 Task: Research Airbnb options in Shantou, China from 26st December, 2023 to 29th December, 2023 for 5 adults. Place can be entire room with 3 bedrooms having 3 beds and 3 bathrooms. Property type can be house.
Action: Mouse moved to (608, 150)
Screenshot: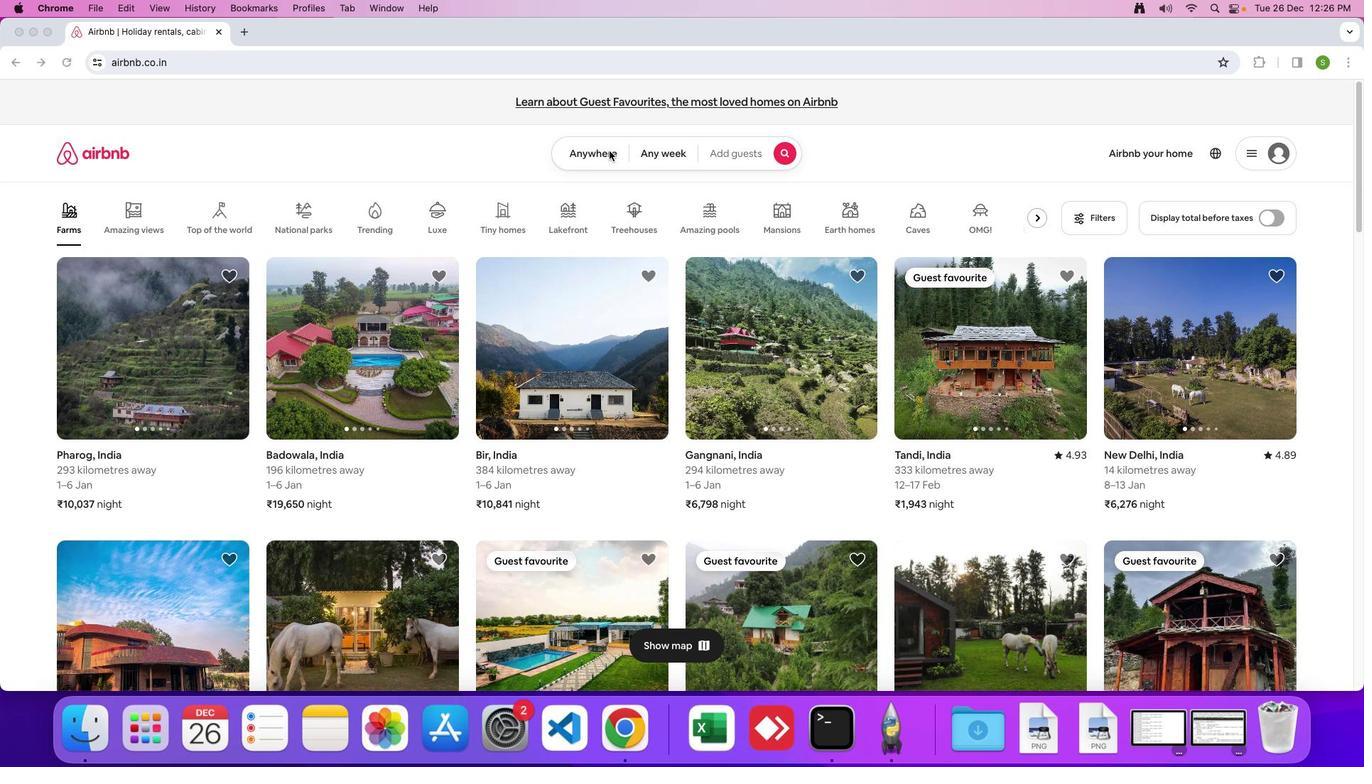 
Action: Mouse pressed left at (608, 150)
Screenshot: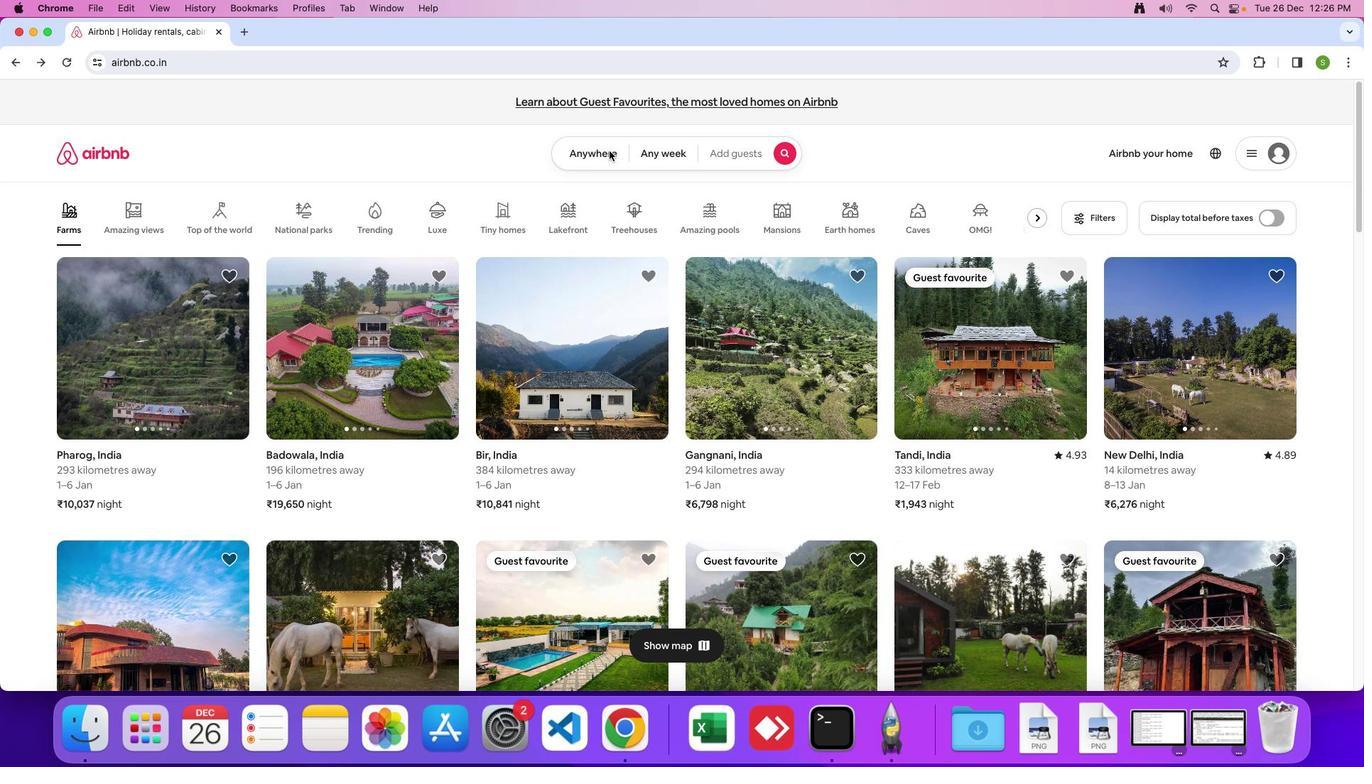 
Action: Mouse moved to (586, 156)
Screenshot: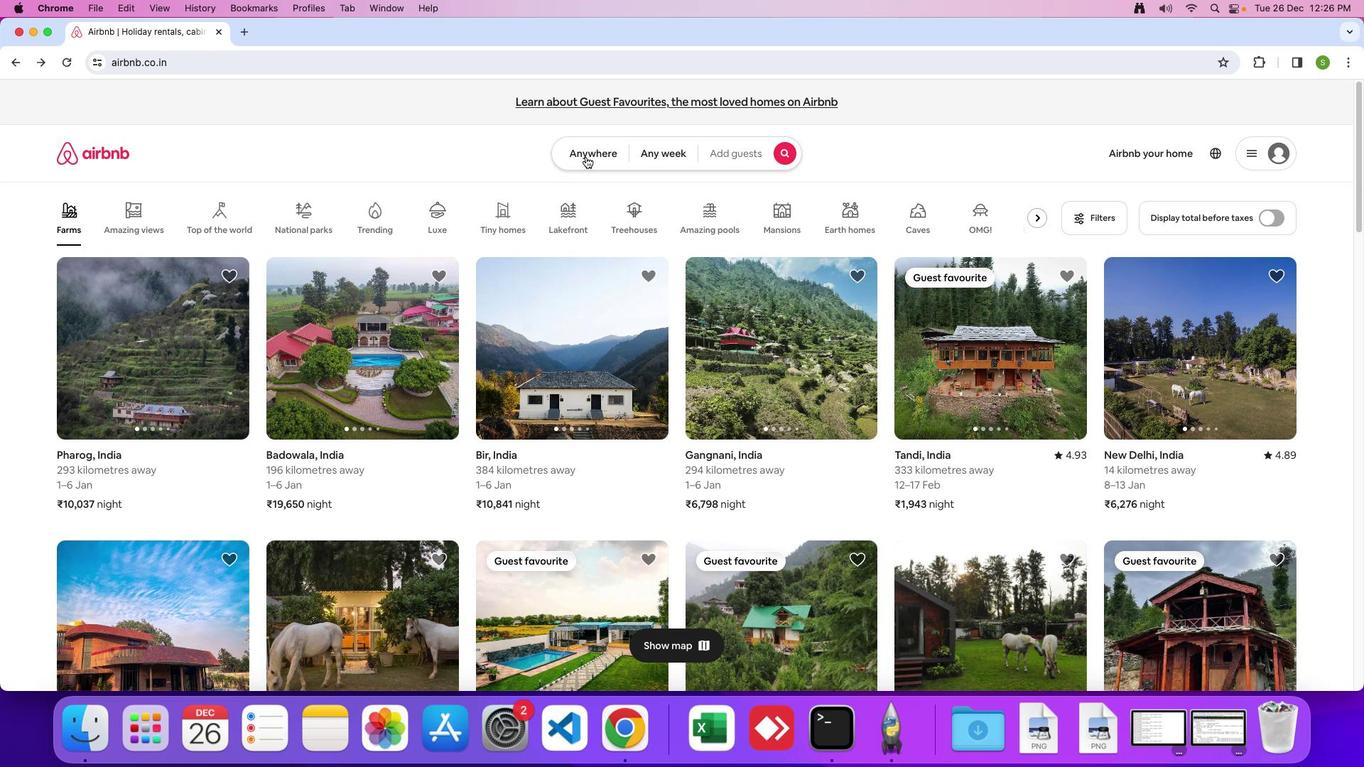 
Action: Mouse pressed left at (586, 156)
Screenshot: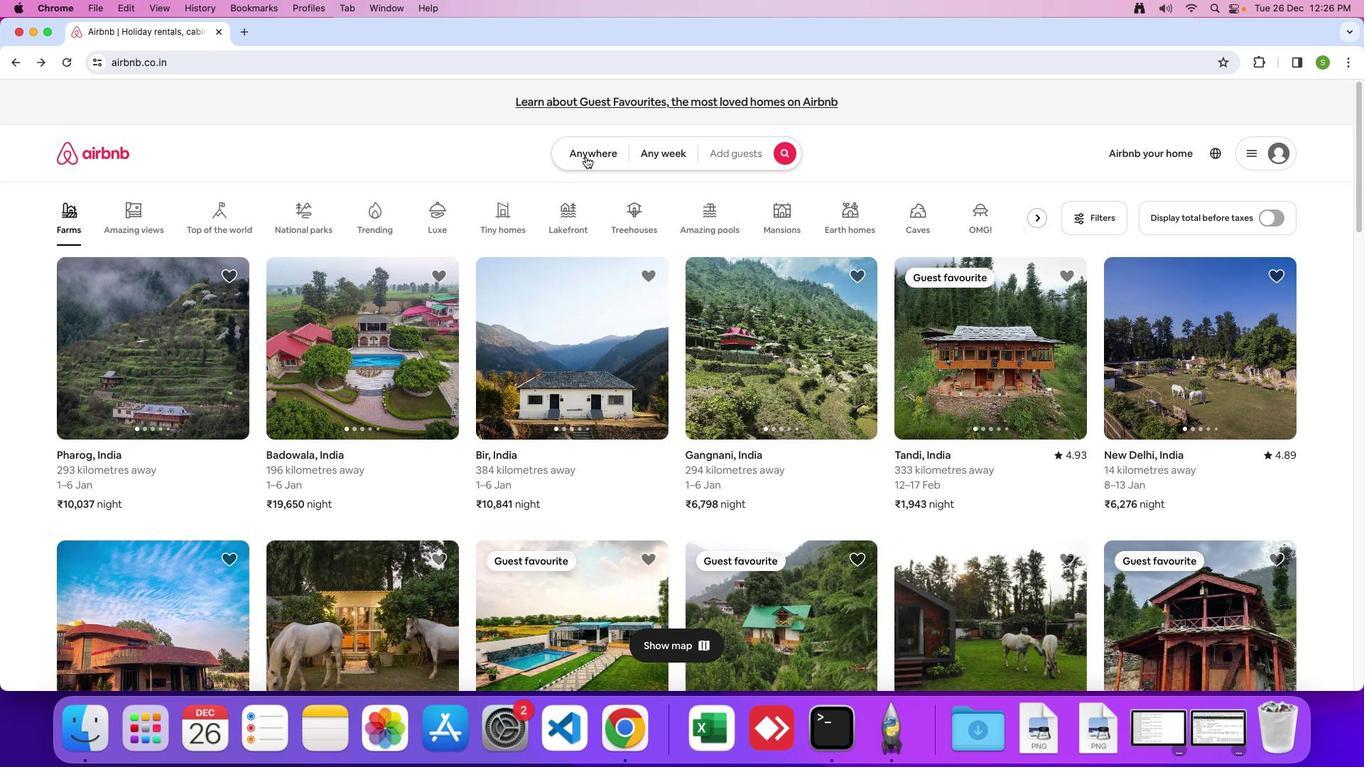 
Action: Mouse moved to (512, 194)
Screenshot: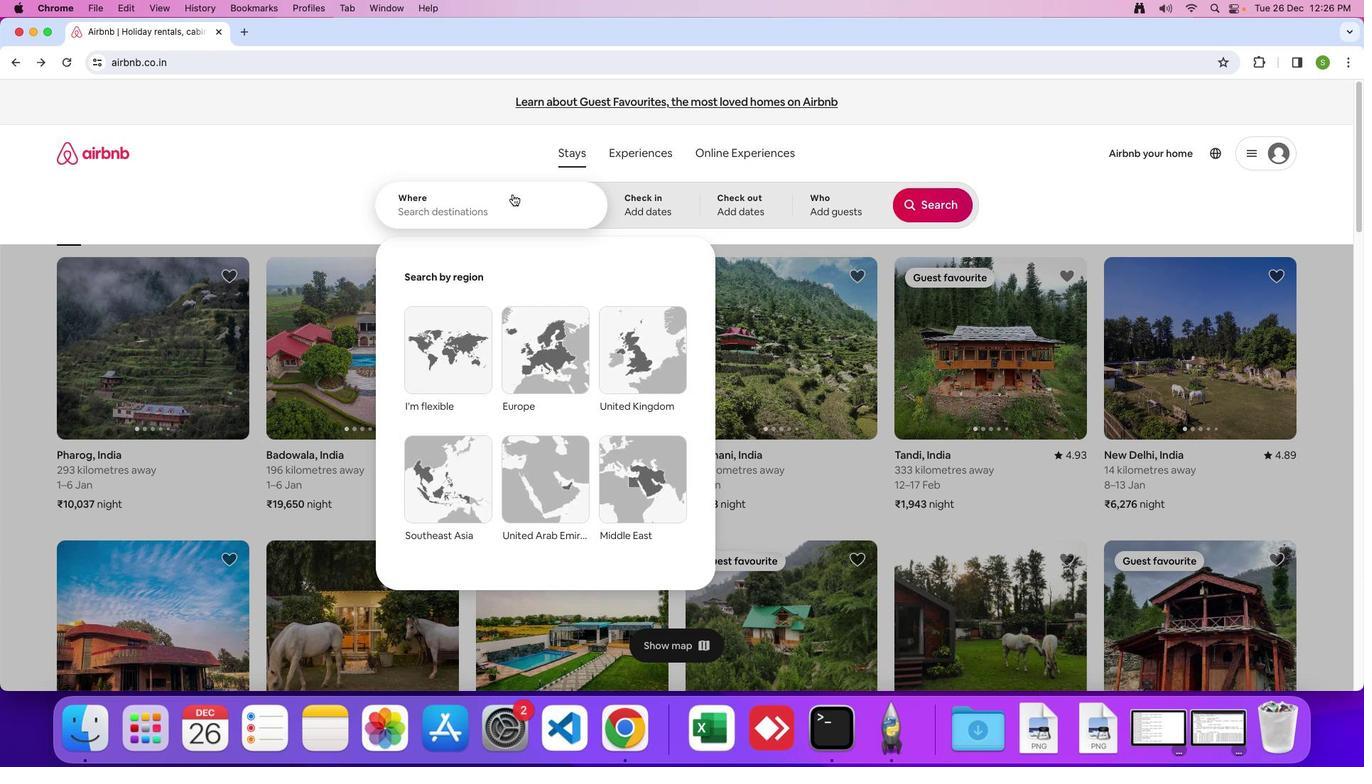 
Action: Mouse pressed left at (512, 194)
Screenshot: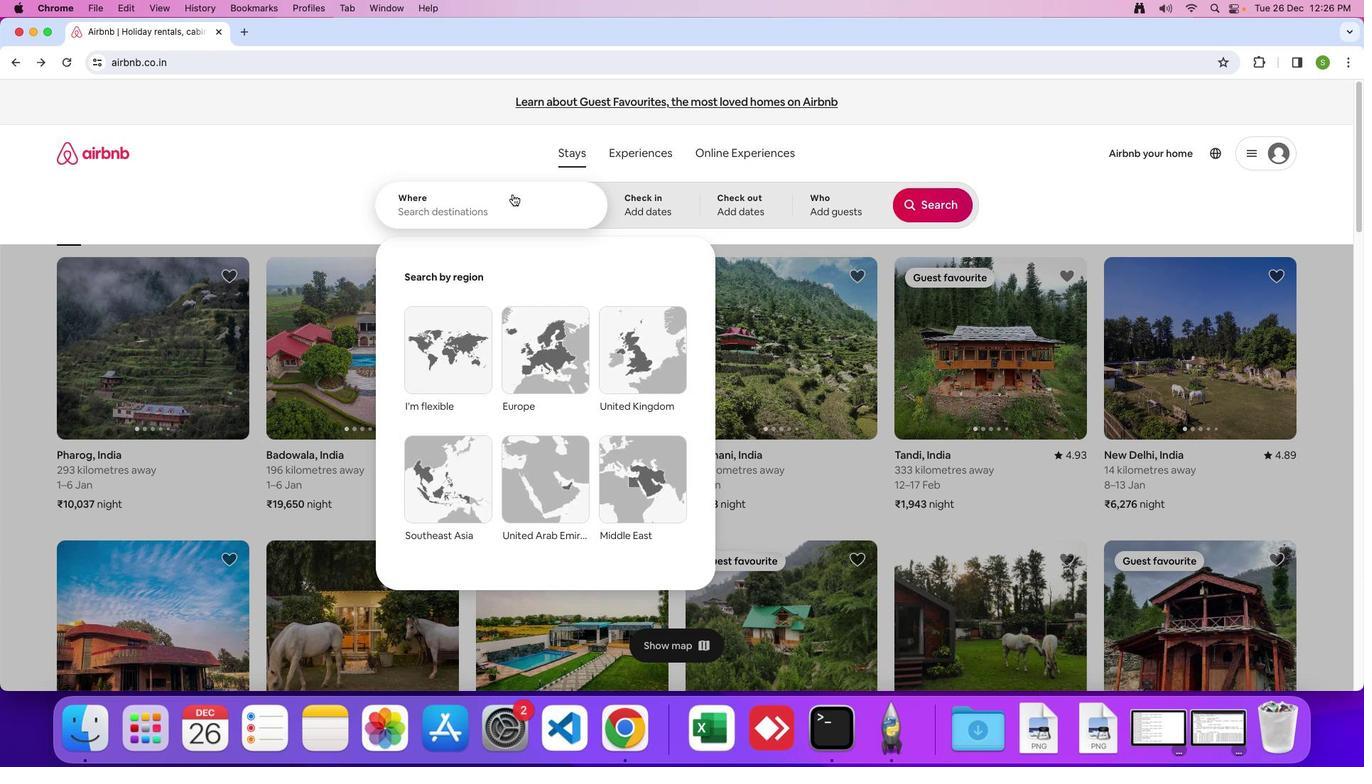 
Action: Mouse moved to (517, 196)
Screenshot: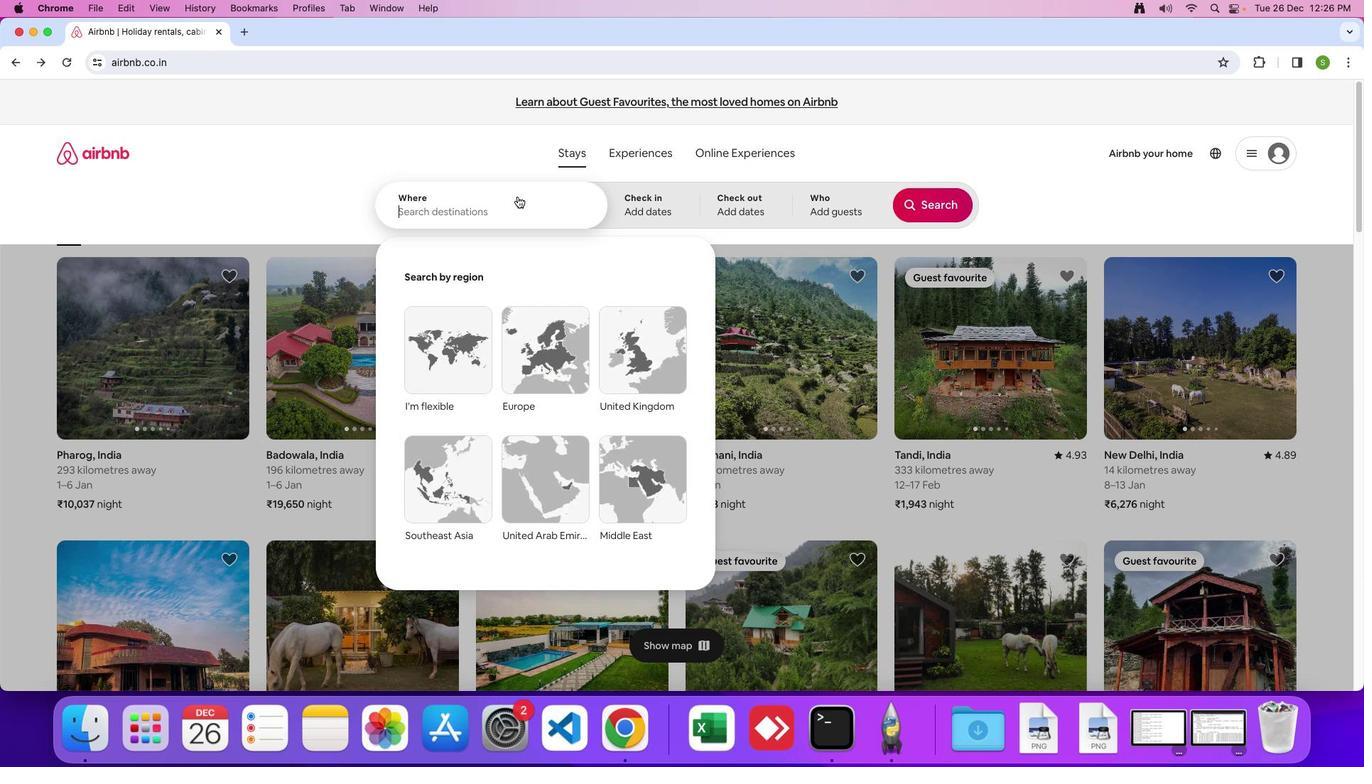 
Action: Key pressed 'S'Key.caps_lock'h''a'
Screenshot: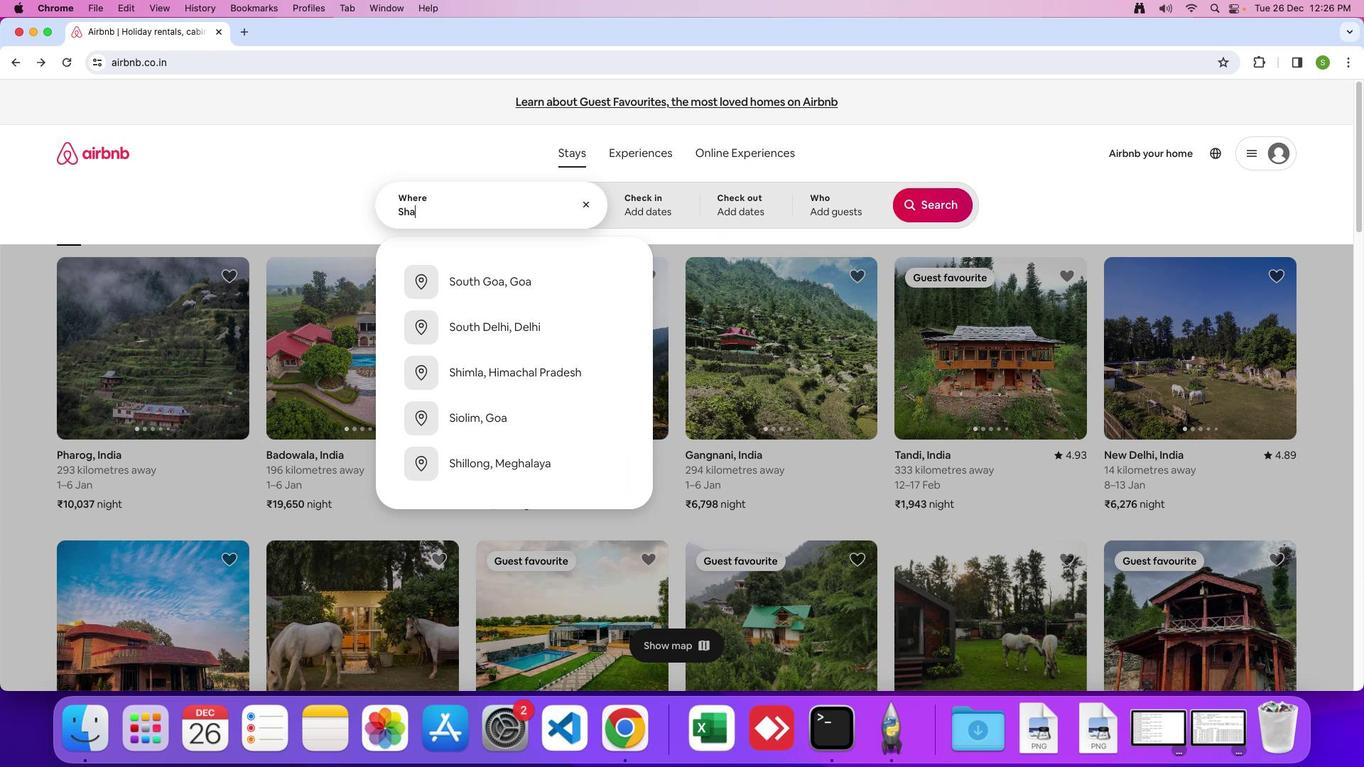 
Action: Mouse moved to (517, 196)
Screenshot: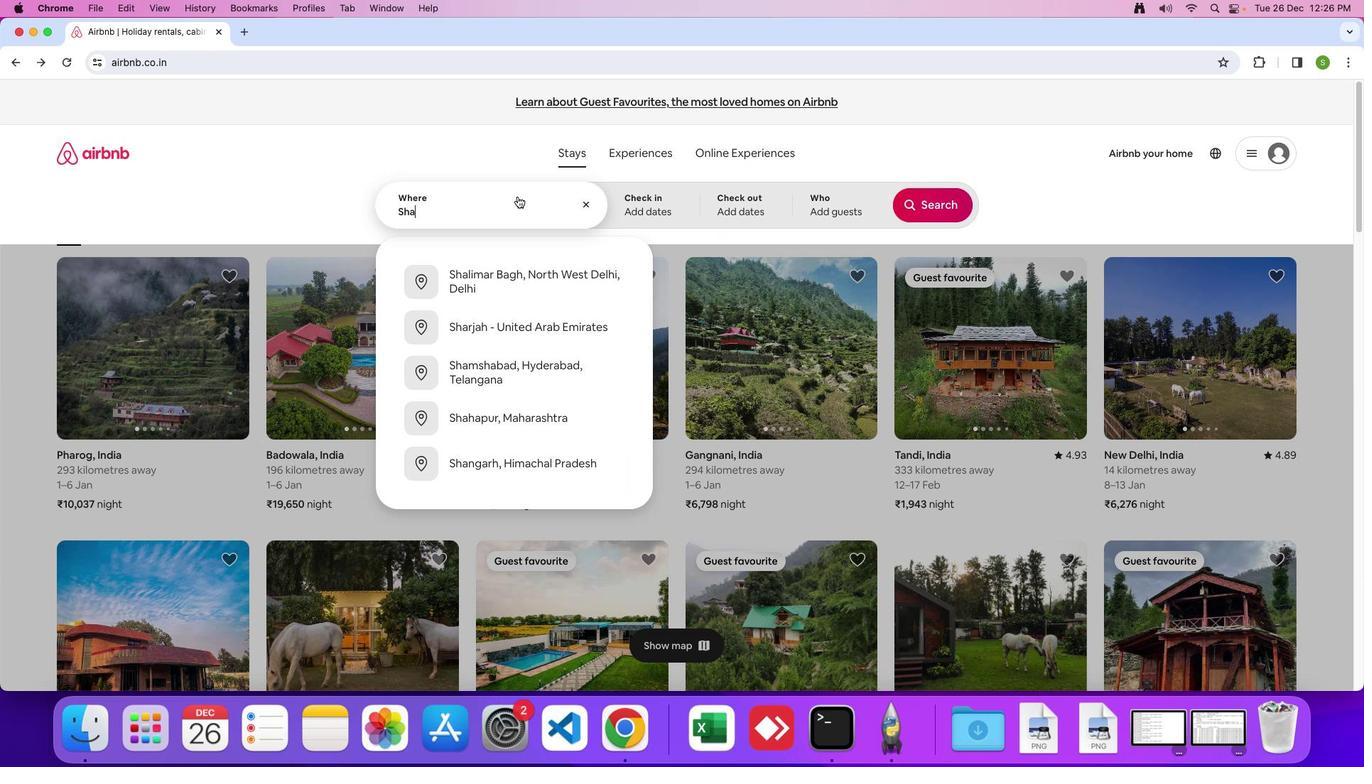 
Action: Key pressed 'n''t''o''u'','Key.spaceKey.shift'C''h''i''n''a'Key.enter
Screenshot: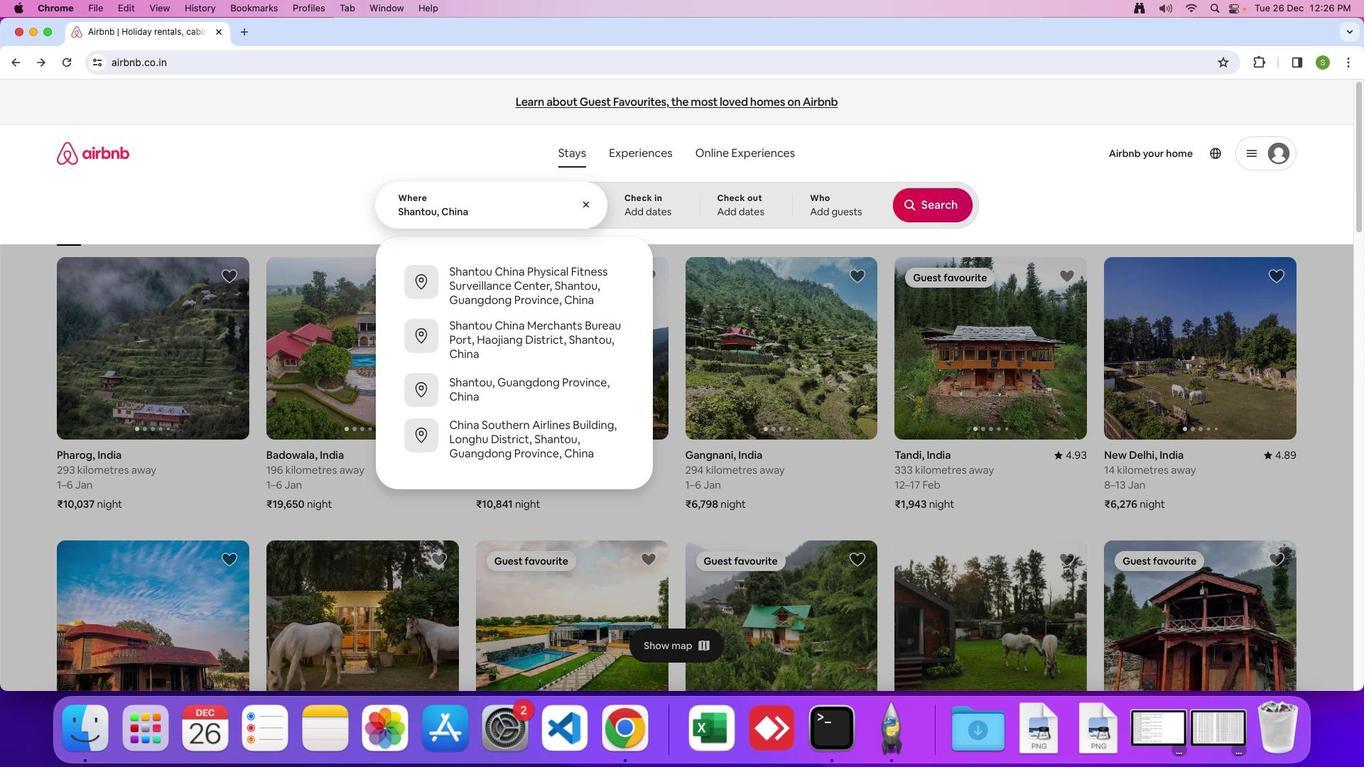 
Action: Mouse moved to (498, 522)
Screenshot: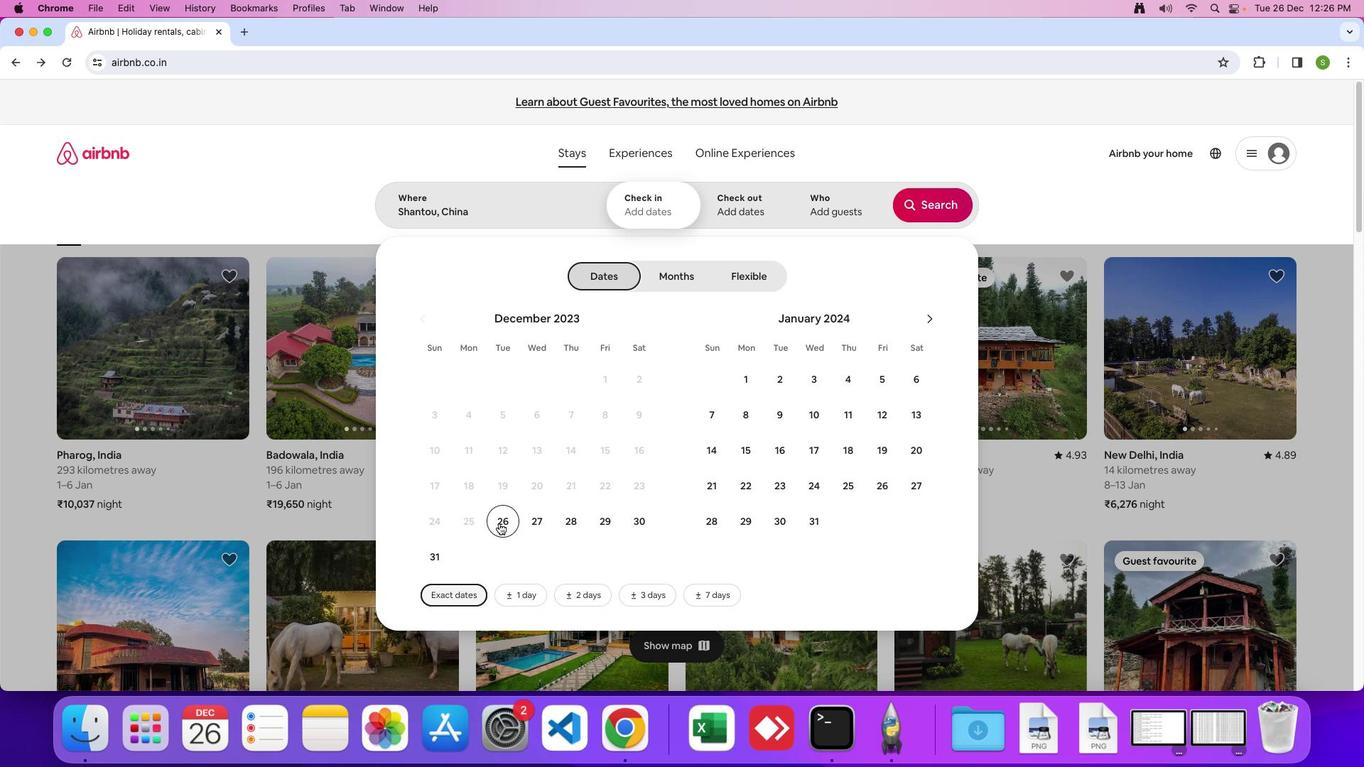 
Action: Mouse pressed left at (498, 522)
Screenshot: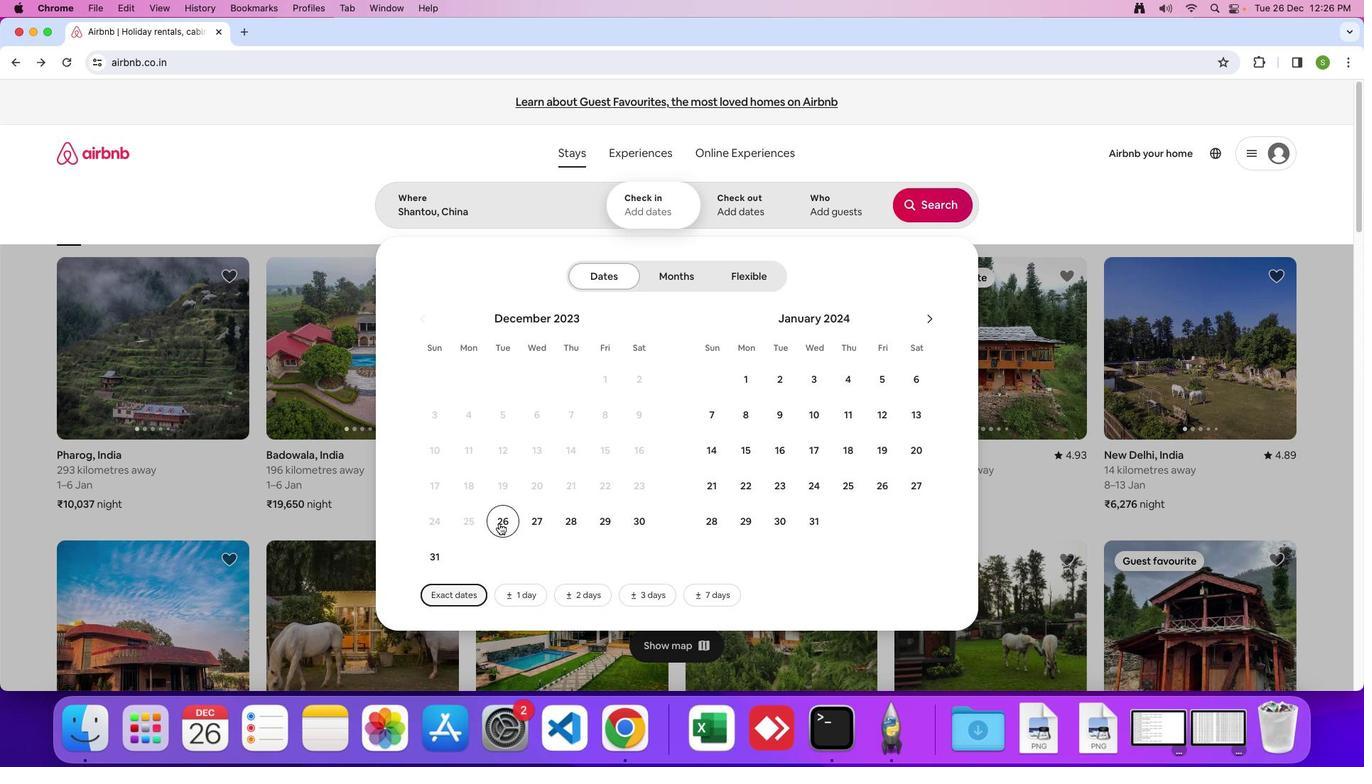 
Action: Mouse moved to (600, 527)
Screenshot: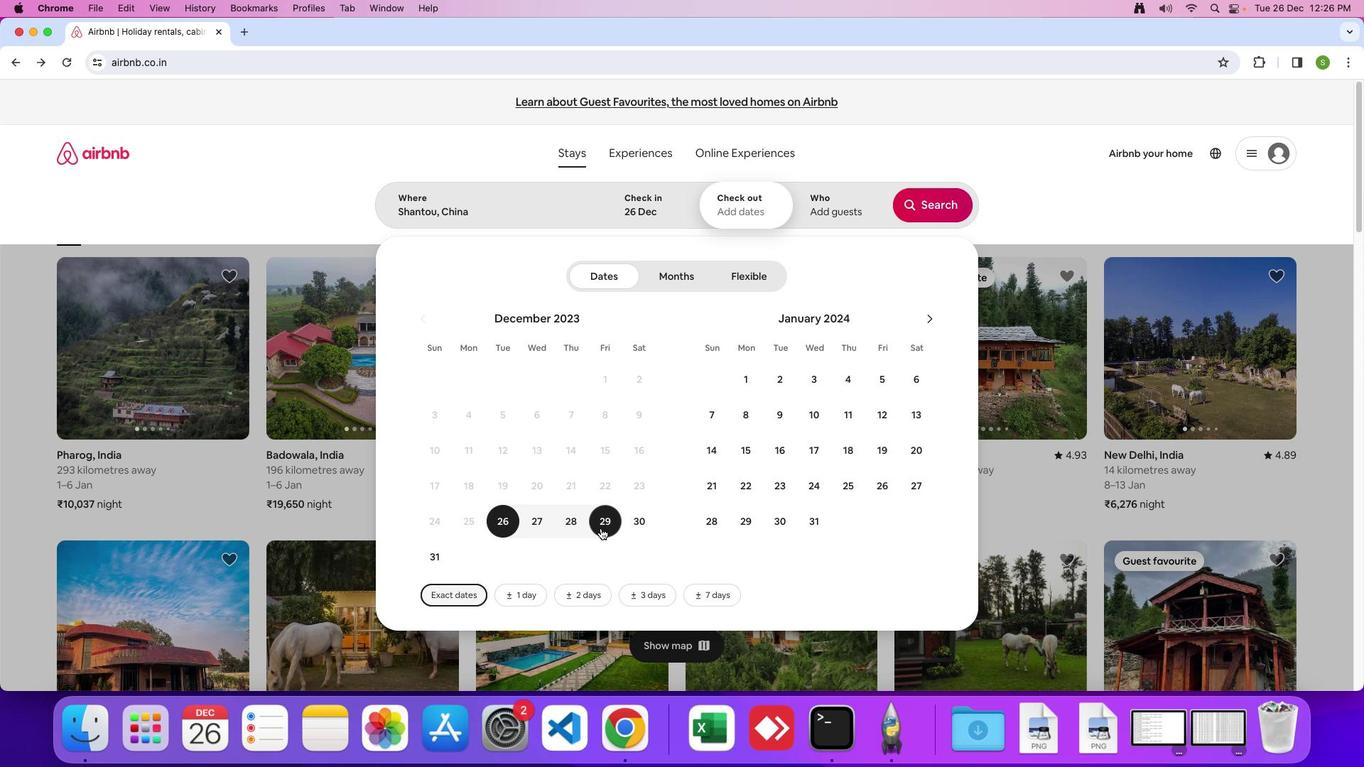 
Action: Mouse pressed left at (600, 527)
Screenshot: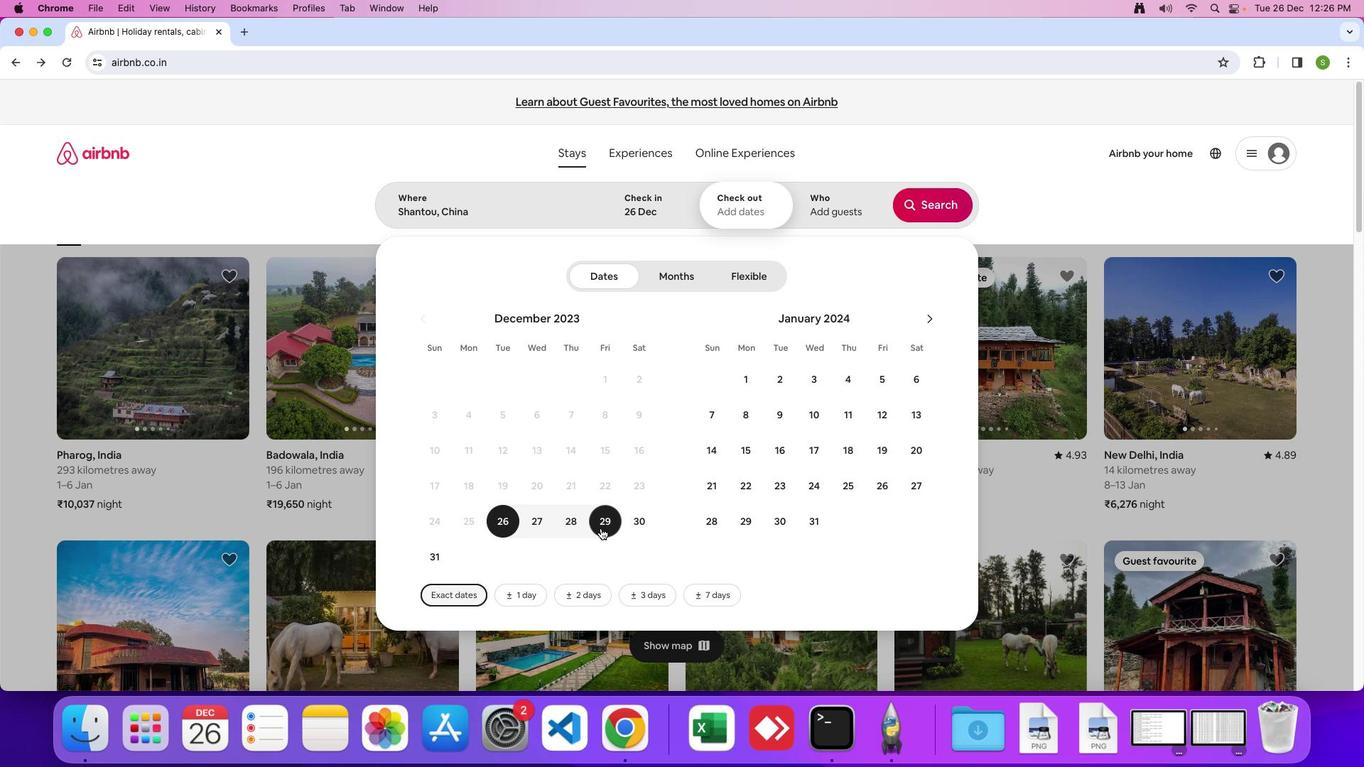 
Action: Mouse moved to (847, 201)
Screenshot: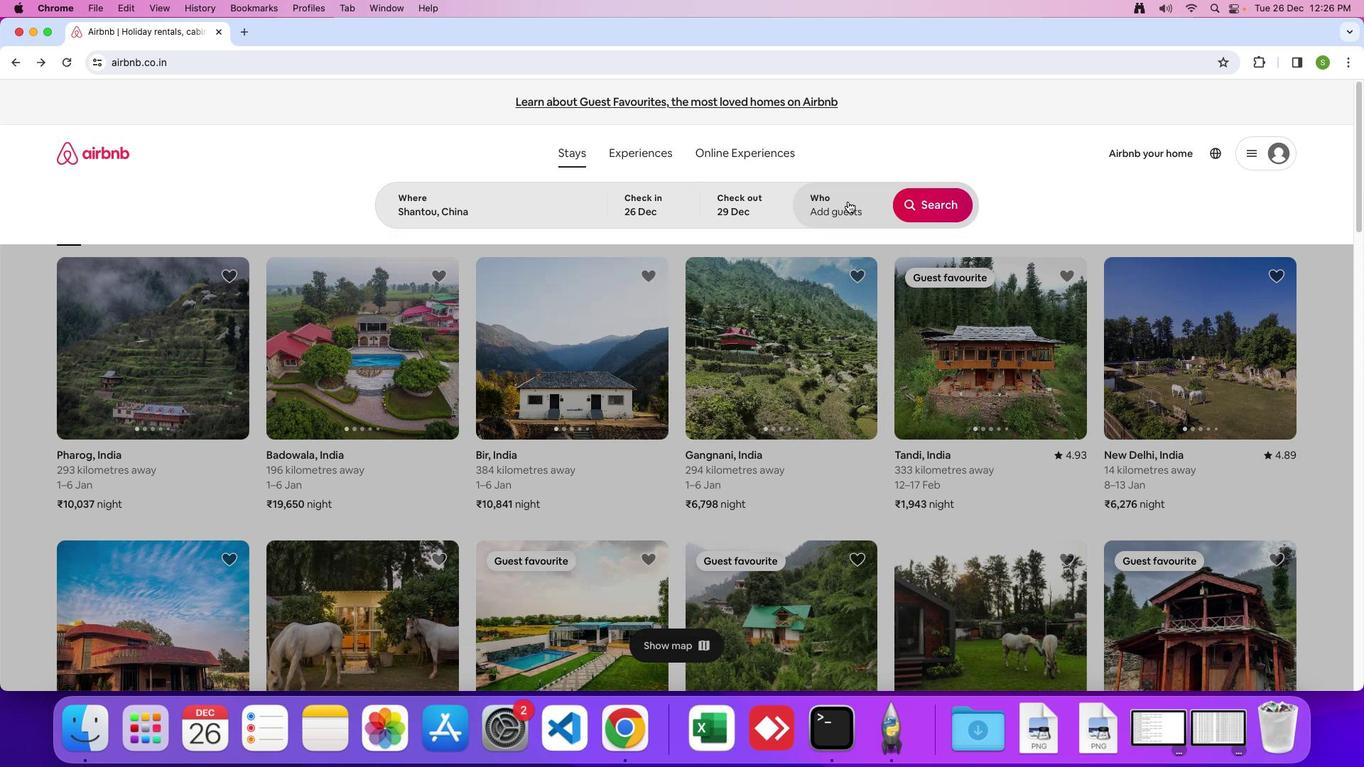 
Action: Mouse pressed left at (847, 201)
Screenshot: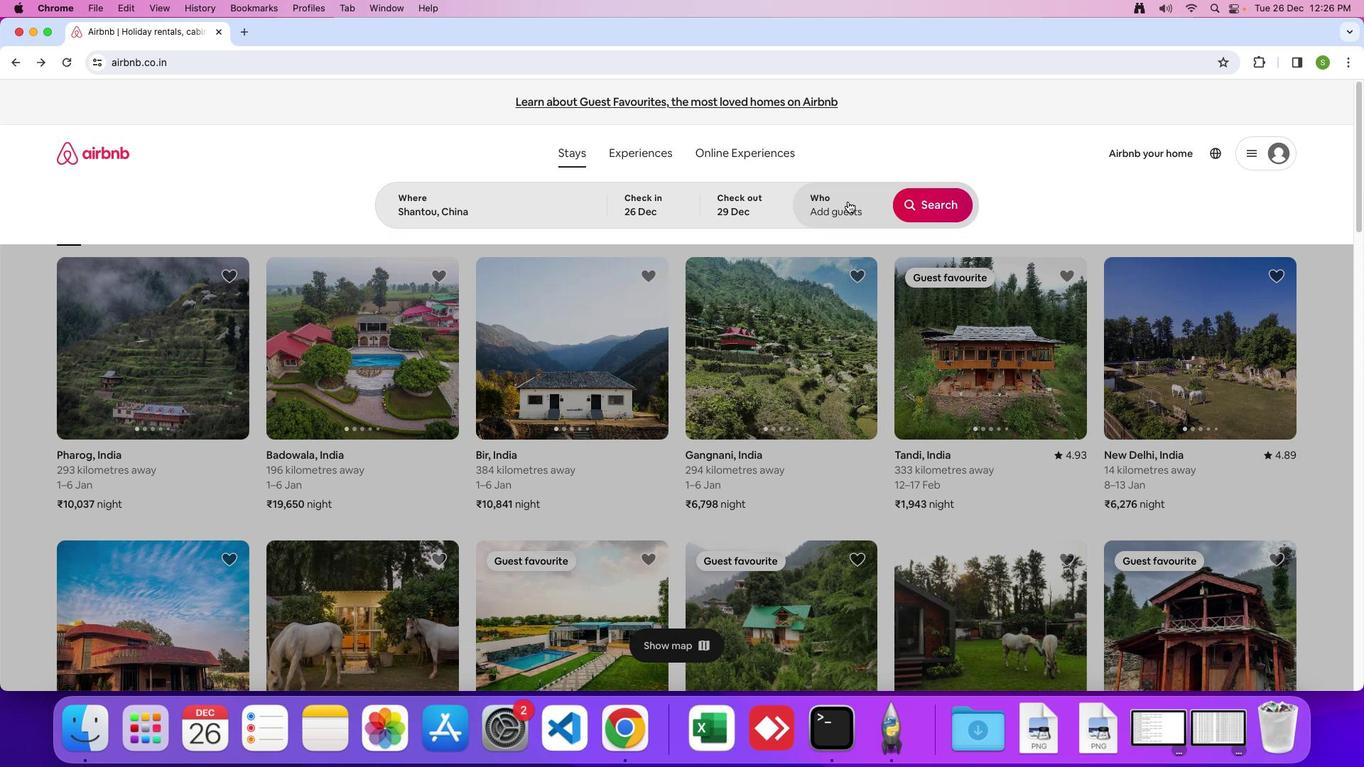 
Action: Mouse moved to (932, 278)
Screenshot: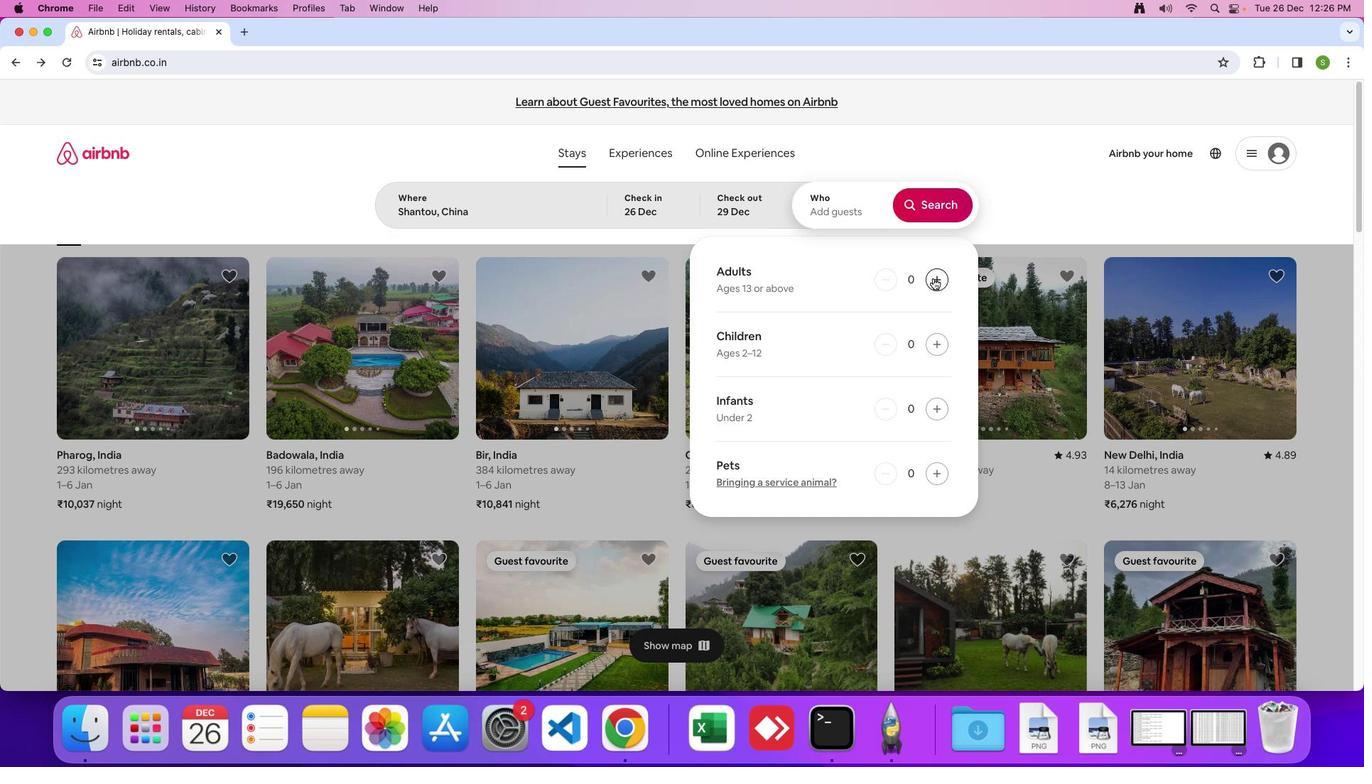 
Action: Mouse pressed left at (932, 278)
Screenshot: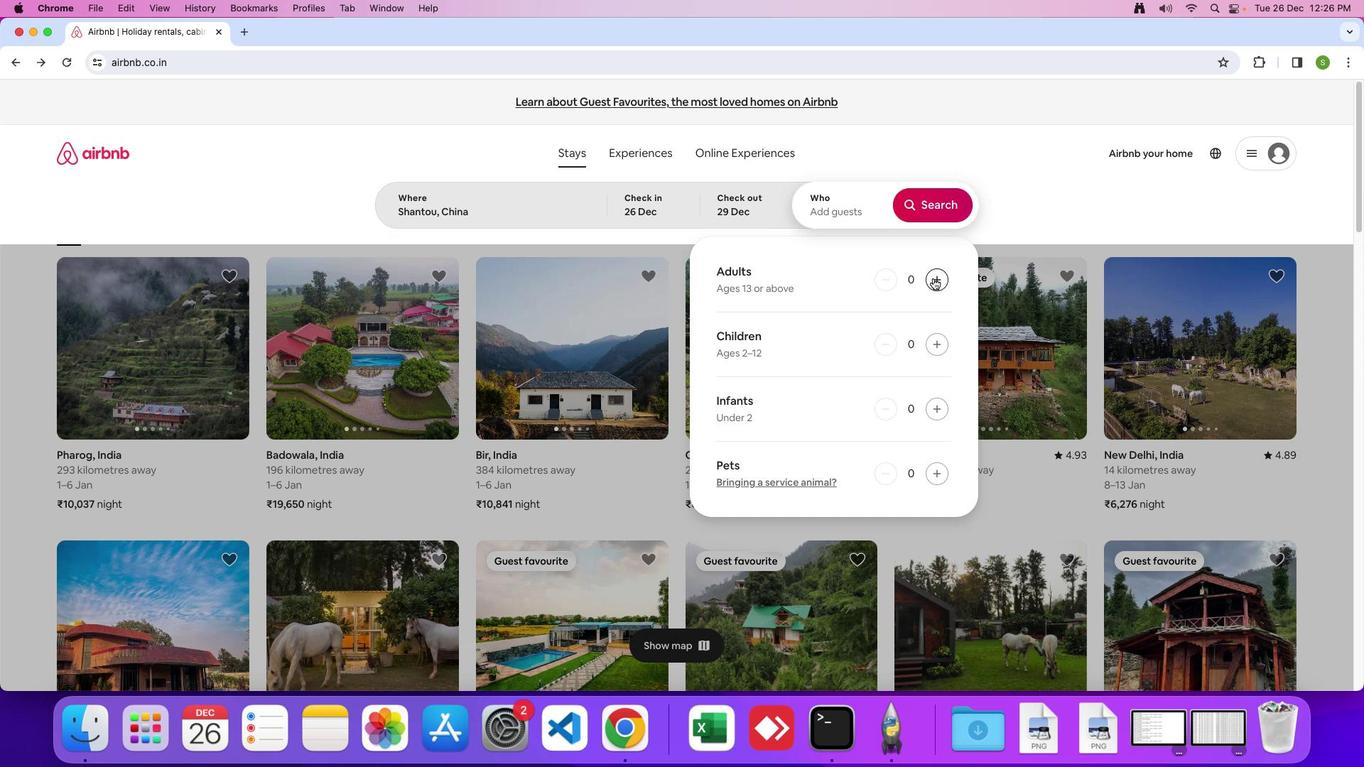 
Action: Mouse pressed left at (932, 278)
Screenshot: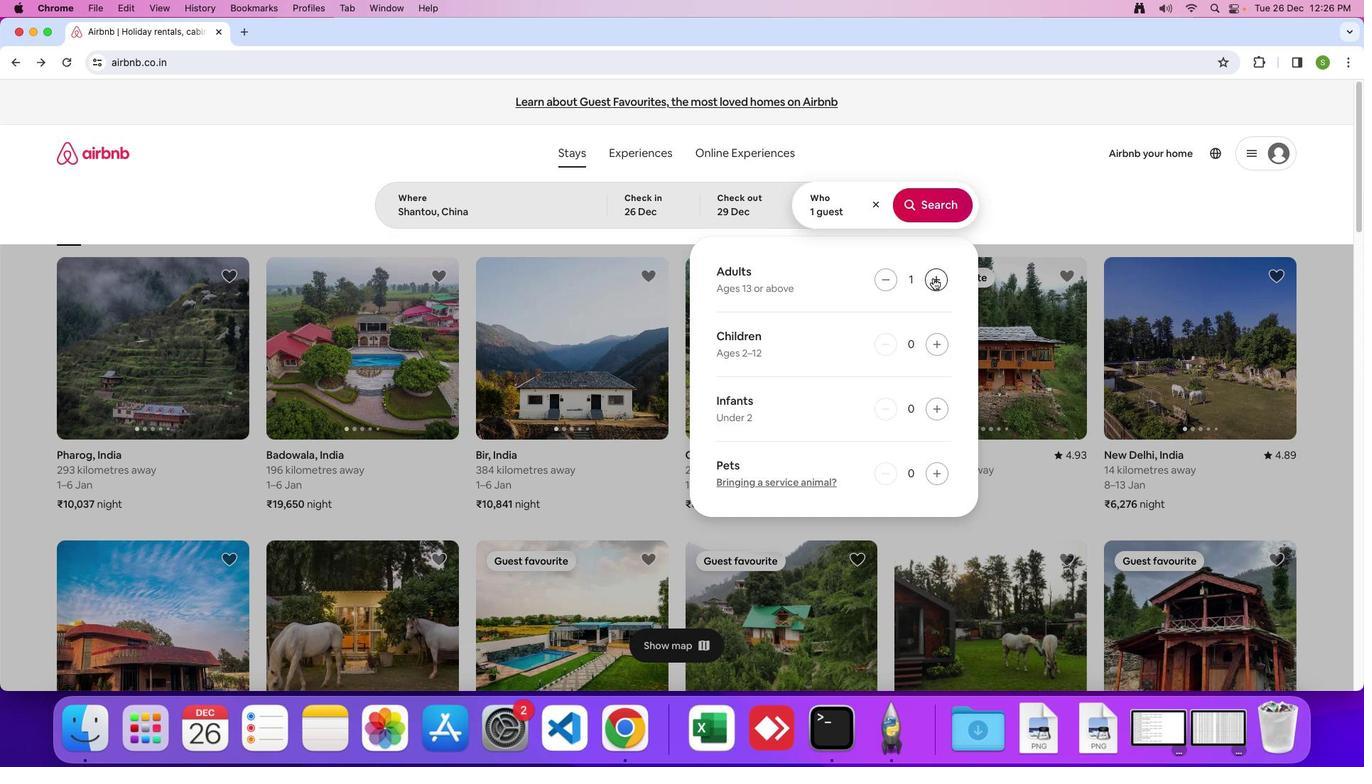 
Action: Mouse moved to (932, 278)
Screenshot: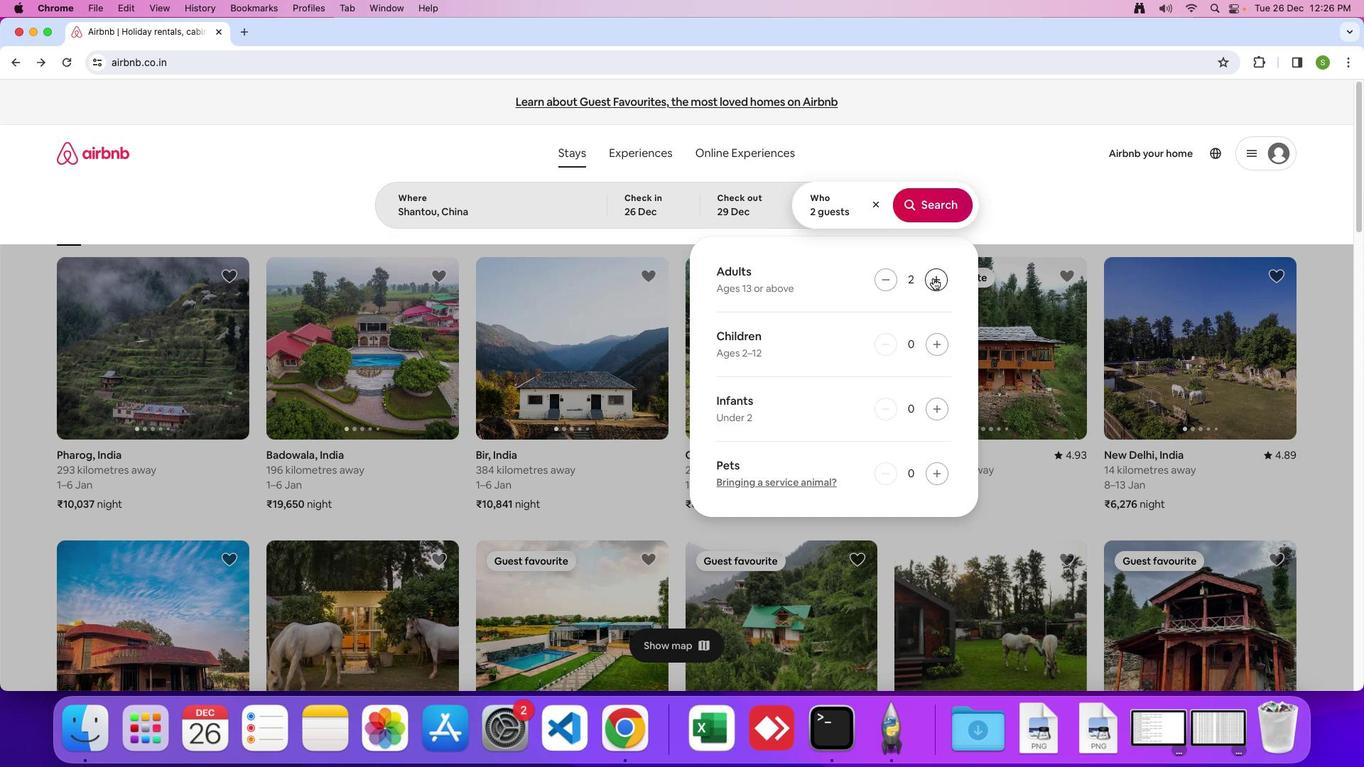 
Action: Mouse pressed left at (932, 278)
Screenshot: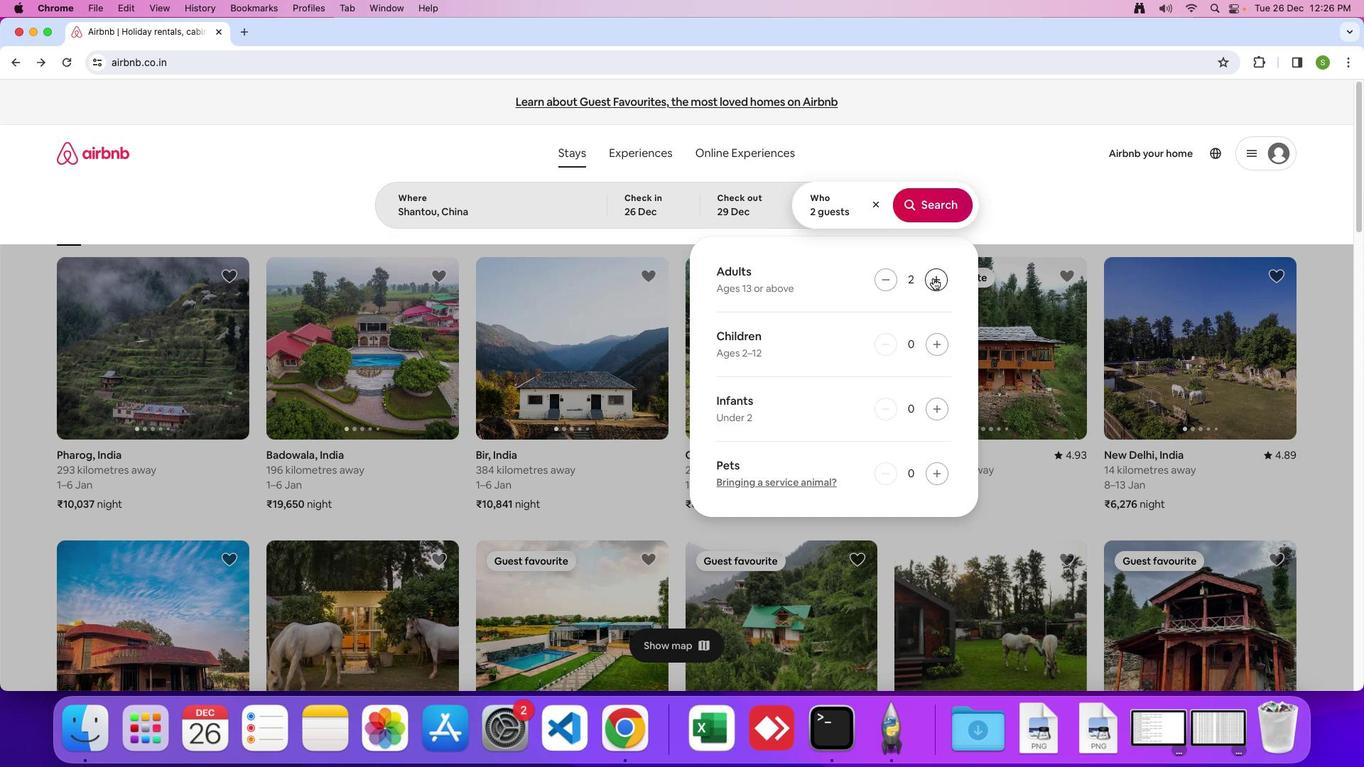 
Action: Mouse pressed left at (932, 278)
Screenshot: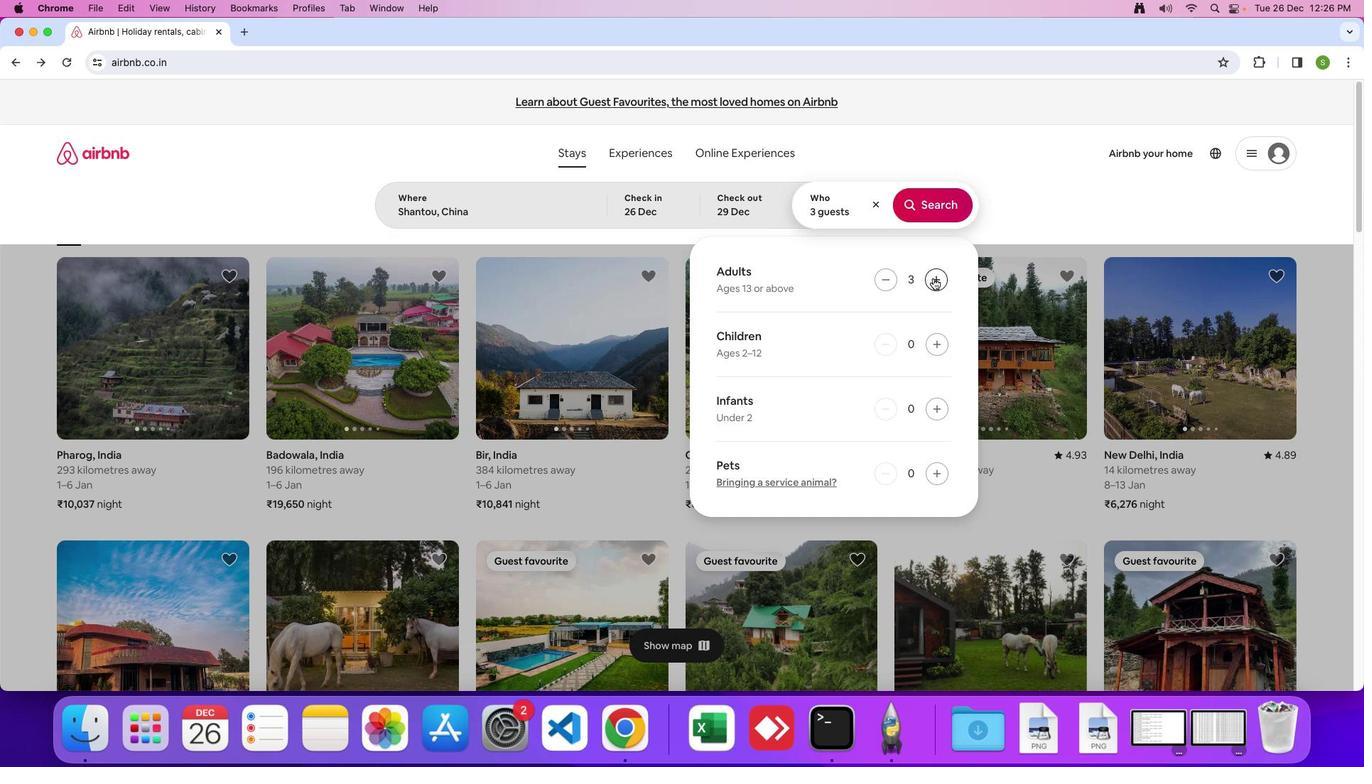 
Action: Mouse pressed left at (932, 278)
Screenshot: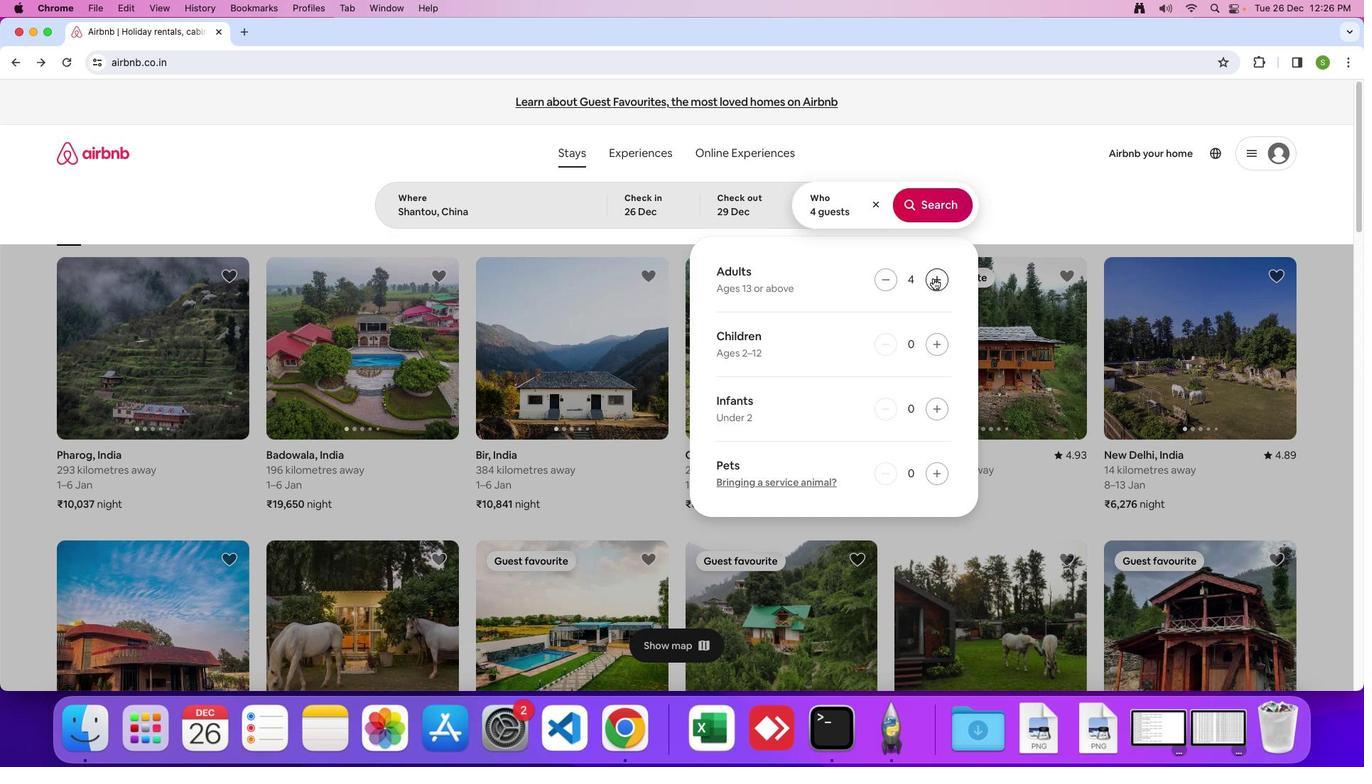 
Action: Mouse moved to (932, 213)
Screenshot: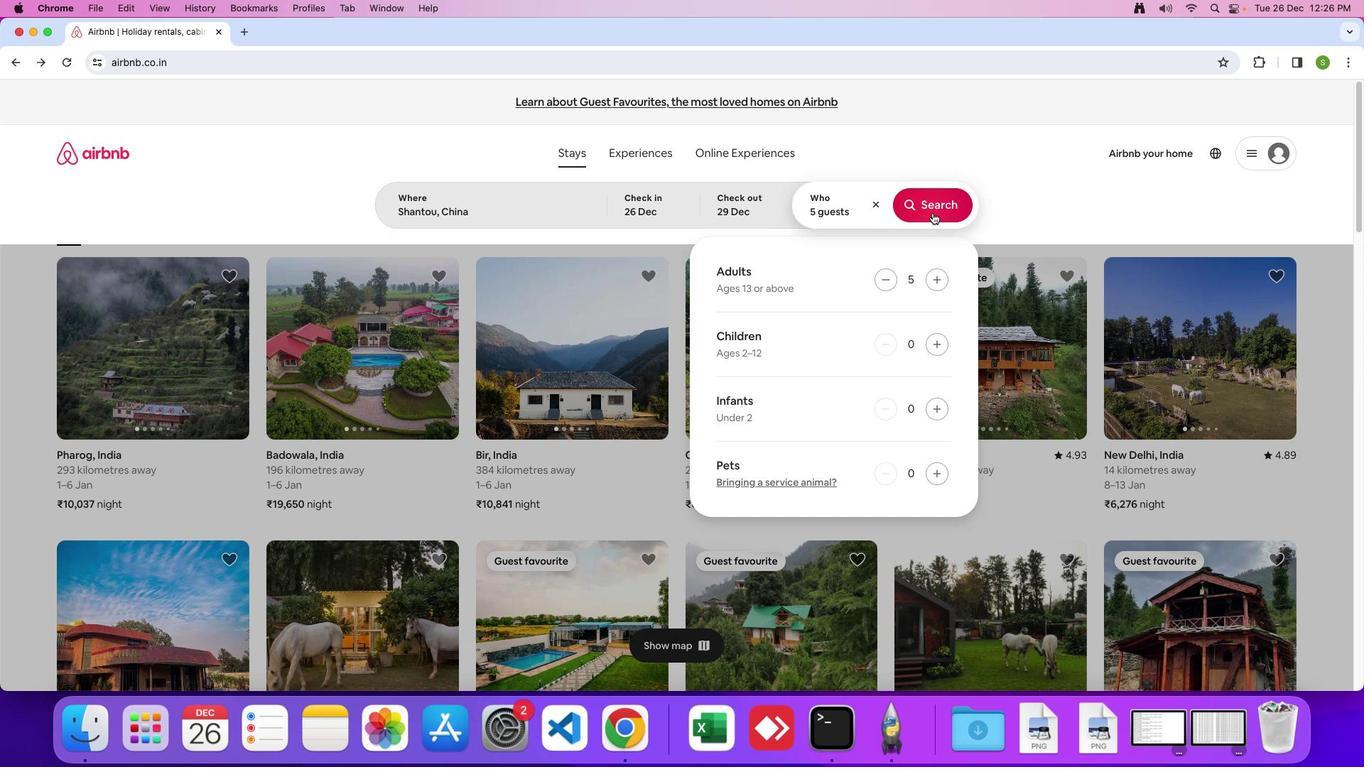 
Action: Mouse pressed left at (932, 213)
Screenshot: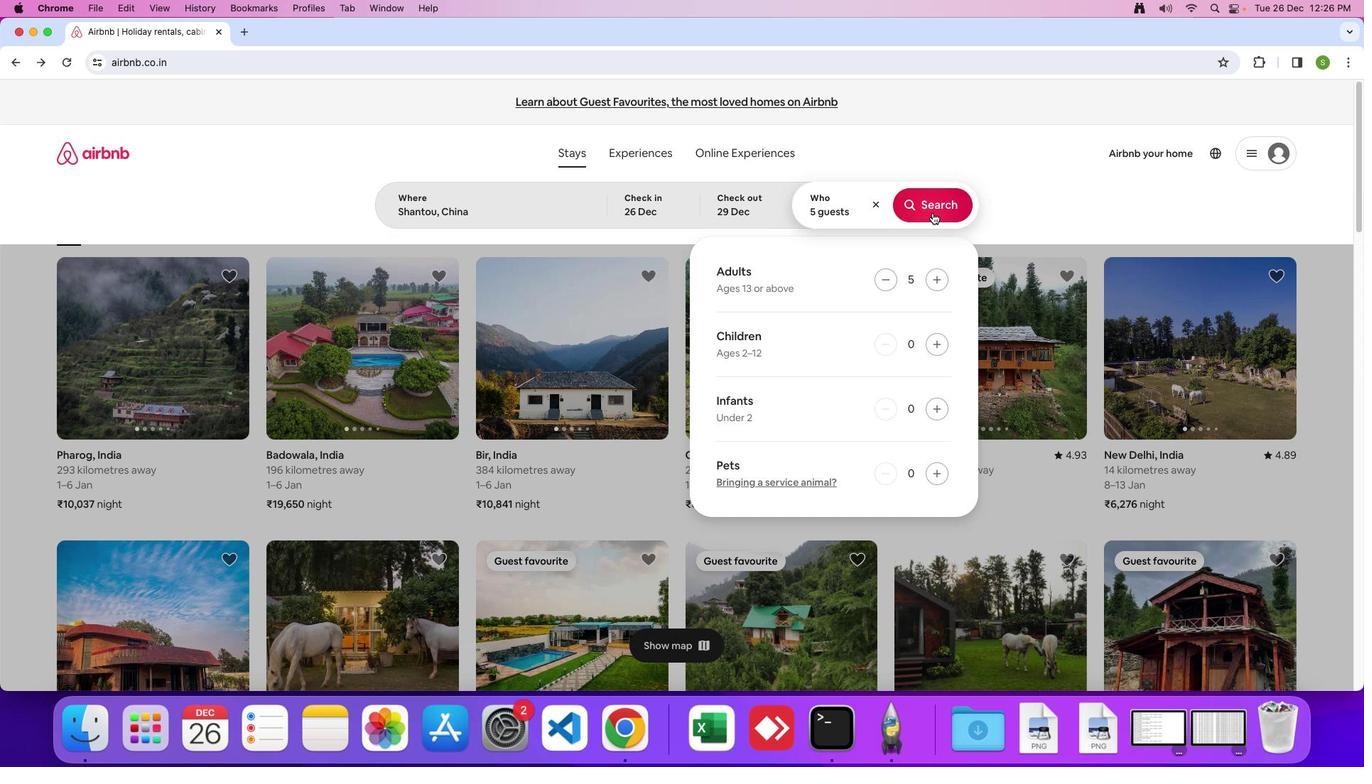 
Action: Mouse moved to (1140, 169)
Screenshot: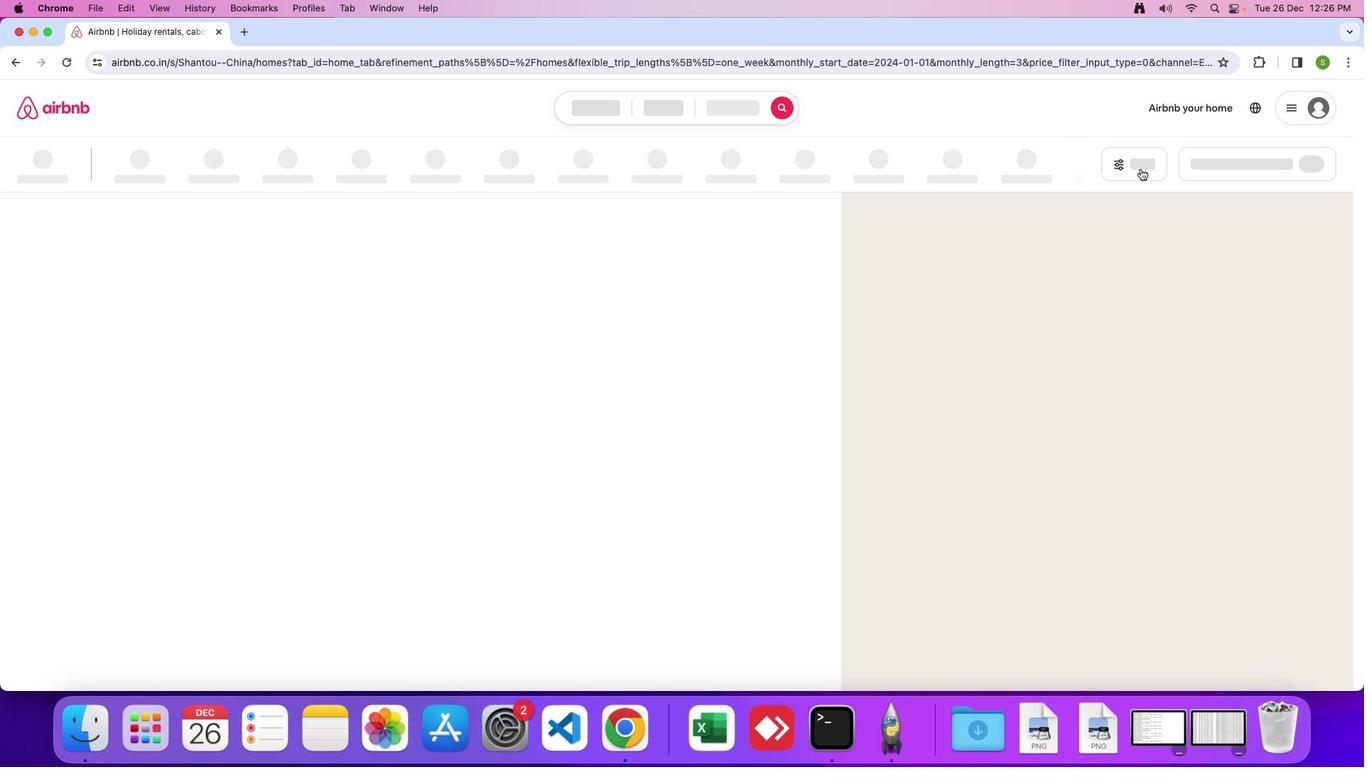 
Action: Mouse pressed left at (1140, 169)
Screenshot: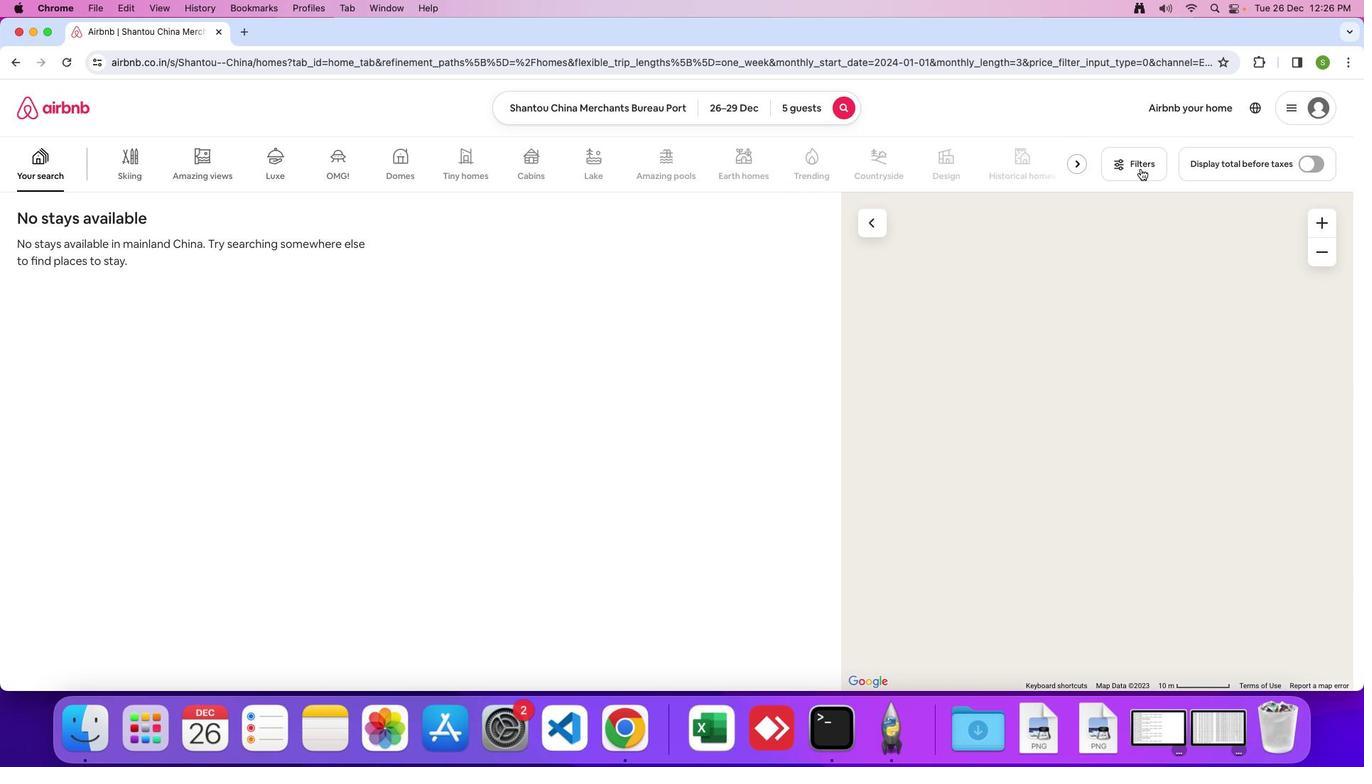 
Action: Mouse moved to (700, 451)
Screenshot: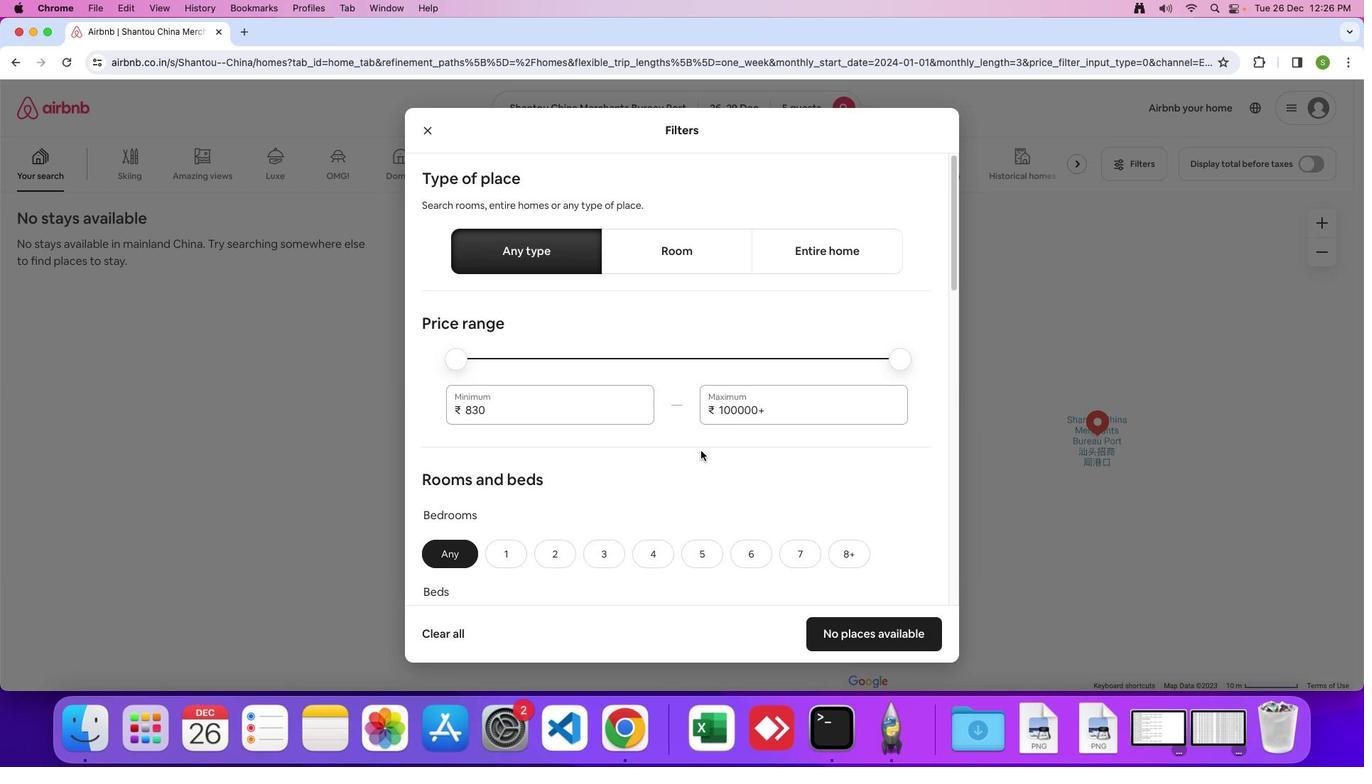 
Action: Mouse scrolled (700, 451) with delta (0, 0)
Screenshot: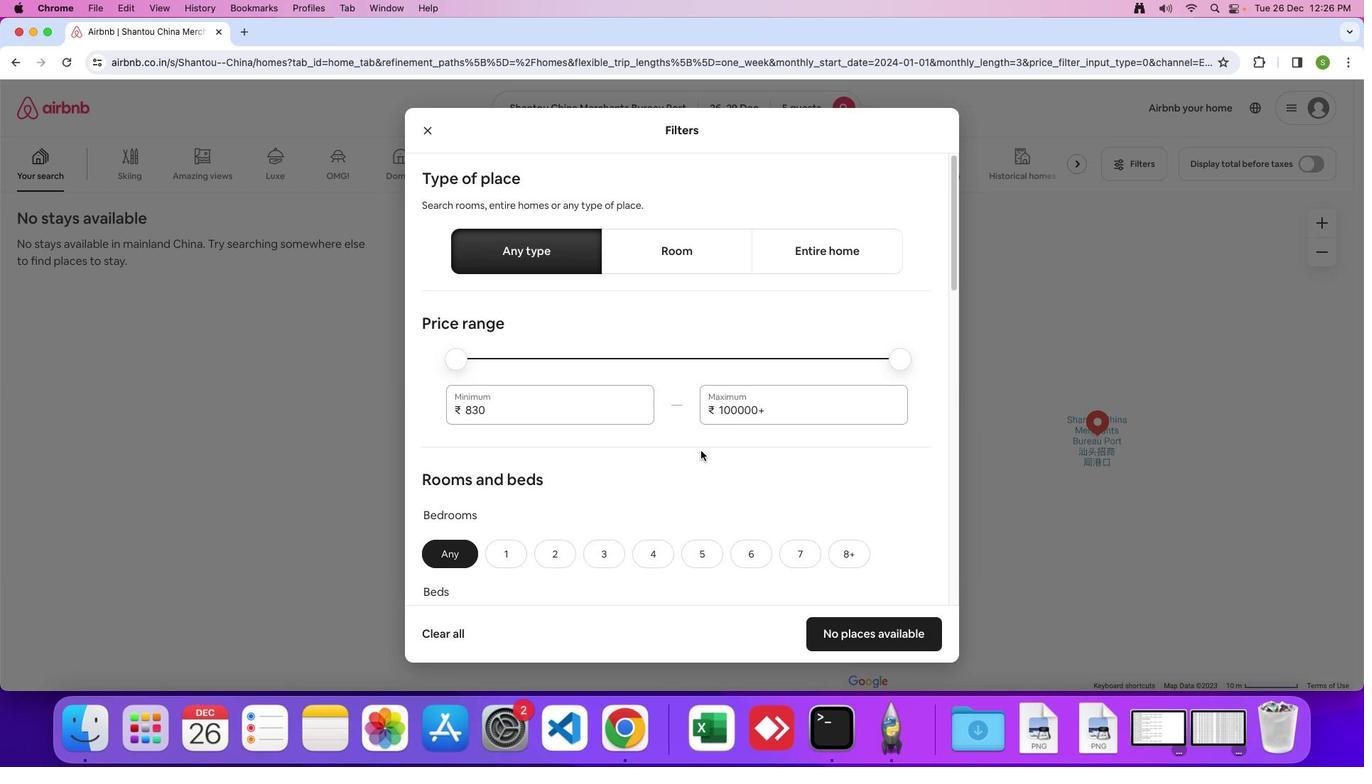 
Action: Mouse scrolled (700, 451) with delta (0, 0)
Screenshot: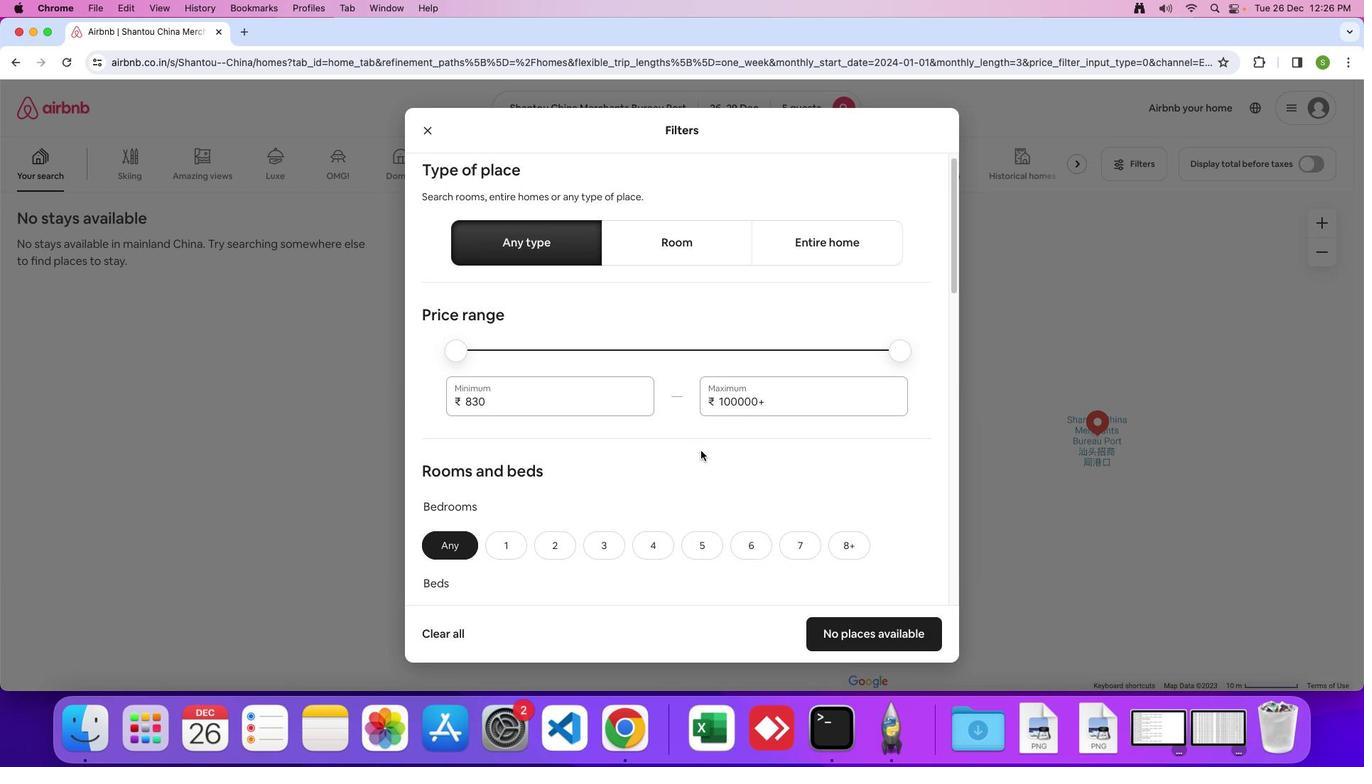
Action: Mouse moved to (700, 451)
Screenshot: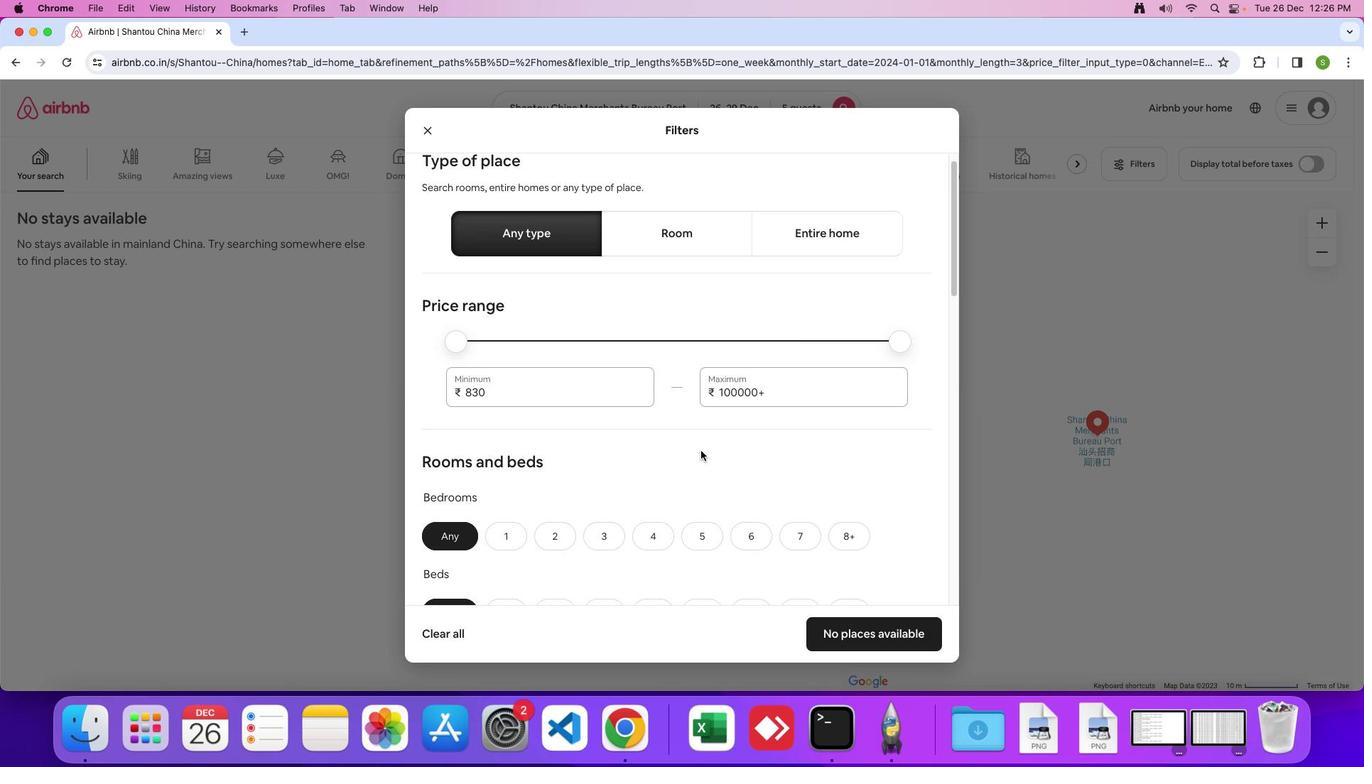 
Action: Mouse scrolled (700, 451) with delta (0, 0)
Screenshot: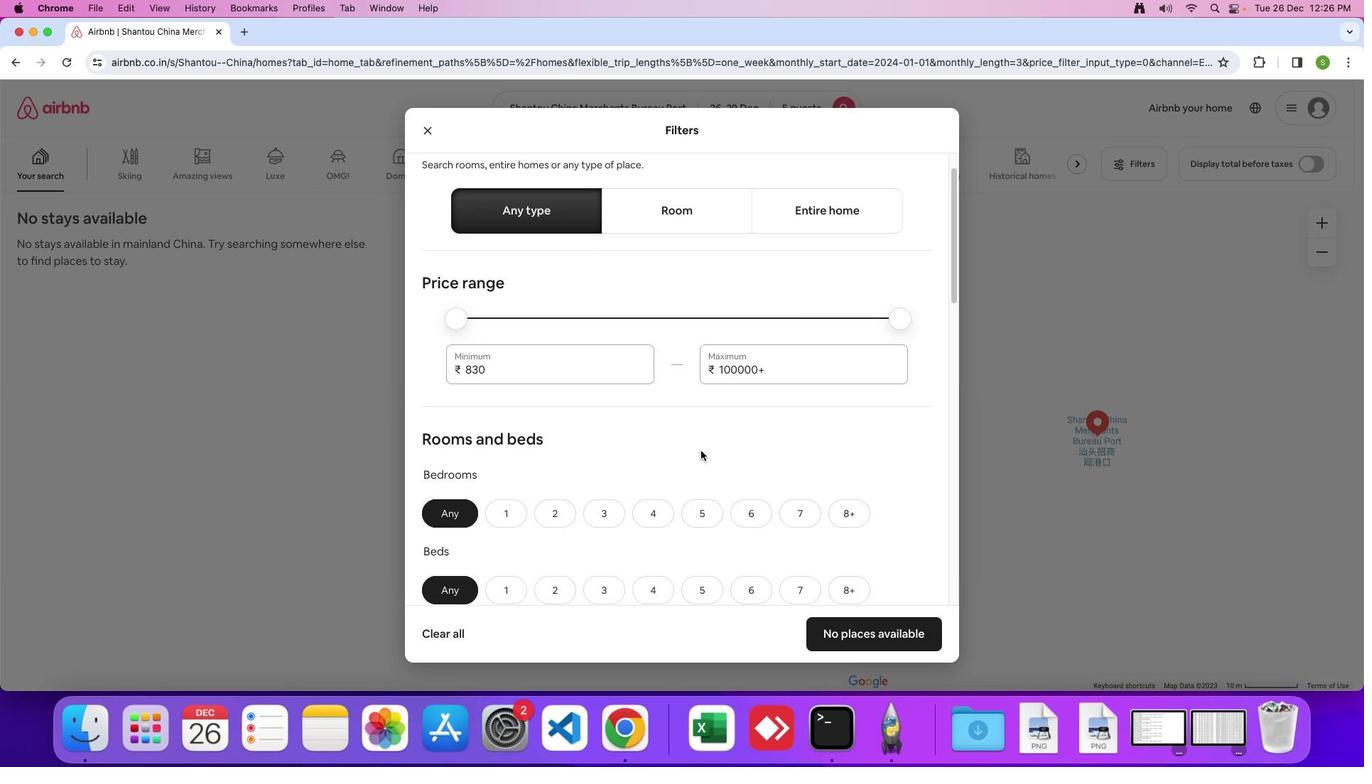 
Action: Mouse scrolled (700, 451) with delta (0, 0)
Screenshot: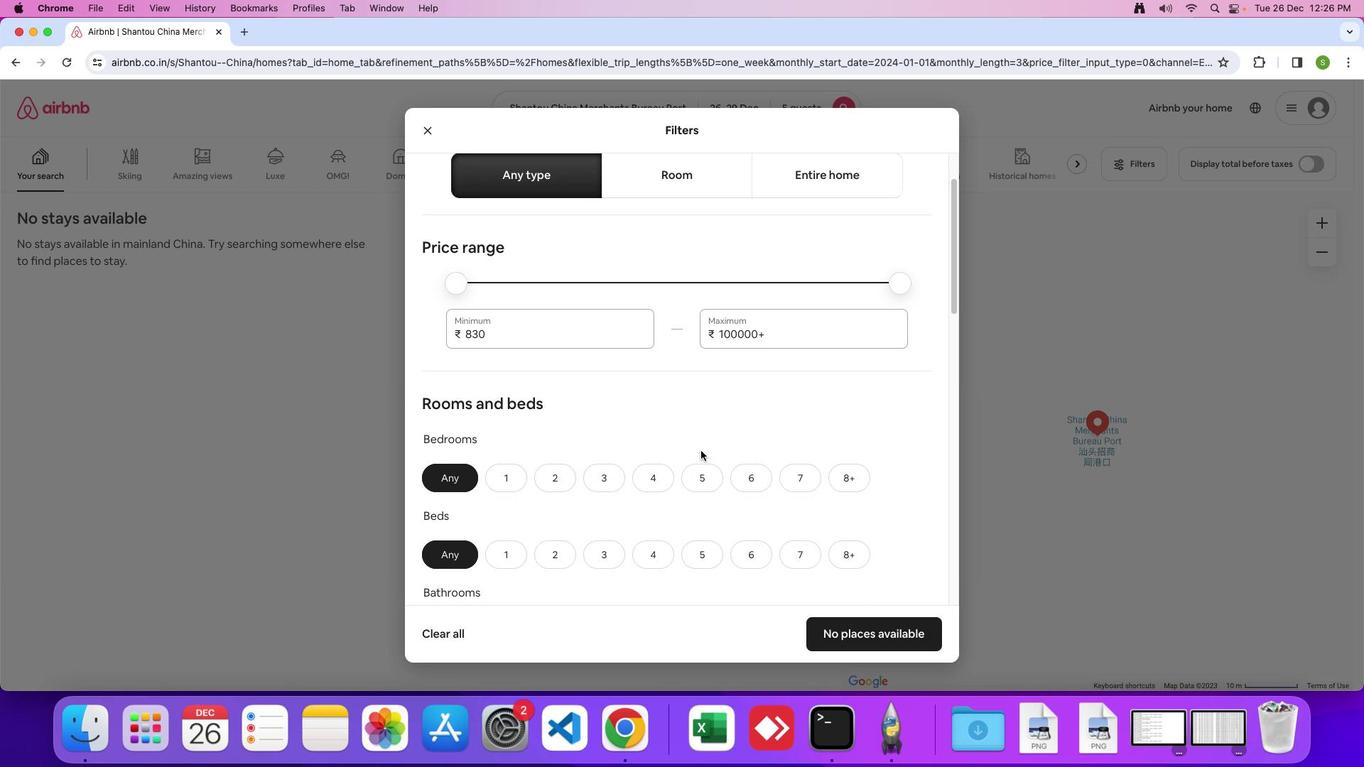 
Action: Mouse moved to (701, 451)
Screenshot: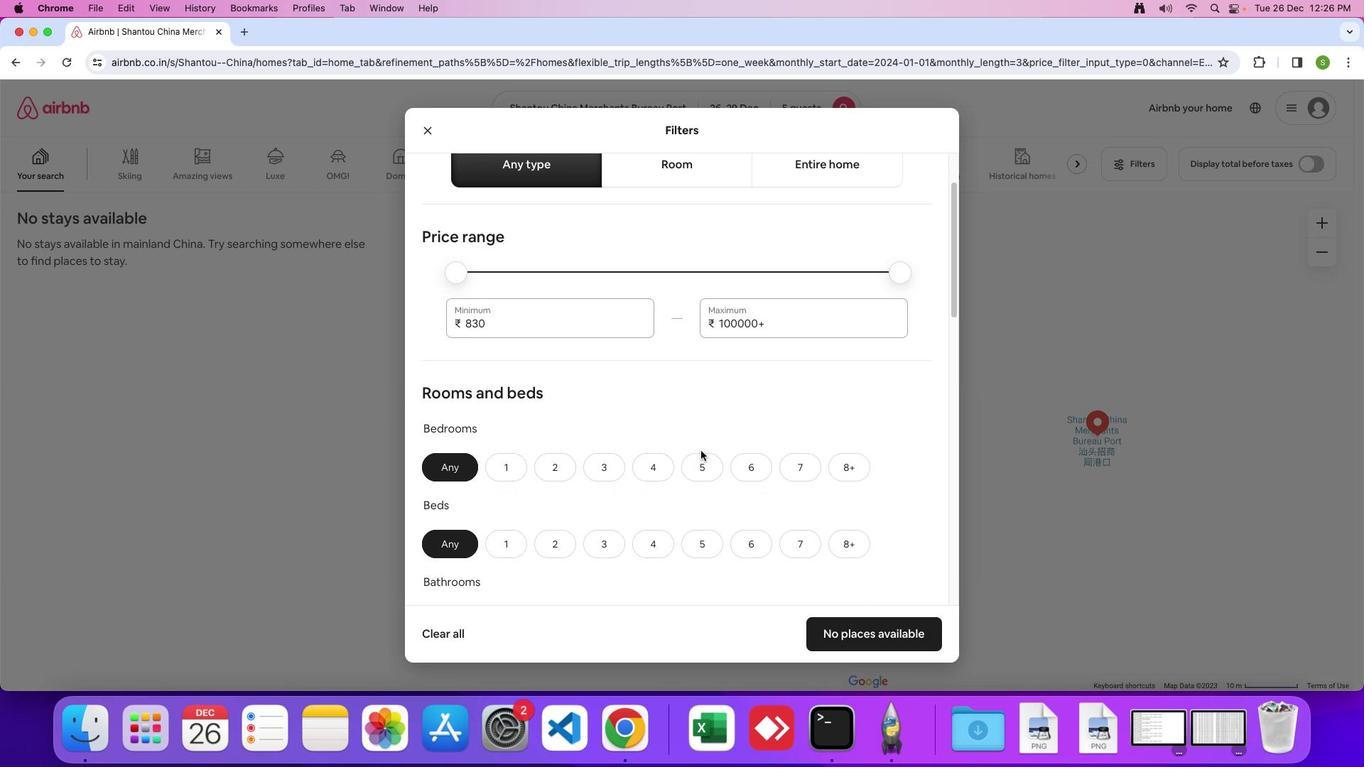 
Action: Mouse scrolled (701, 451) with delta (0, 0)
Screenshot: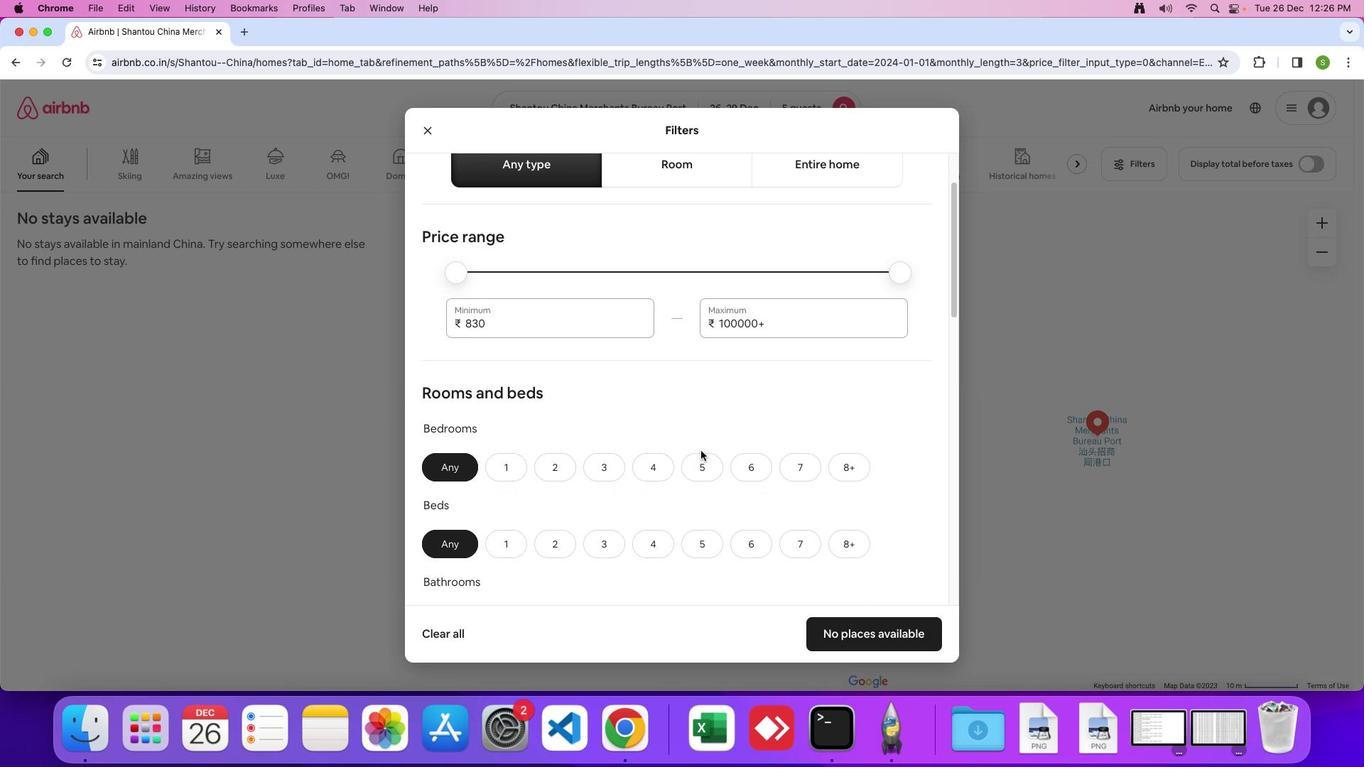 
Action: Mouse moved to (701, 450)
Screenshot: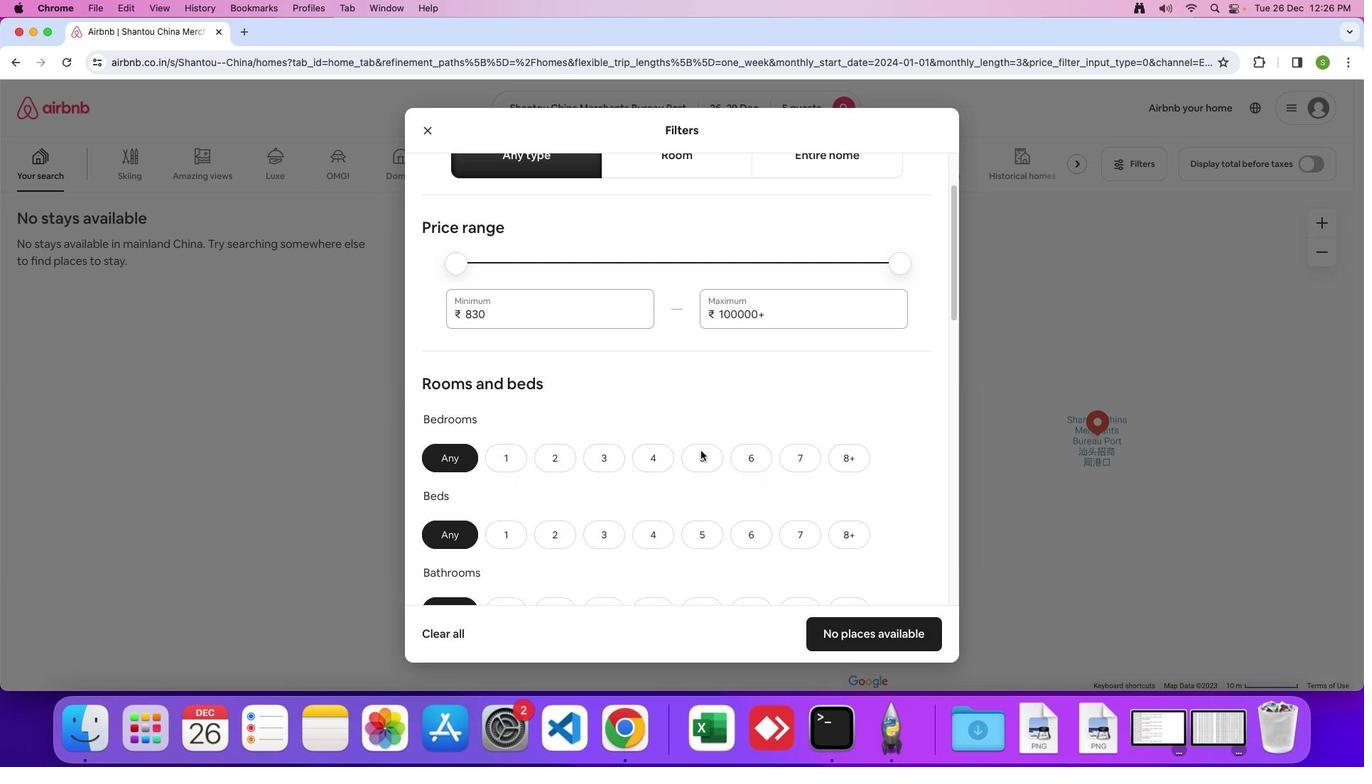 
Action: Mouse scrolled (701, 450) with delta (0, 0)
Screenshot: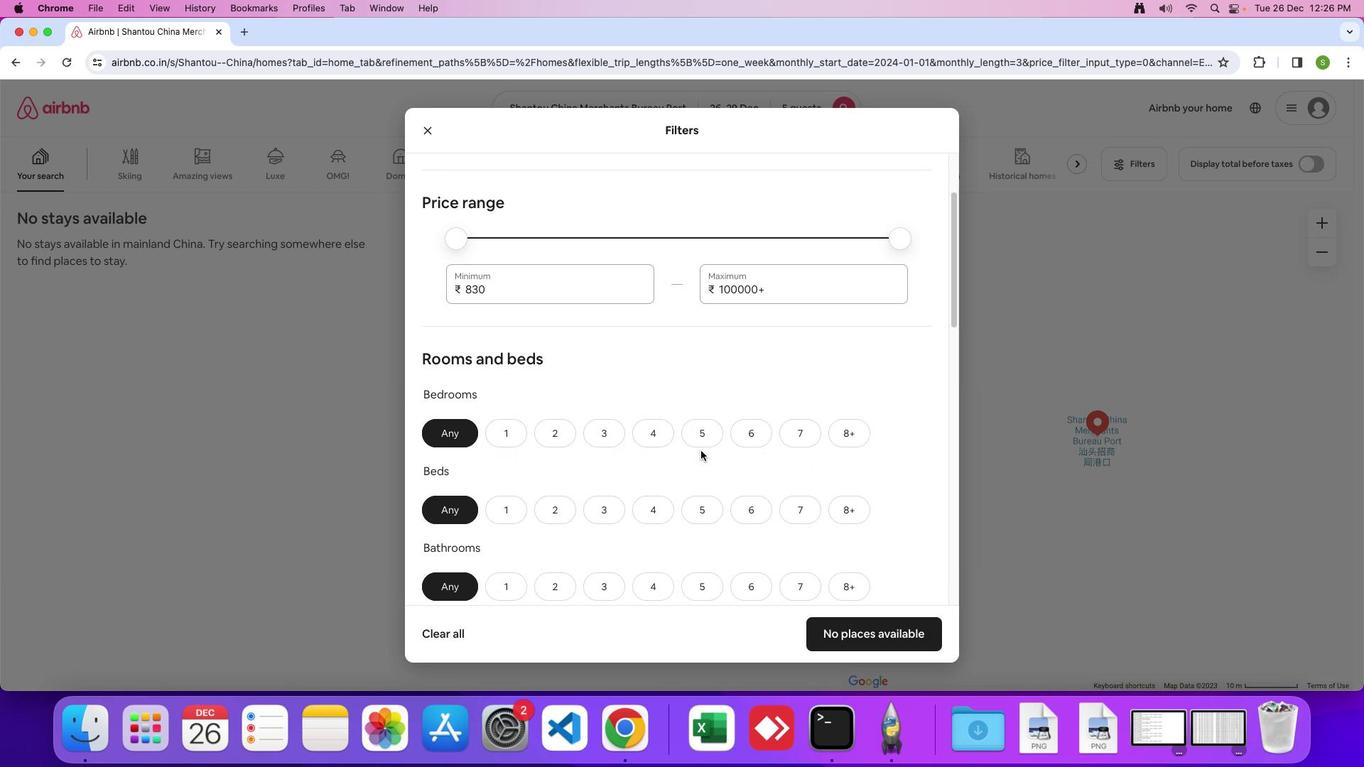 
Action: Mouse scrolled (701, 450) with delta (0, 0)
Screenshot: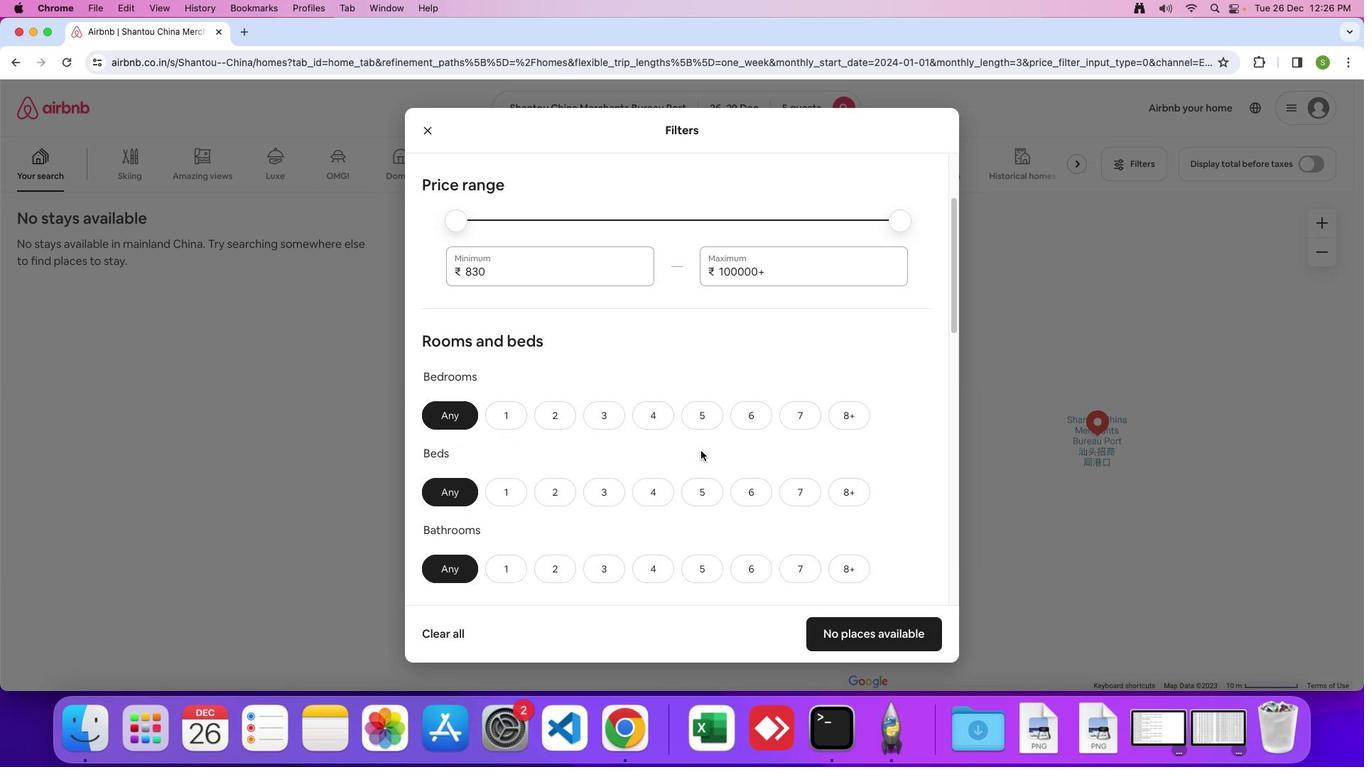 
Action: Mouse scrolled (701, 450) with delta (0, 0)
Screenshot: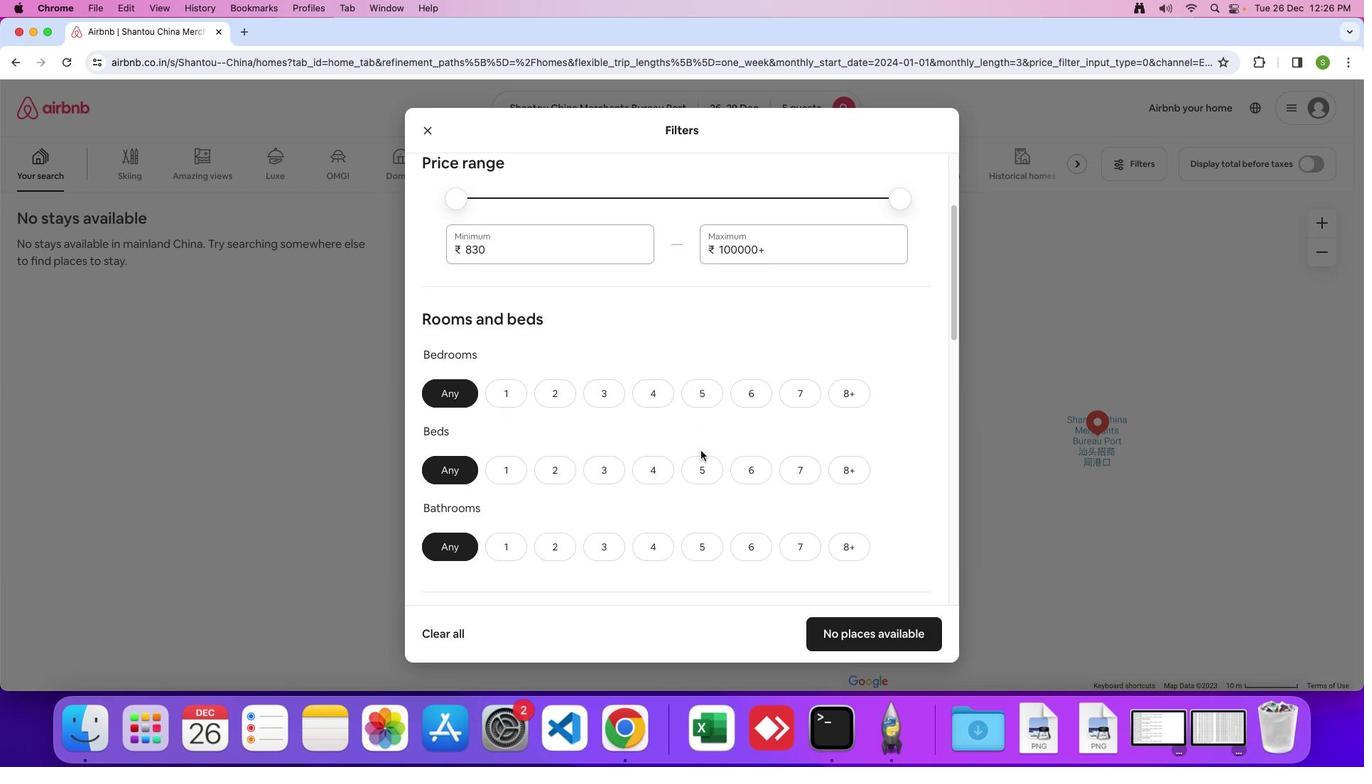 
Action: Mouse scrolled (701, 450) with delta (0, -2)
Screenshot: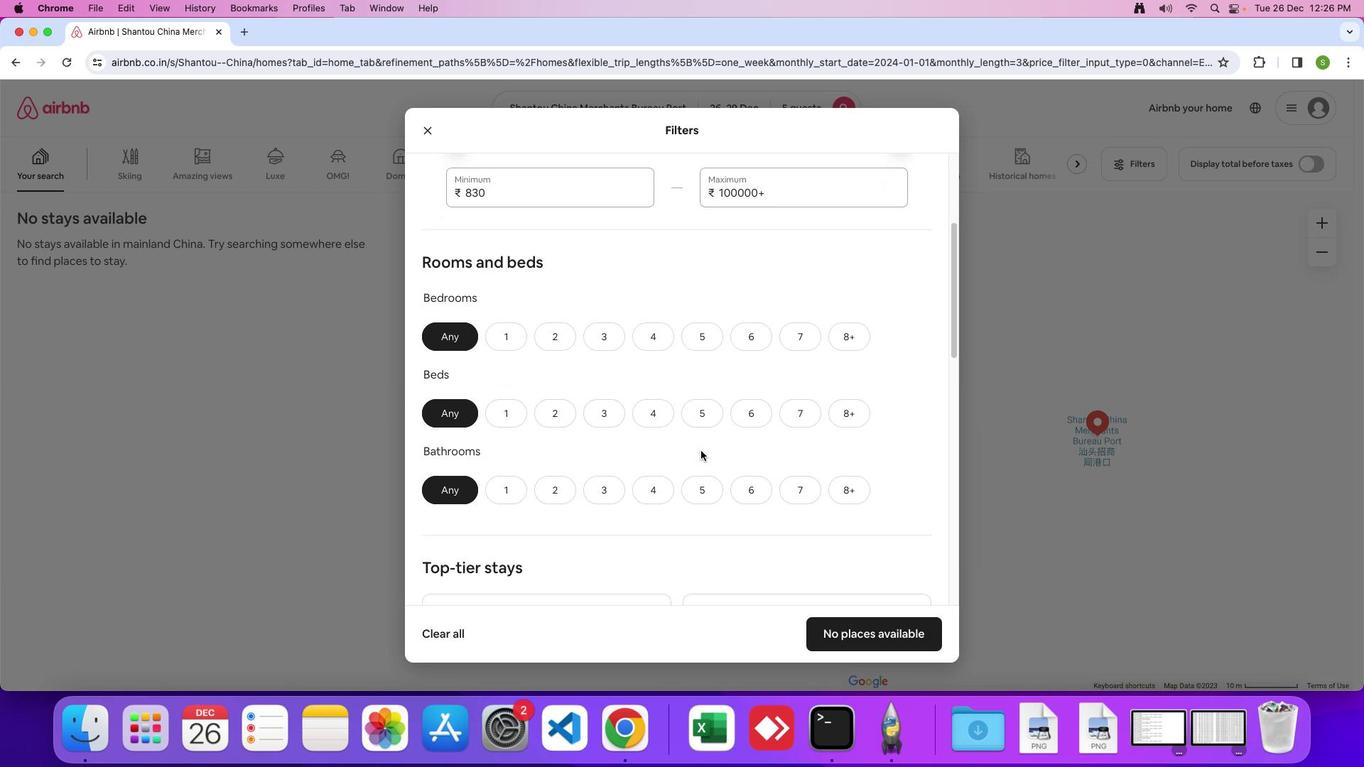
Action: Mouse scrolled (701, 450) with delta (0, 0)
Screenshot: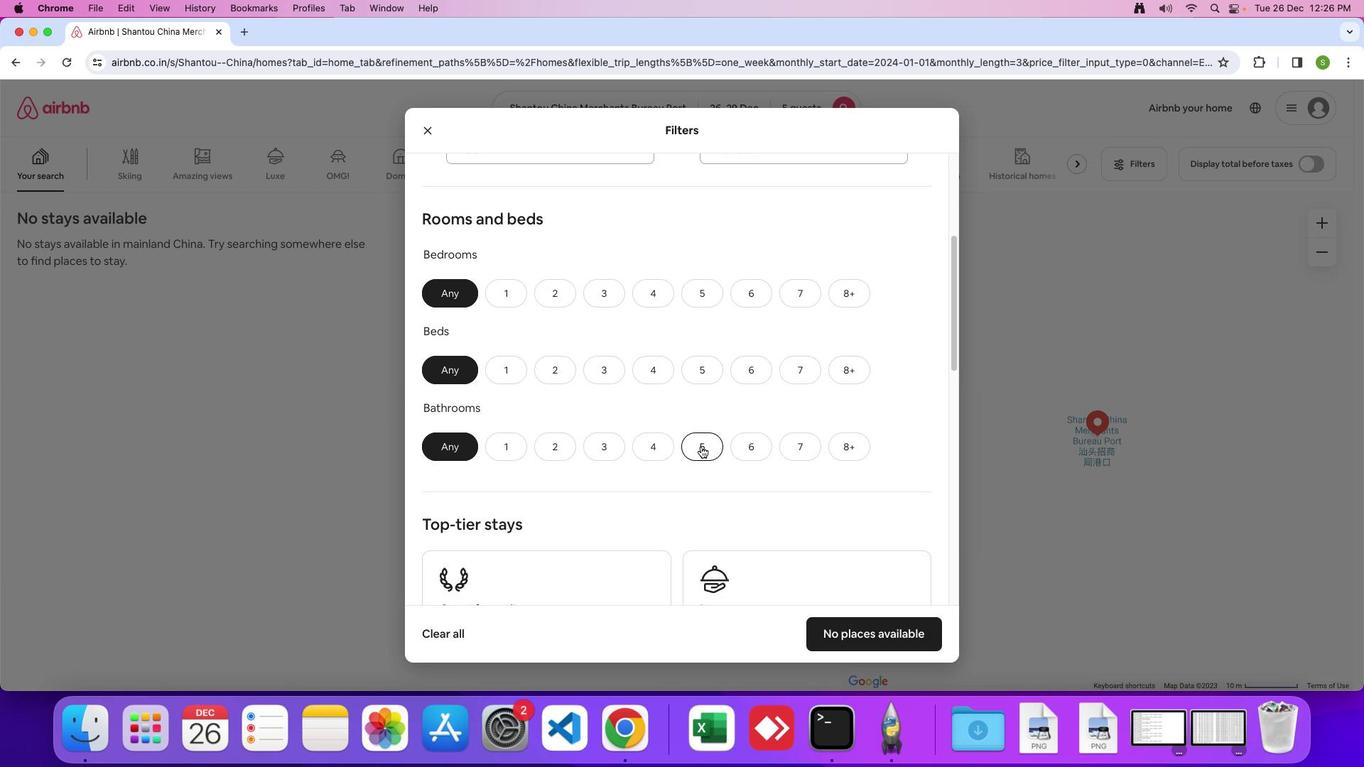 
Action: Mouse scrolled (701, 450) with delta (0, 0)
Screenshot: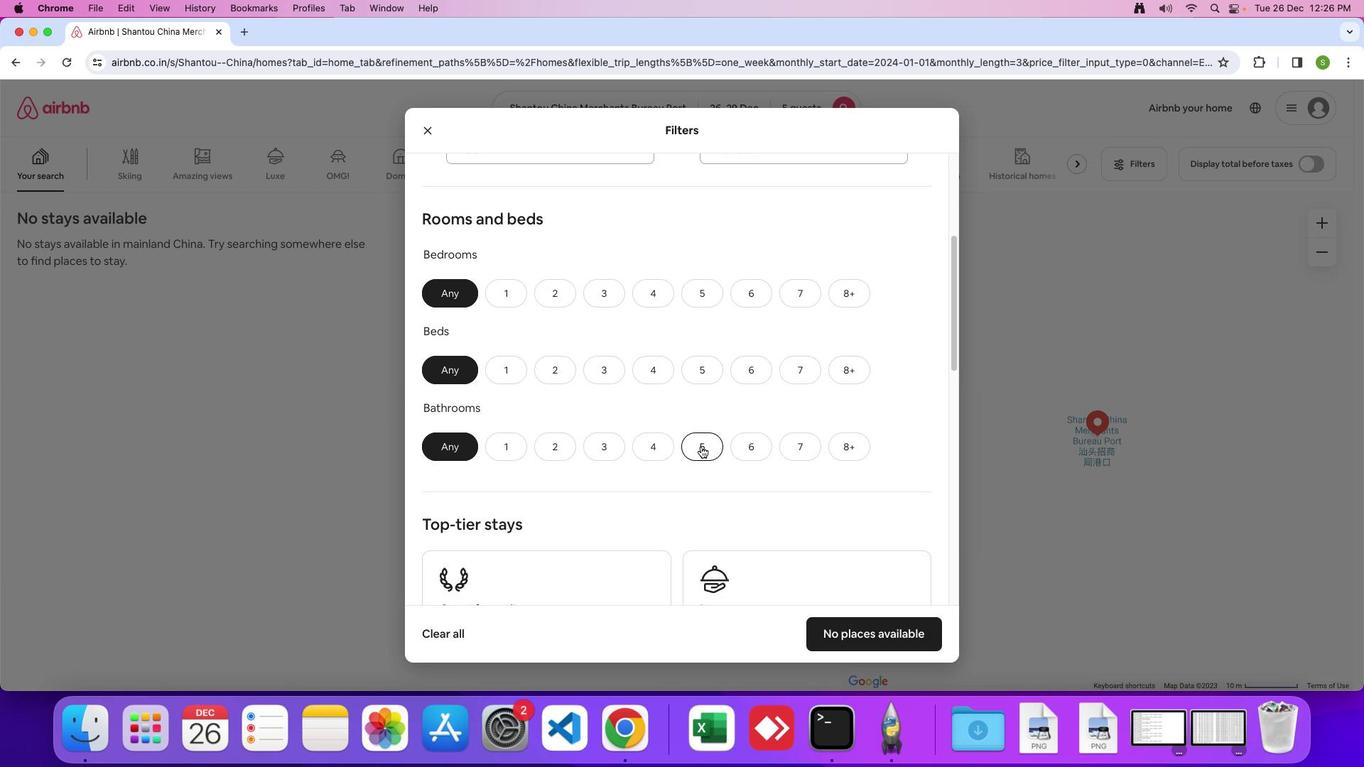 
Action: Mouse moved to (701, 445)
Screenshot: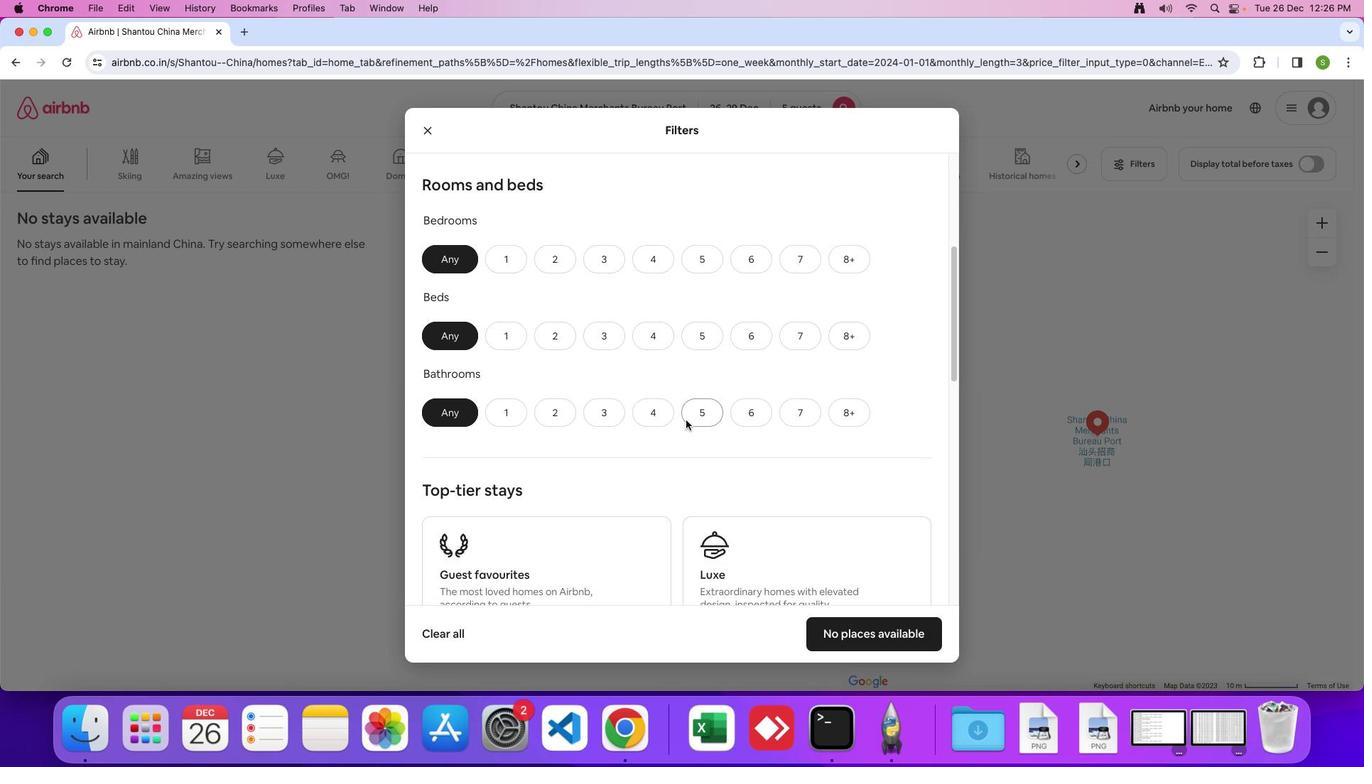 
Action: Mouse scrolled (701, 445) with delta (0, 0)
Screenshot: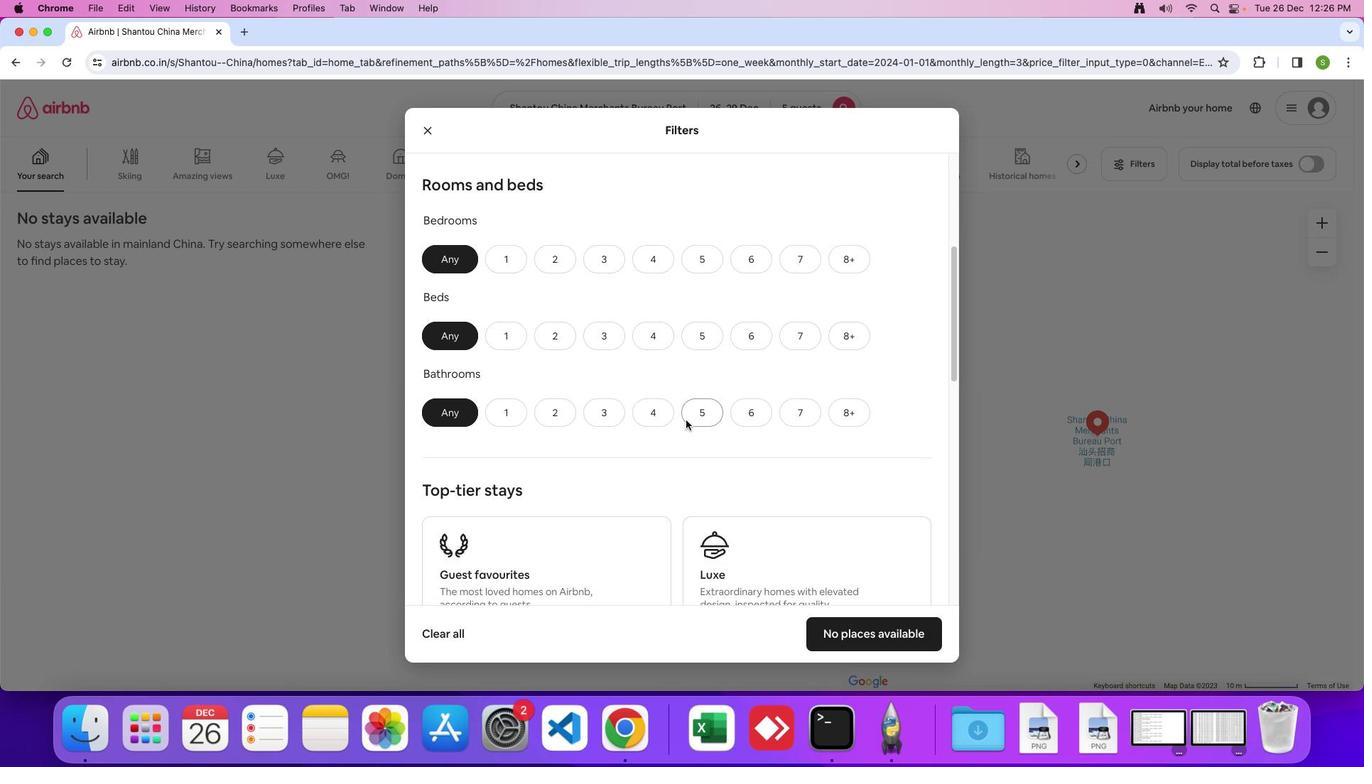 
Action: Mouse moved to (601, 232)
Screenshot: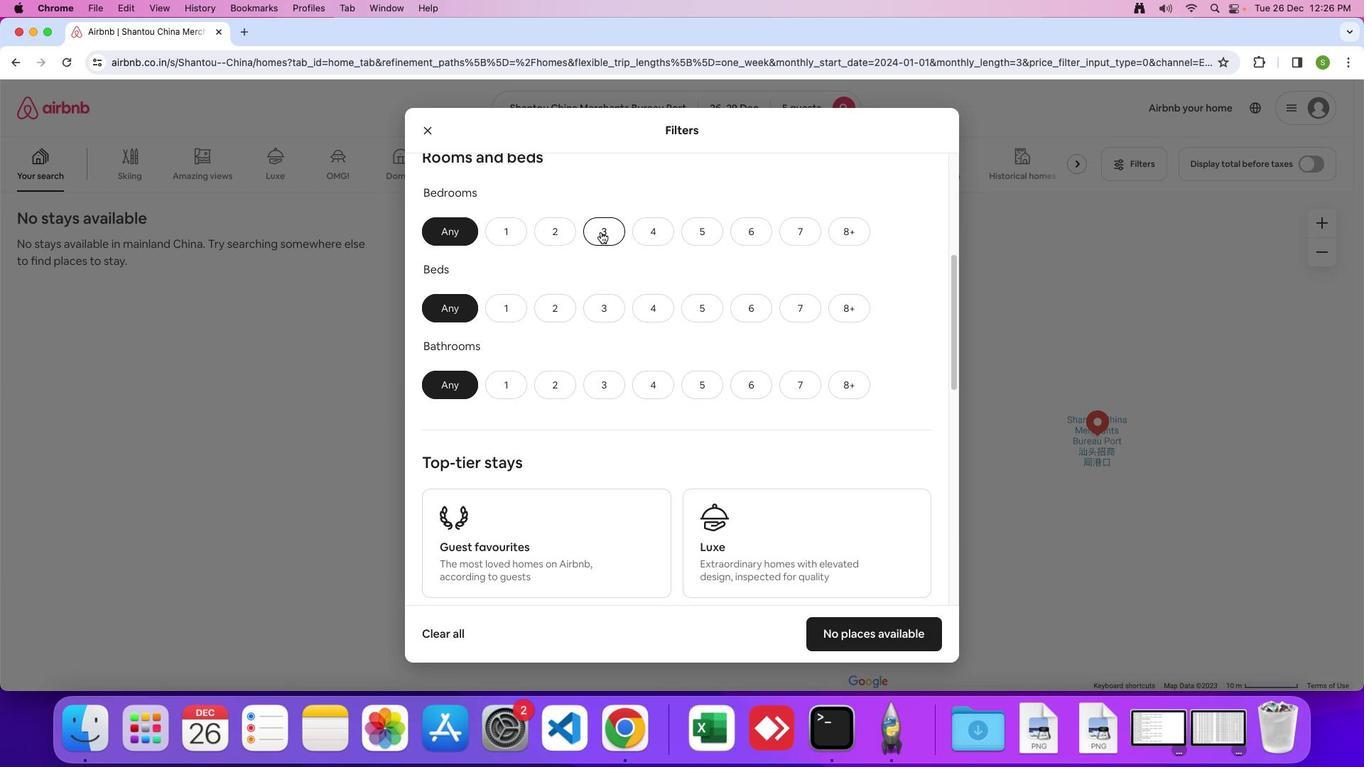 
Action: Mouse pressed left at (601, 232)
Screenshot: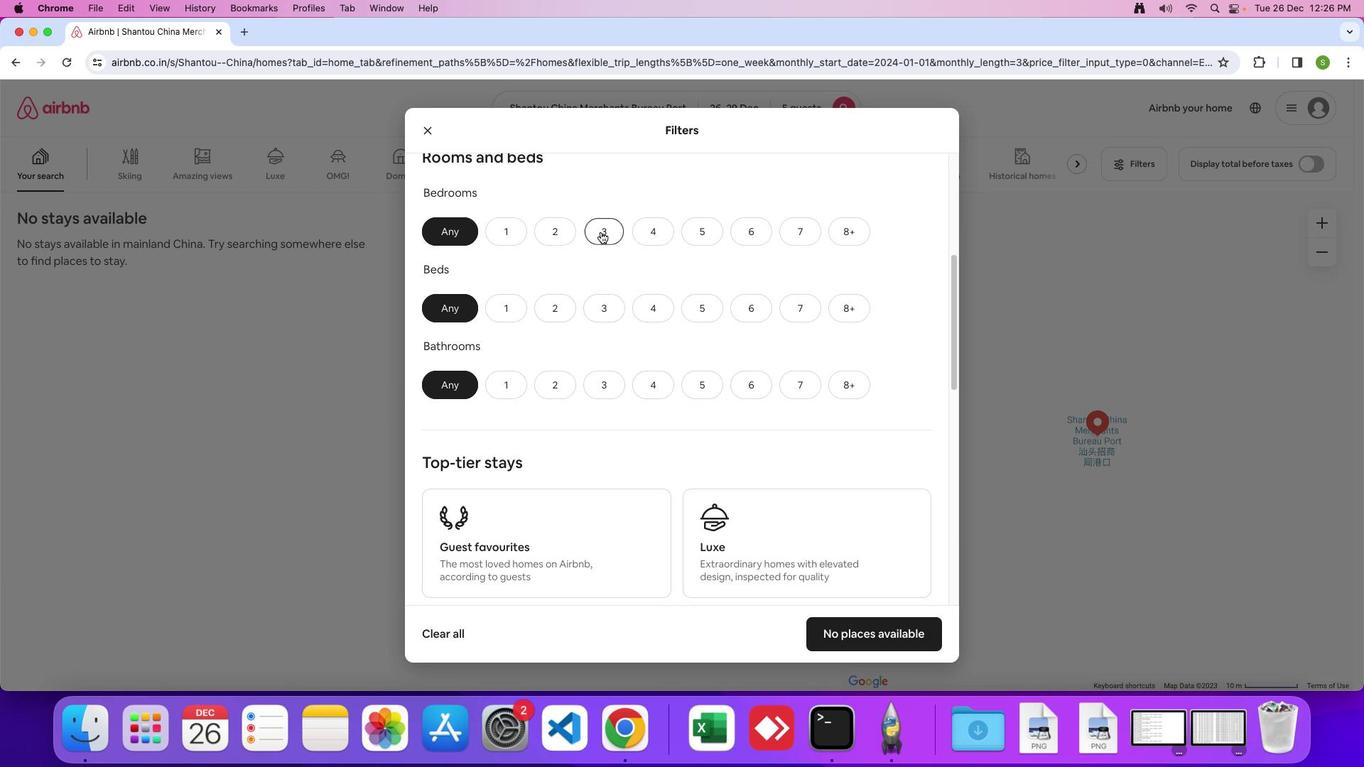 
Action: Mouse moved to (603, 301)
Screenshot: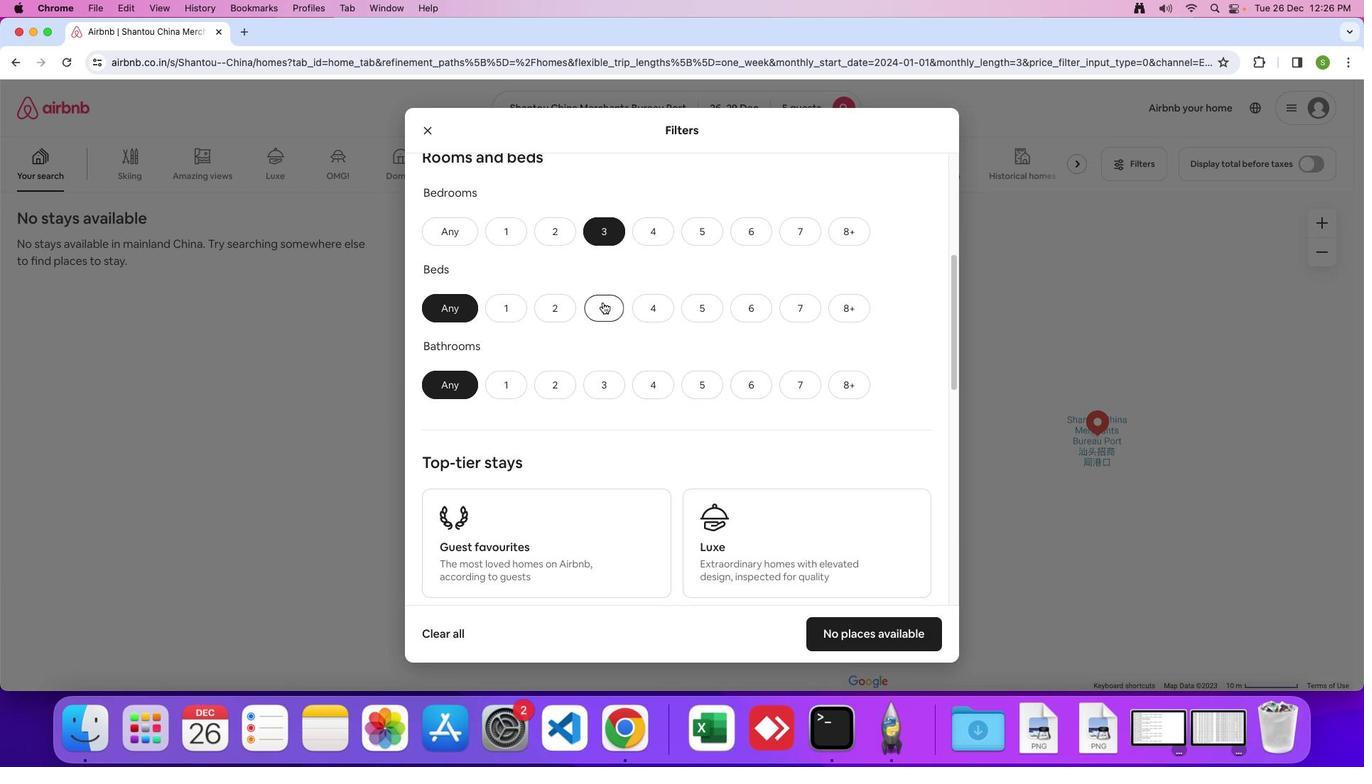 
Action: Mouse pressed left at (603, 301)
Screenshot: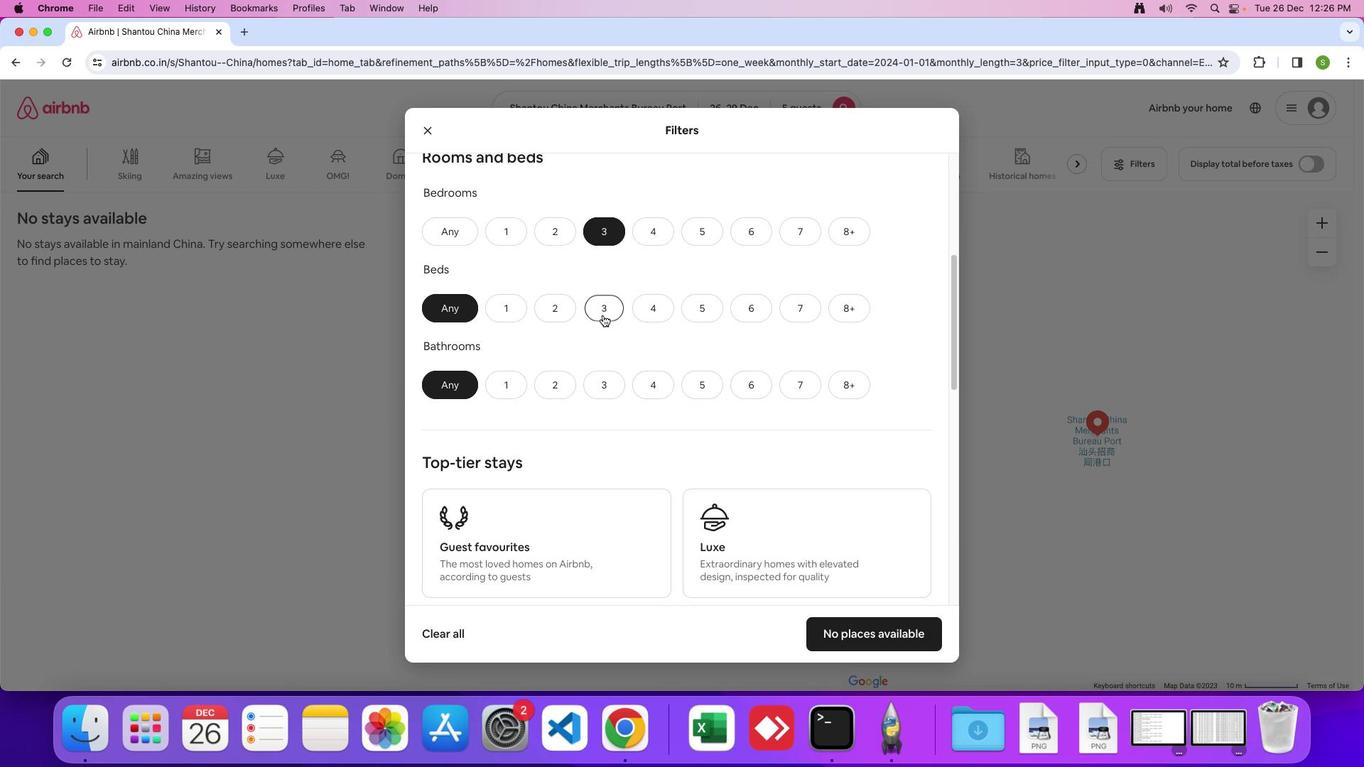 
Action: Mouse moved to (598, 377)
Screenshot: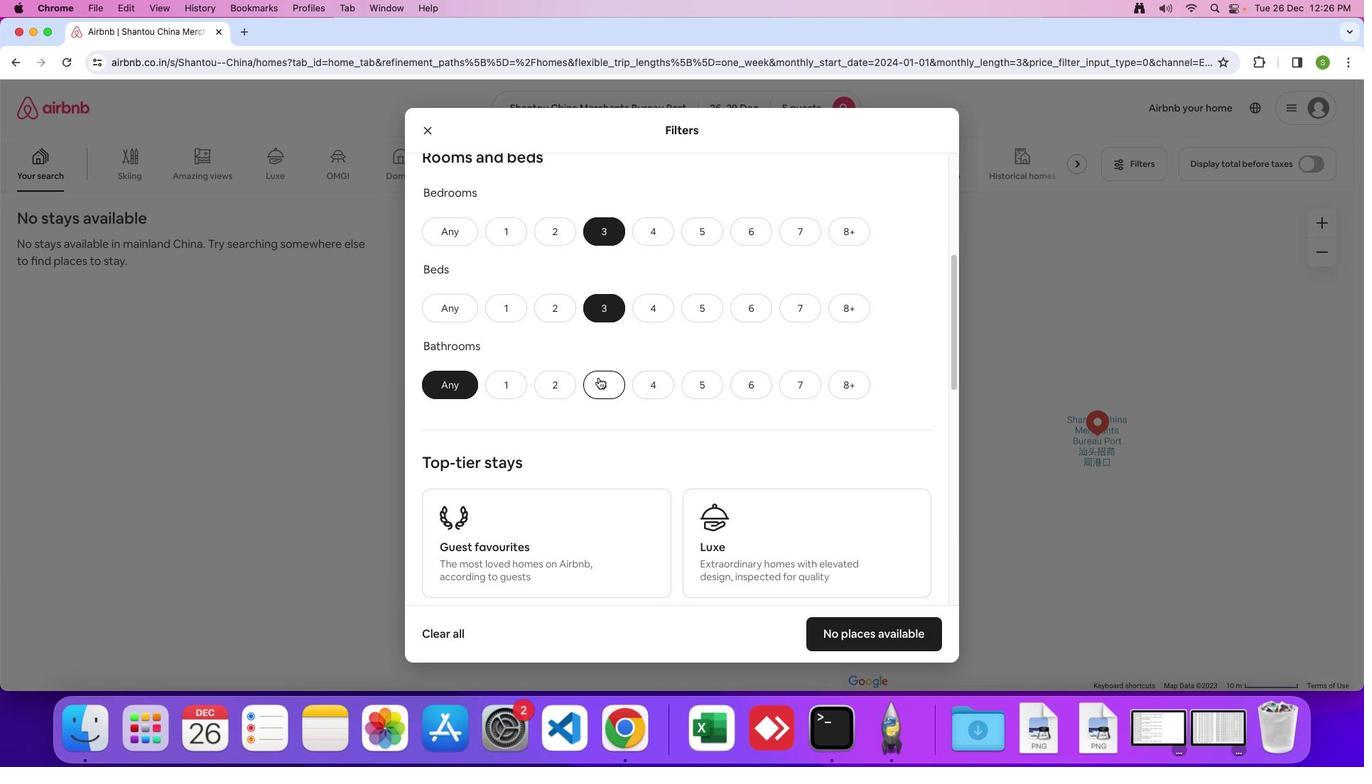 
Action: Mouse pressed left at (598, 377)
Screenshot: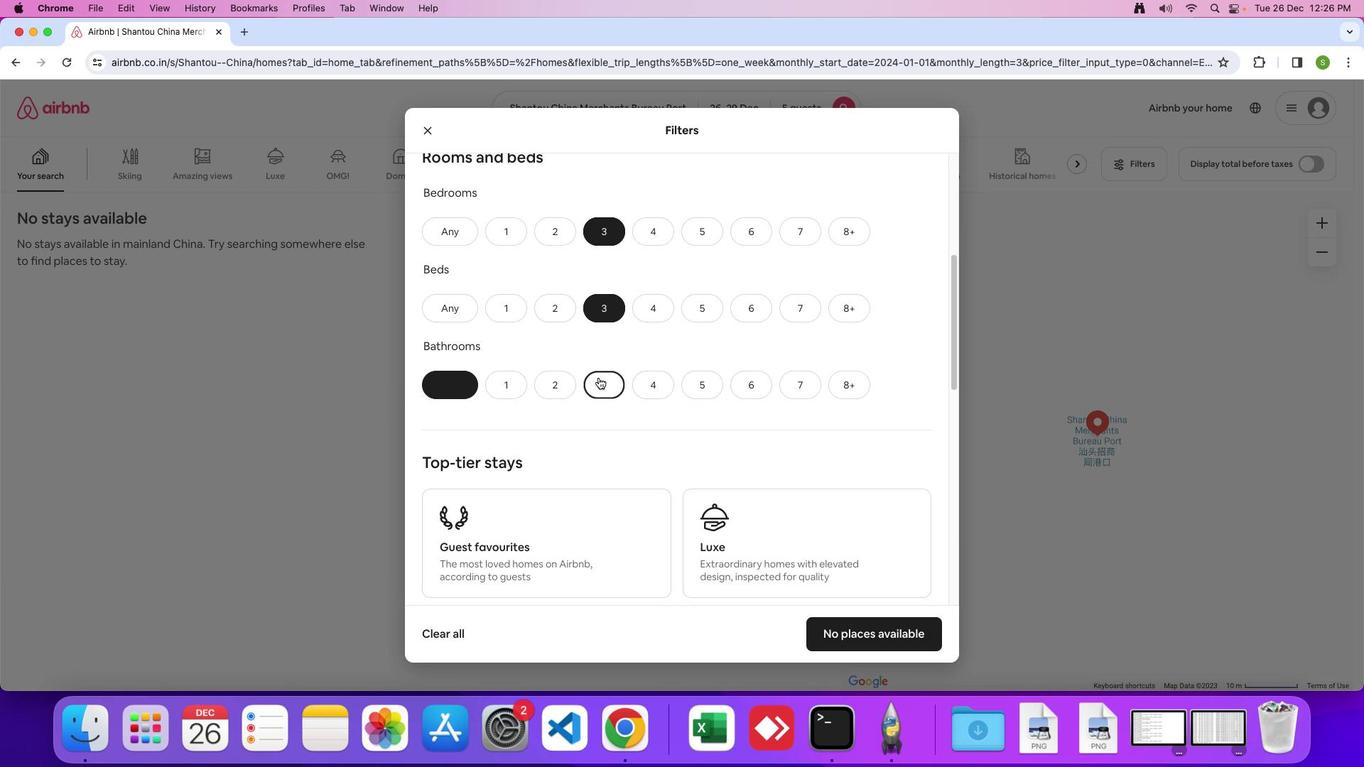 
Action: Mouse moved to (696, 404)
Screenshot: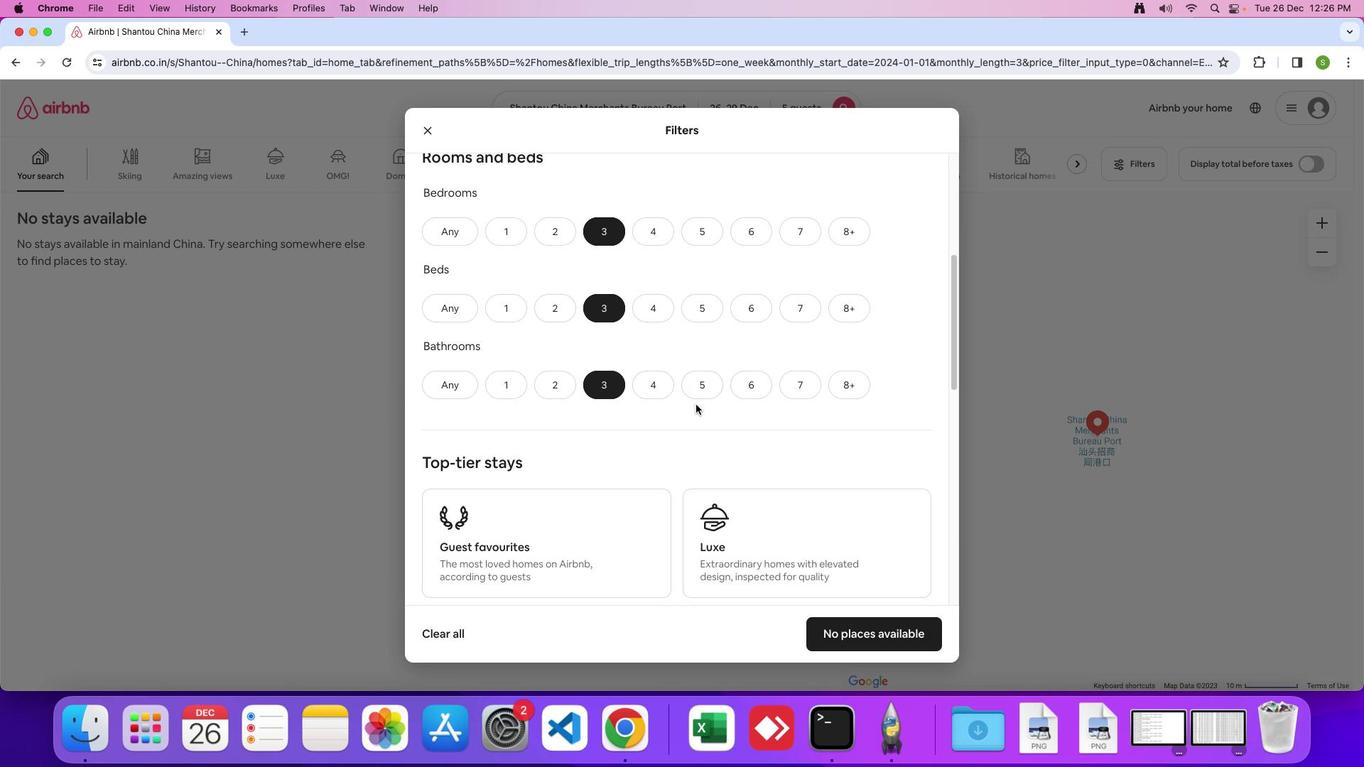 
Action: Mouse scrolled (696, 404) with delta (0, 0)
Screenshot: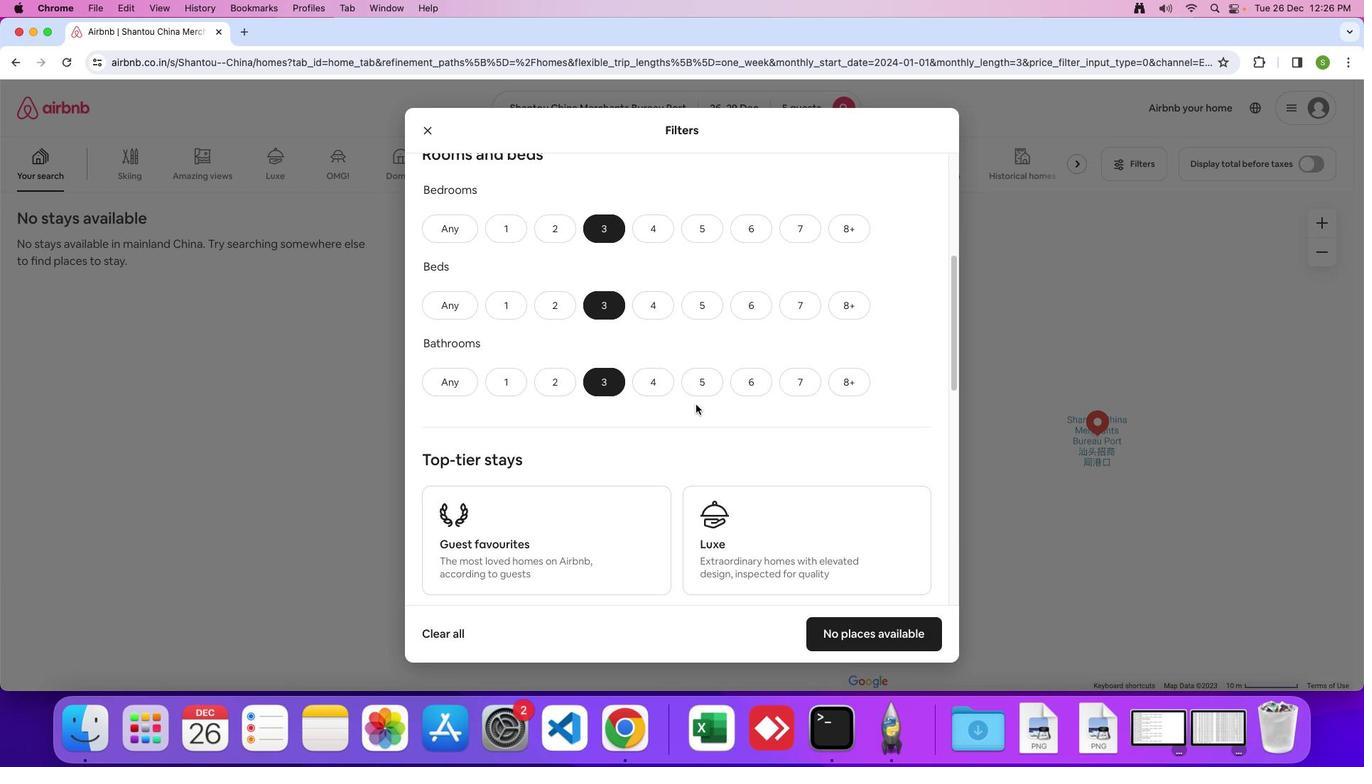 
Action: Mouse scrolled (696, 404) with delta (0, 0)
Screenshot: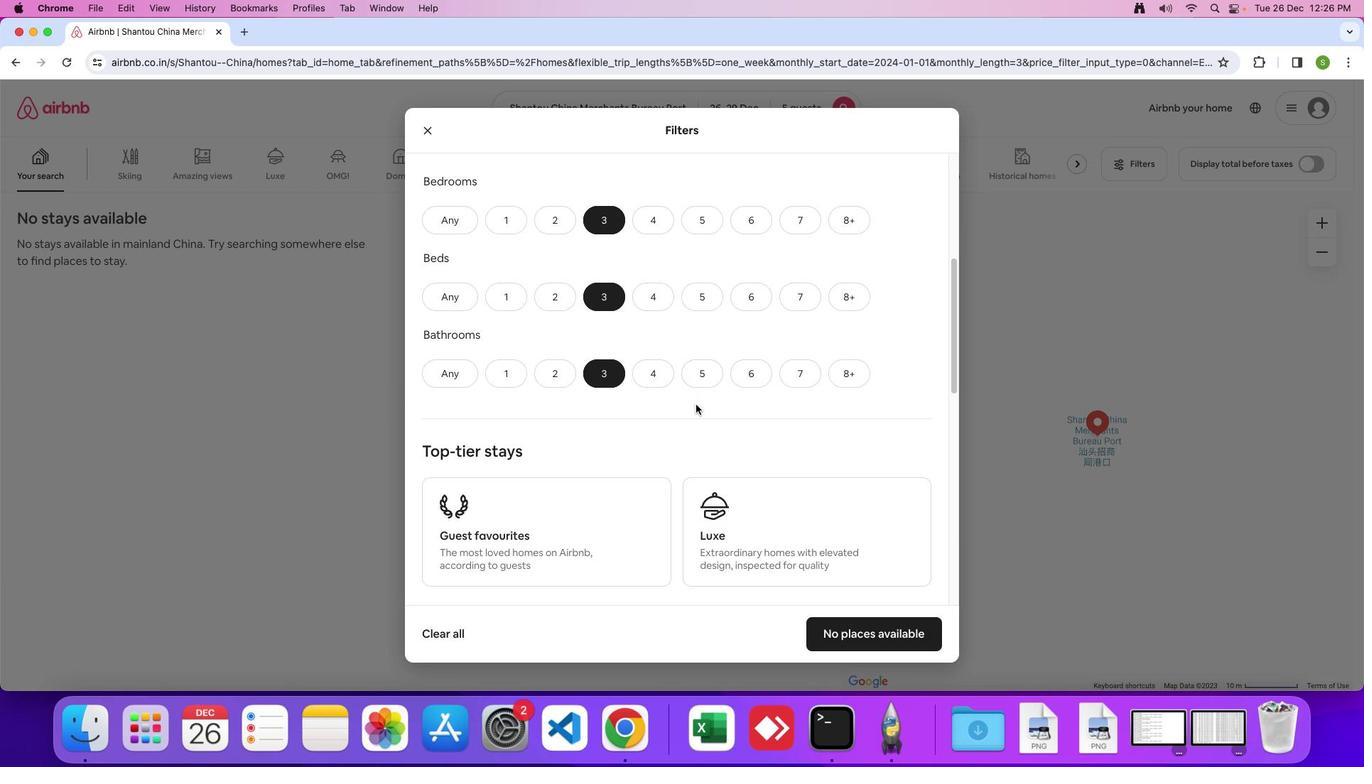 
Action: Mouse scrolled (696, 404) with delta (0, 0)
Screenshot: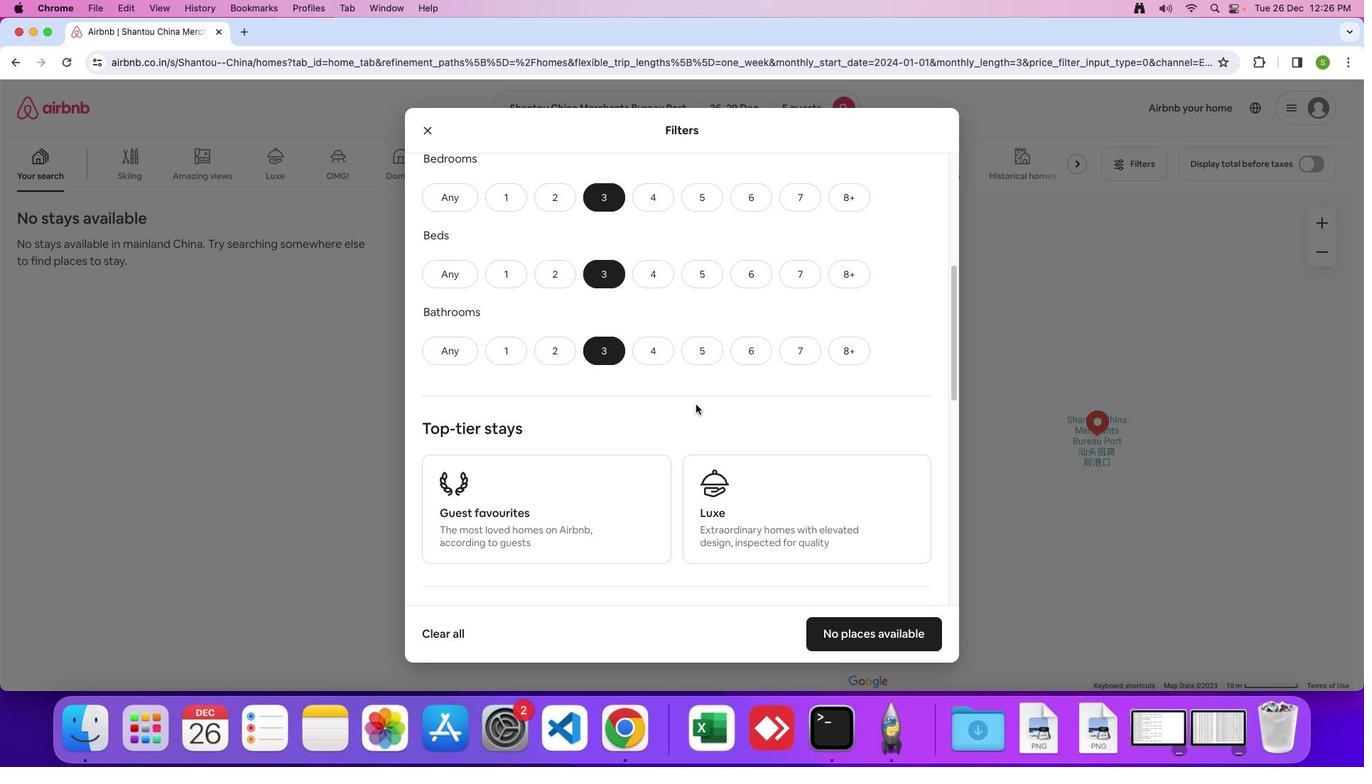 
Action: Mouse moved to (696, 404)
Screenshot: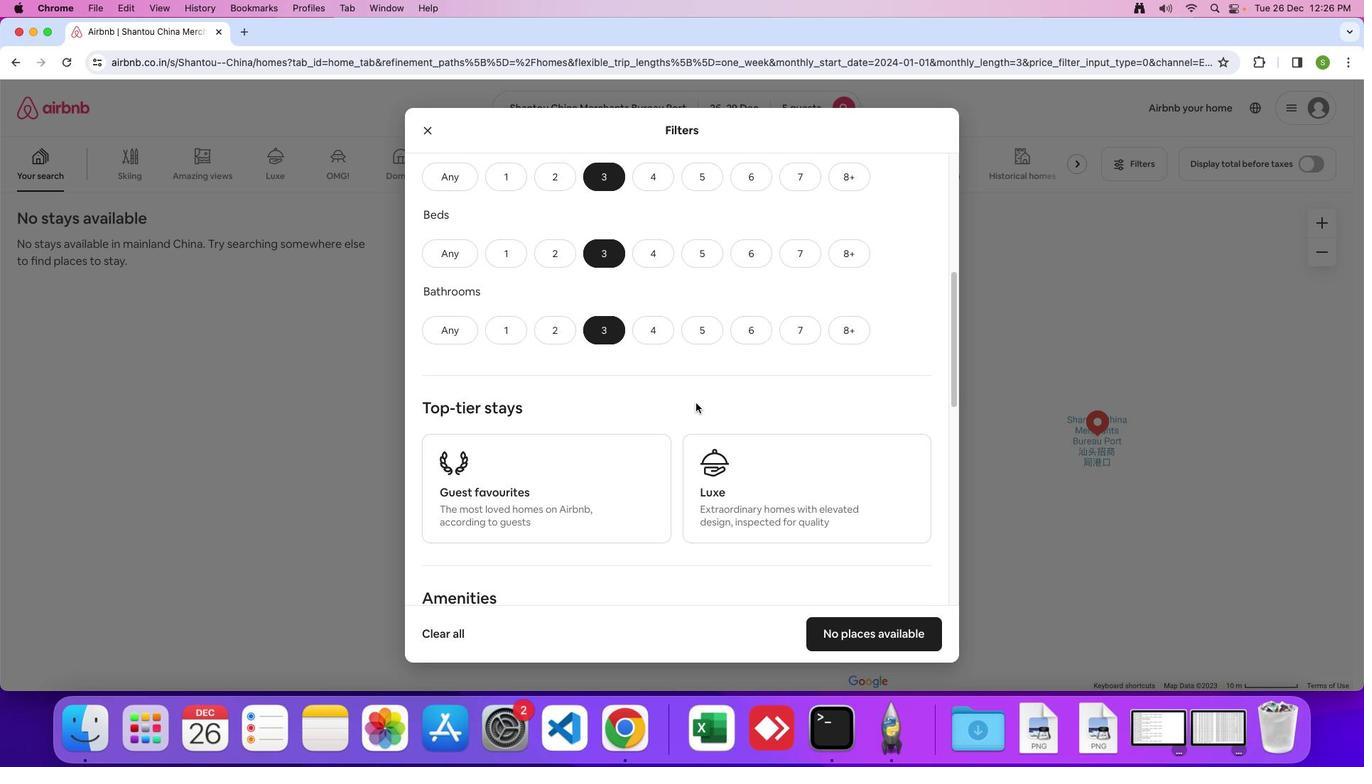 
Action: Mouse scrolled (696, 404) with delta (0, 0)
Screenshot: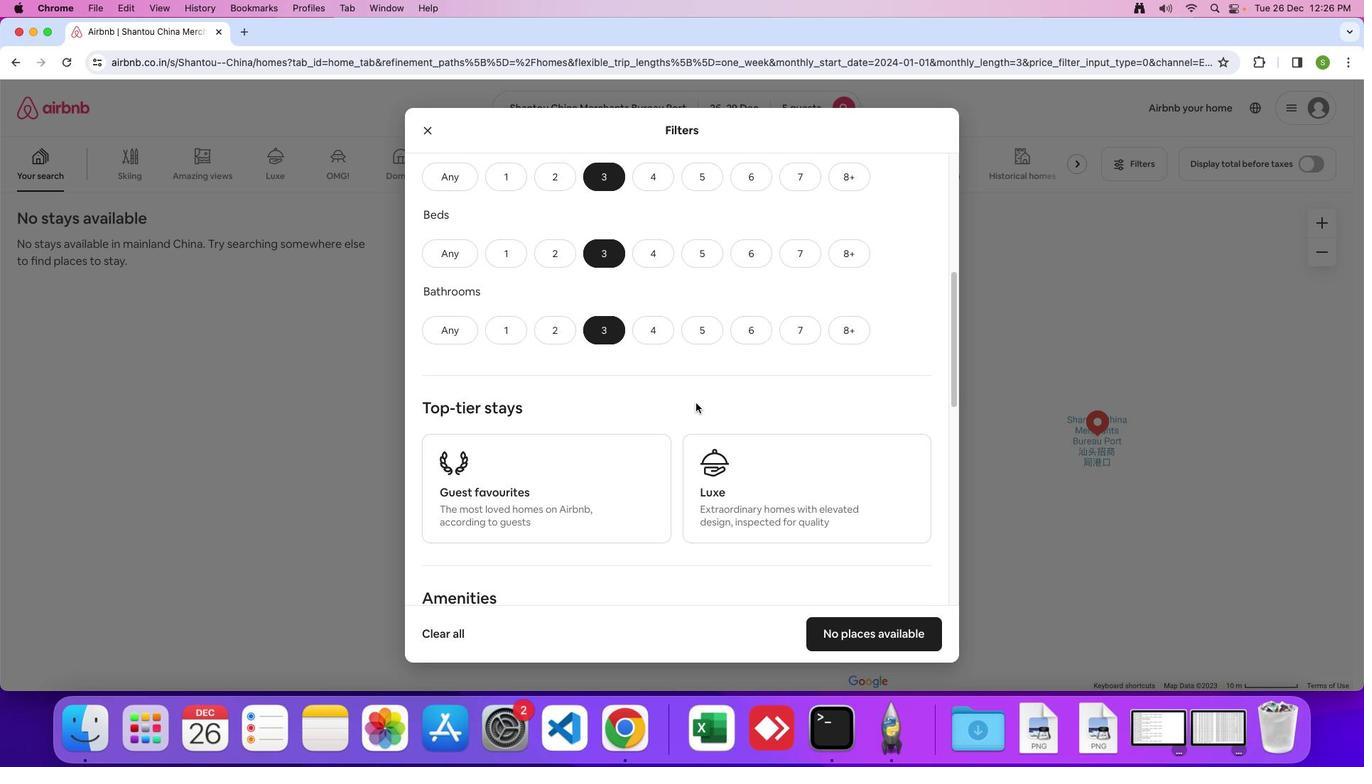 
Action: Mouse moved to (696, 403)
Screenshot: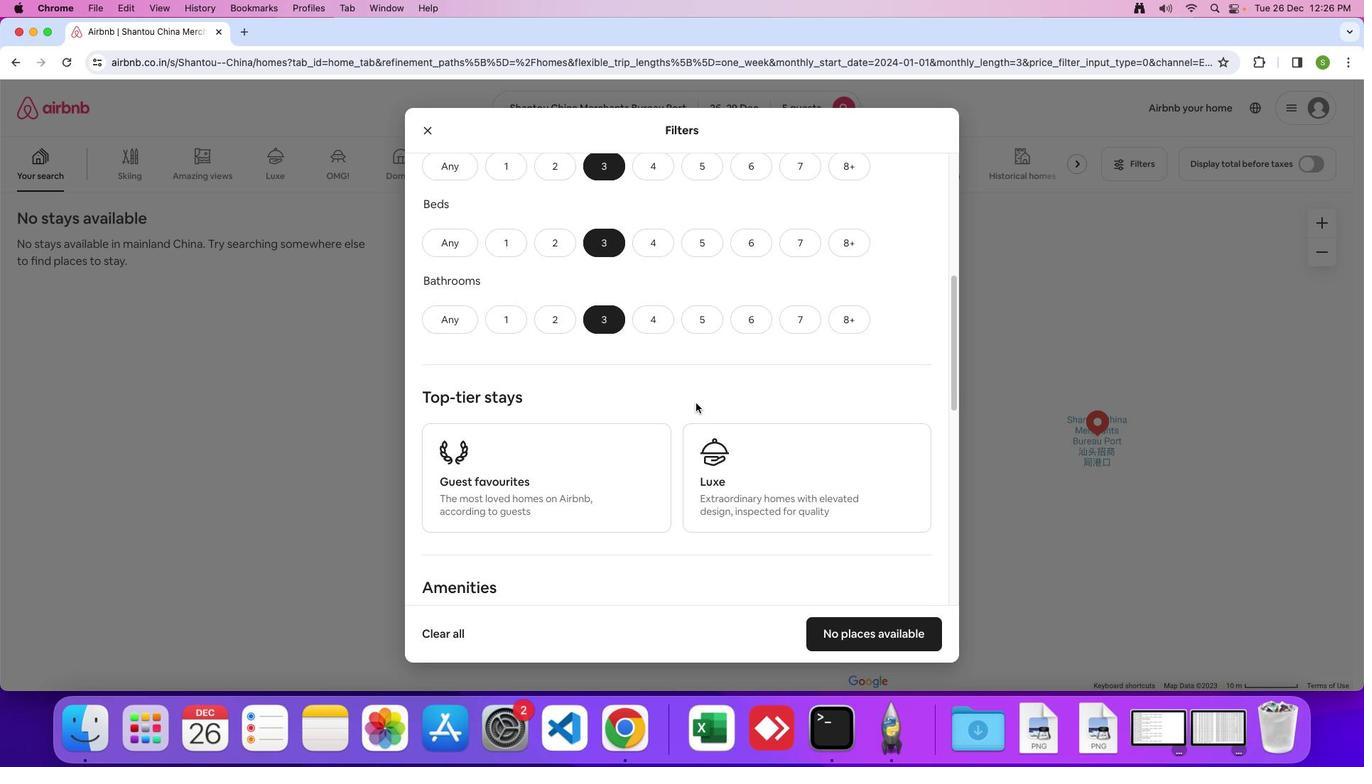 
Action: Mouse scrolled (696, 403) with delta (0, 0)
Screenshot: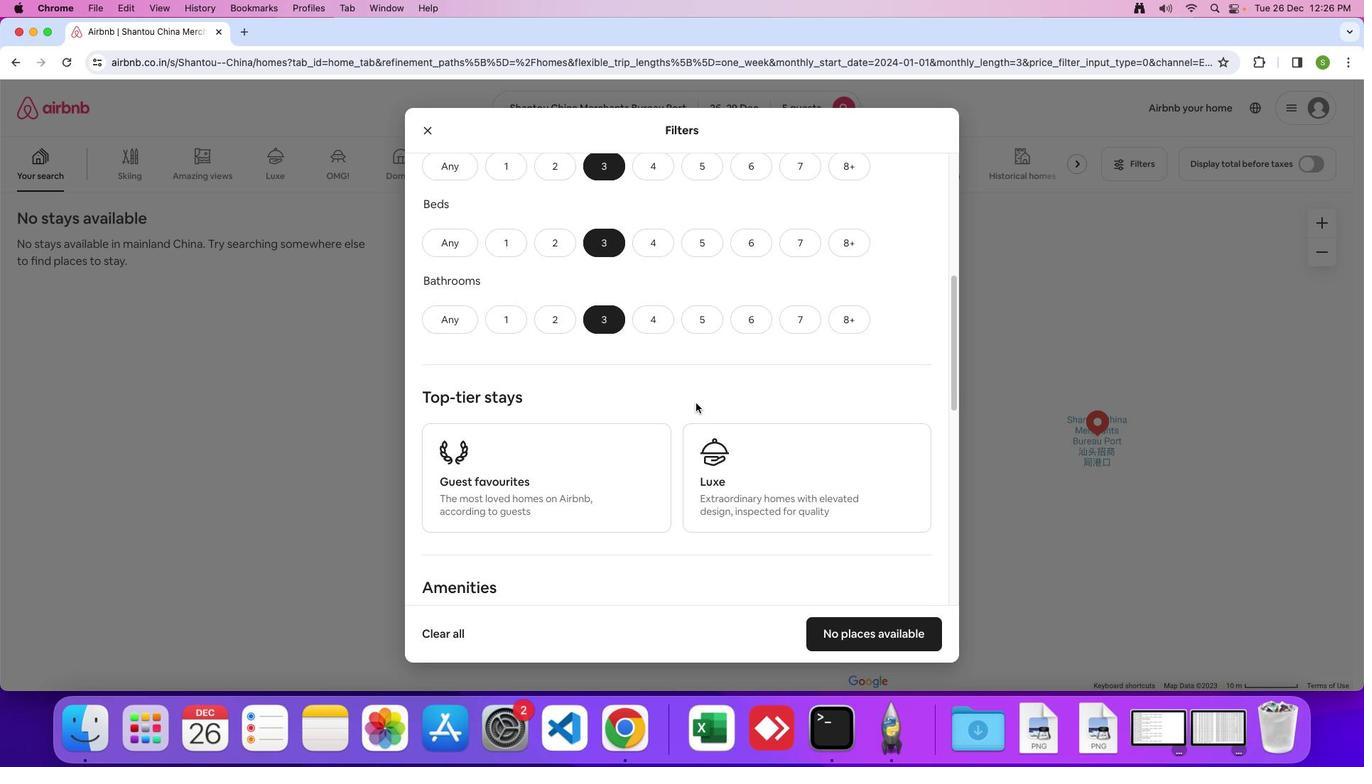 
Action: Mouse moved to (684, 398)
Screenshot: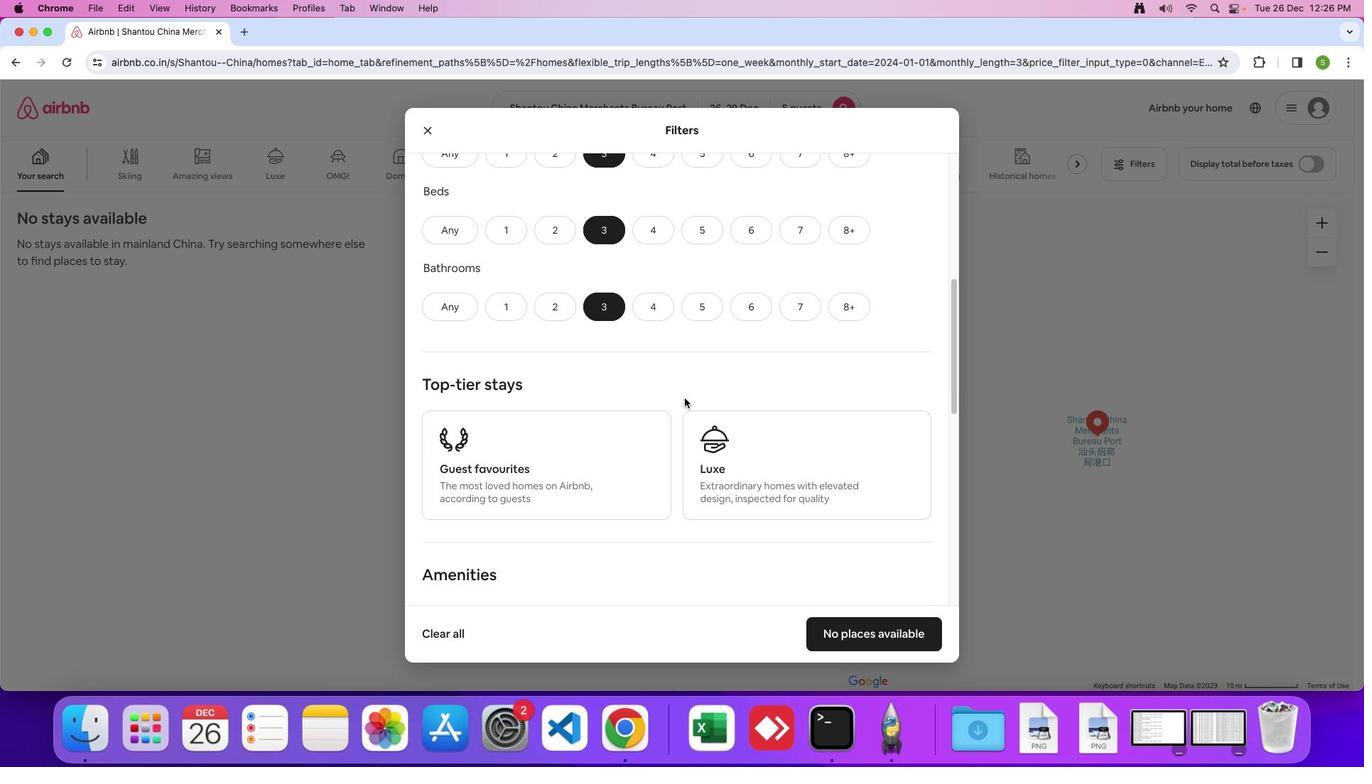 
Action: Mouse scrolled (684, 398) with delta (0, 0)
Screenshot: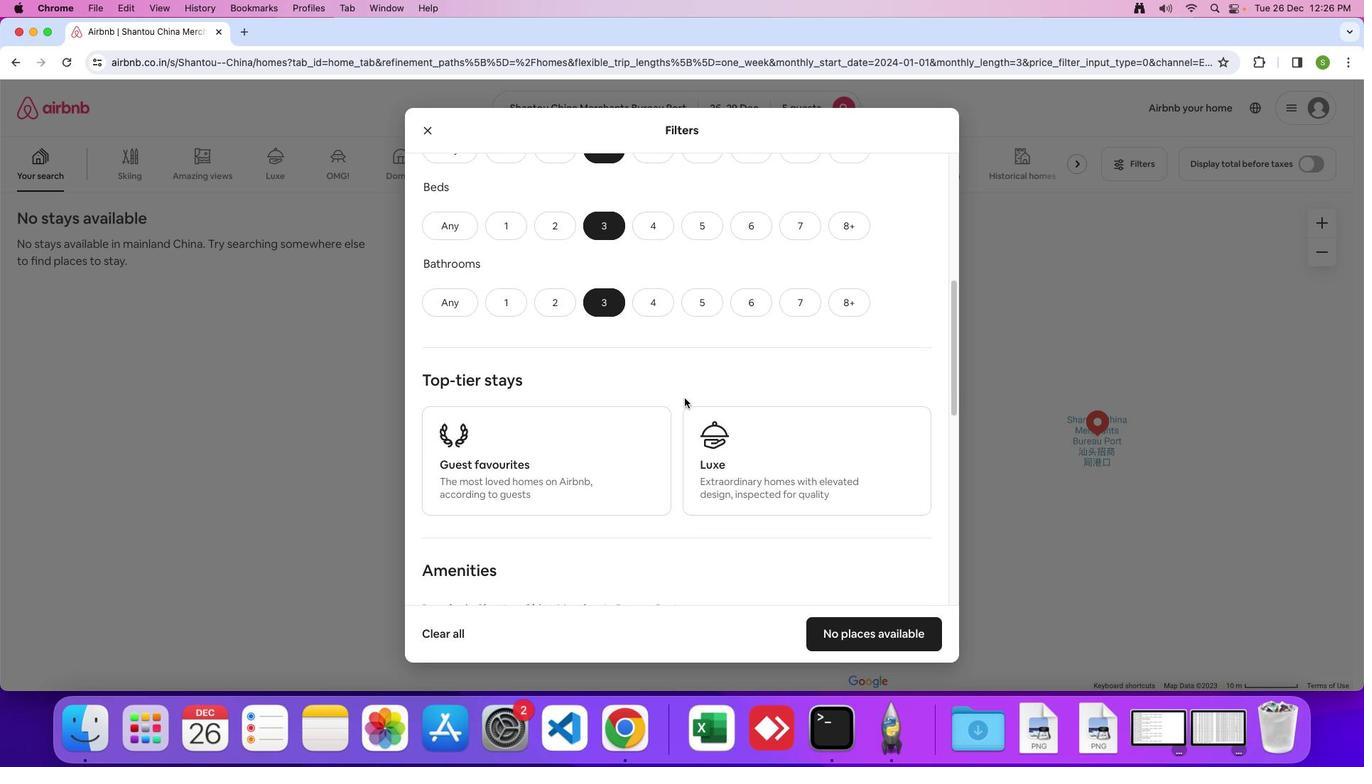 
Action: Mouse moved to (684, 397)
Screenshot: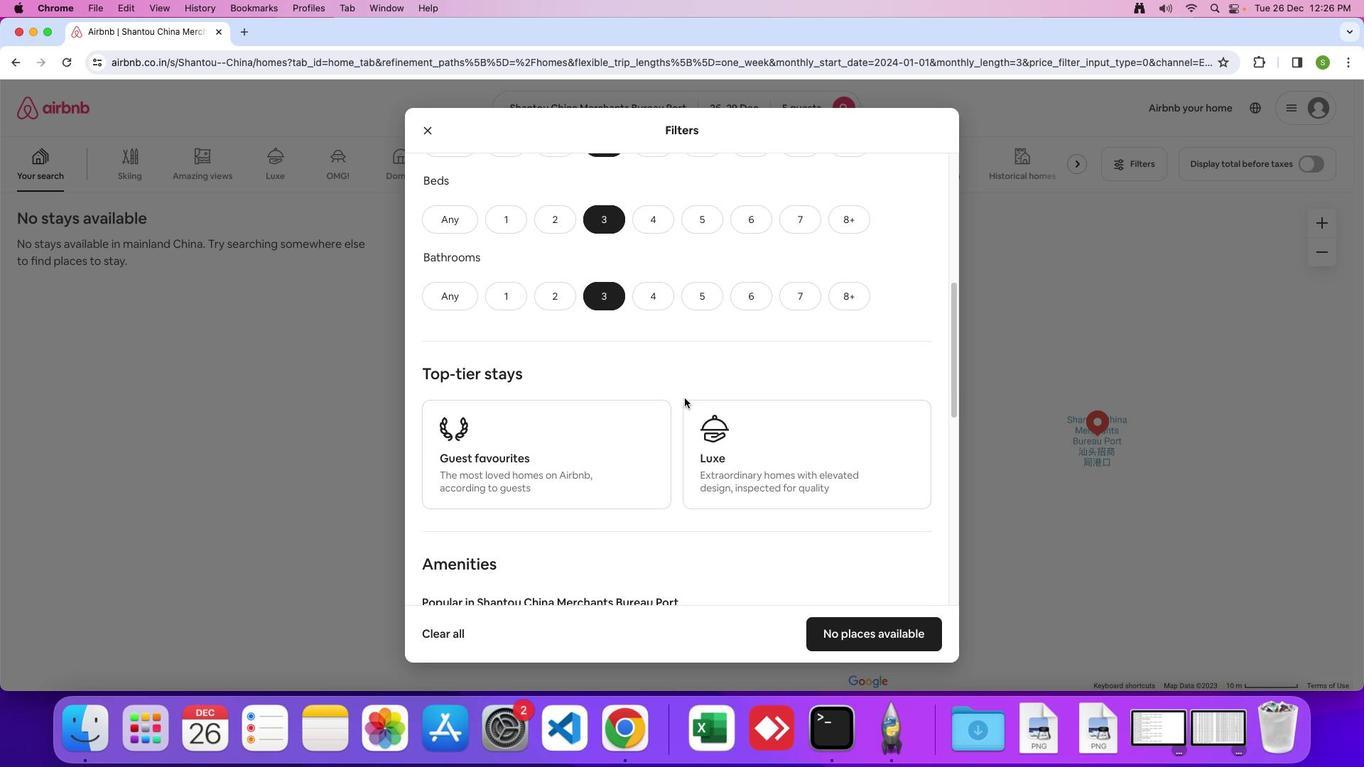 
Action: Mouse scrolled (684, 397) with delta (0, 0)
Screenshot: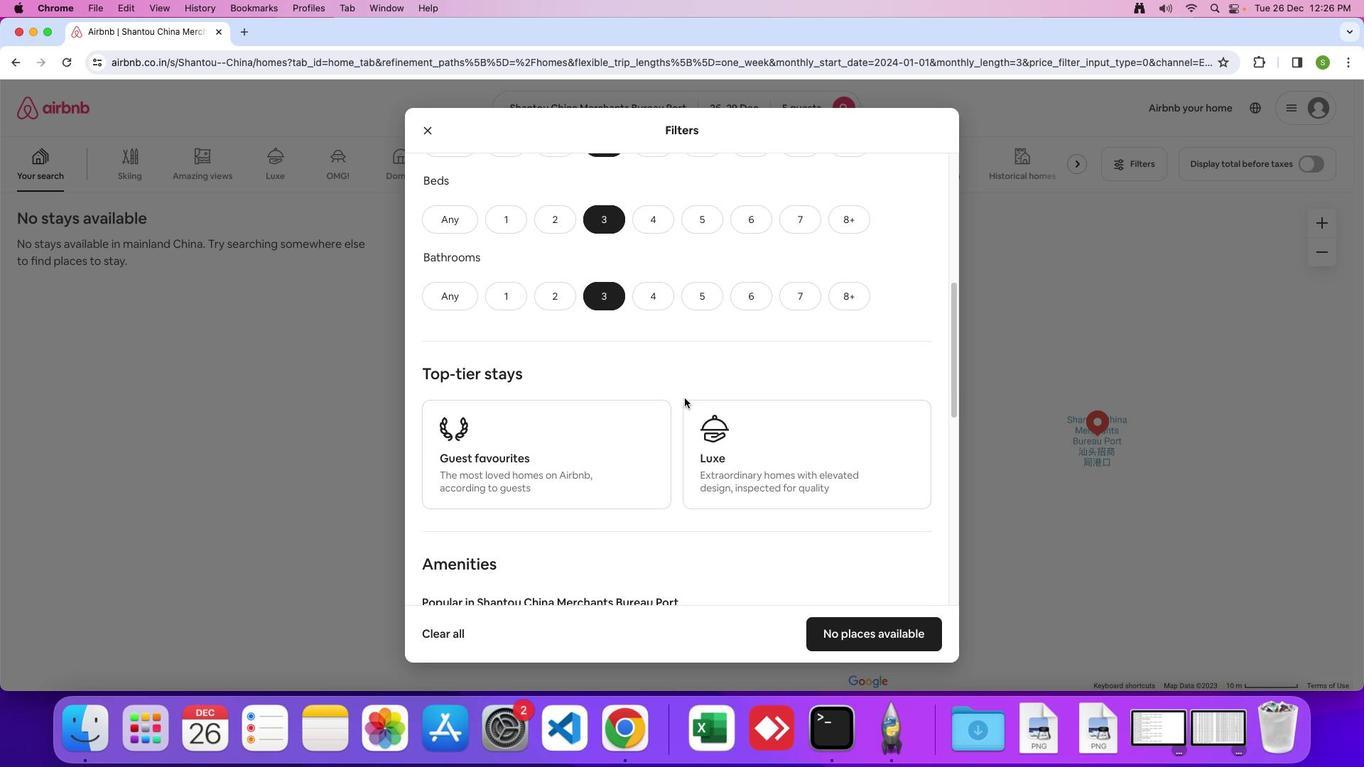 
Action: Mouse moved to (667, 399)
Screenshot: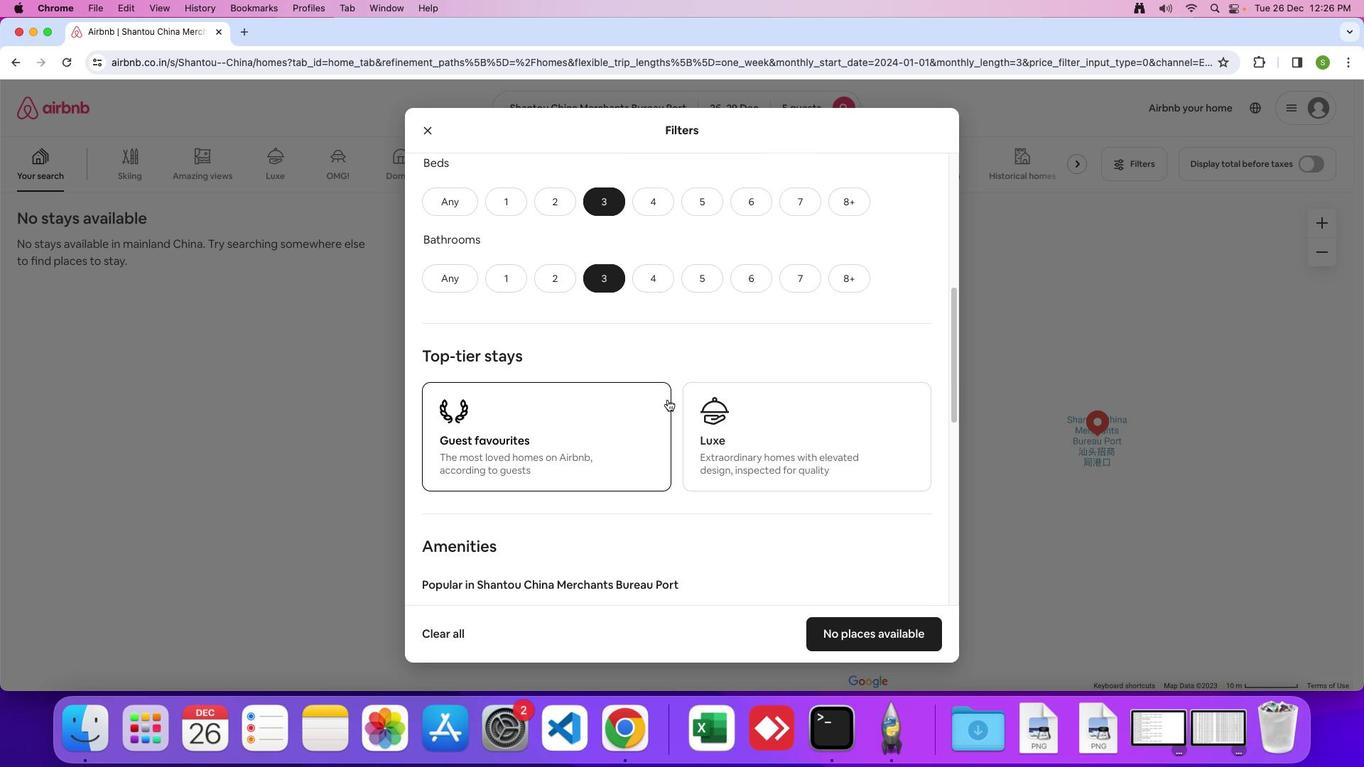 
Action: Mouse scrolled (667, 399) with delta (0, 0)
Screenshot: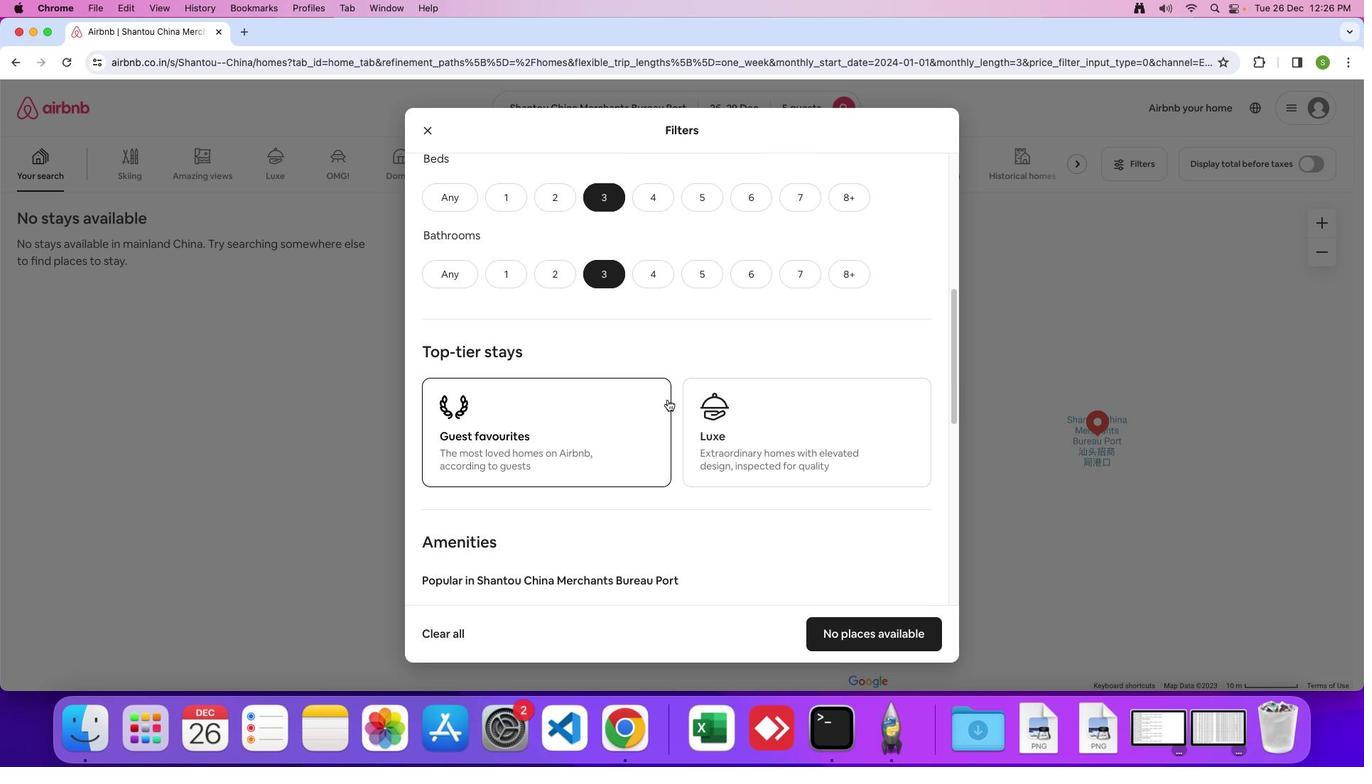 
Action: Mouse scrolled (667, 399) with delta (0, 0)
Screenshot: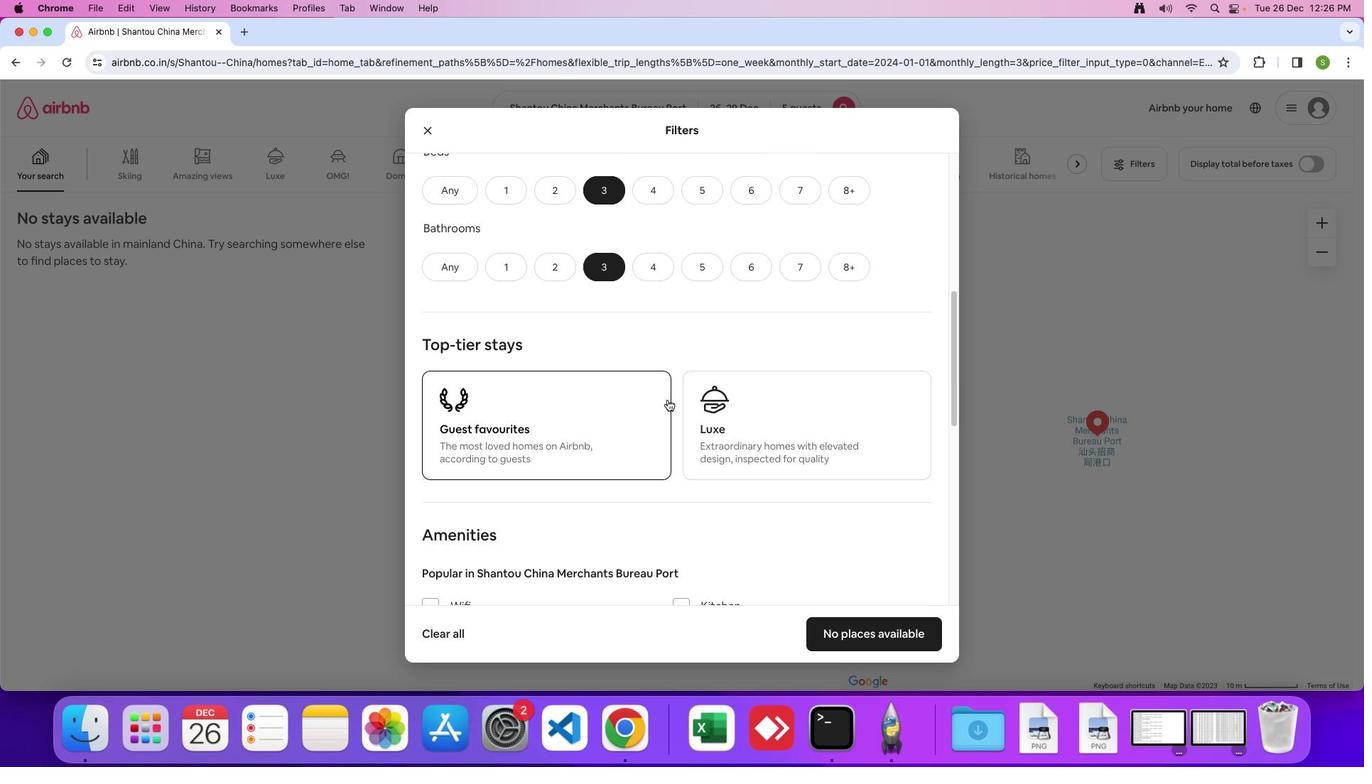 
Action: Mouse scrolled (667, 399) with delta (0, -1)
Screenshot: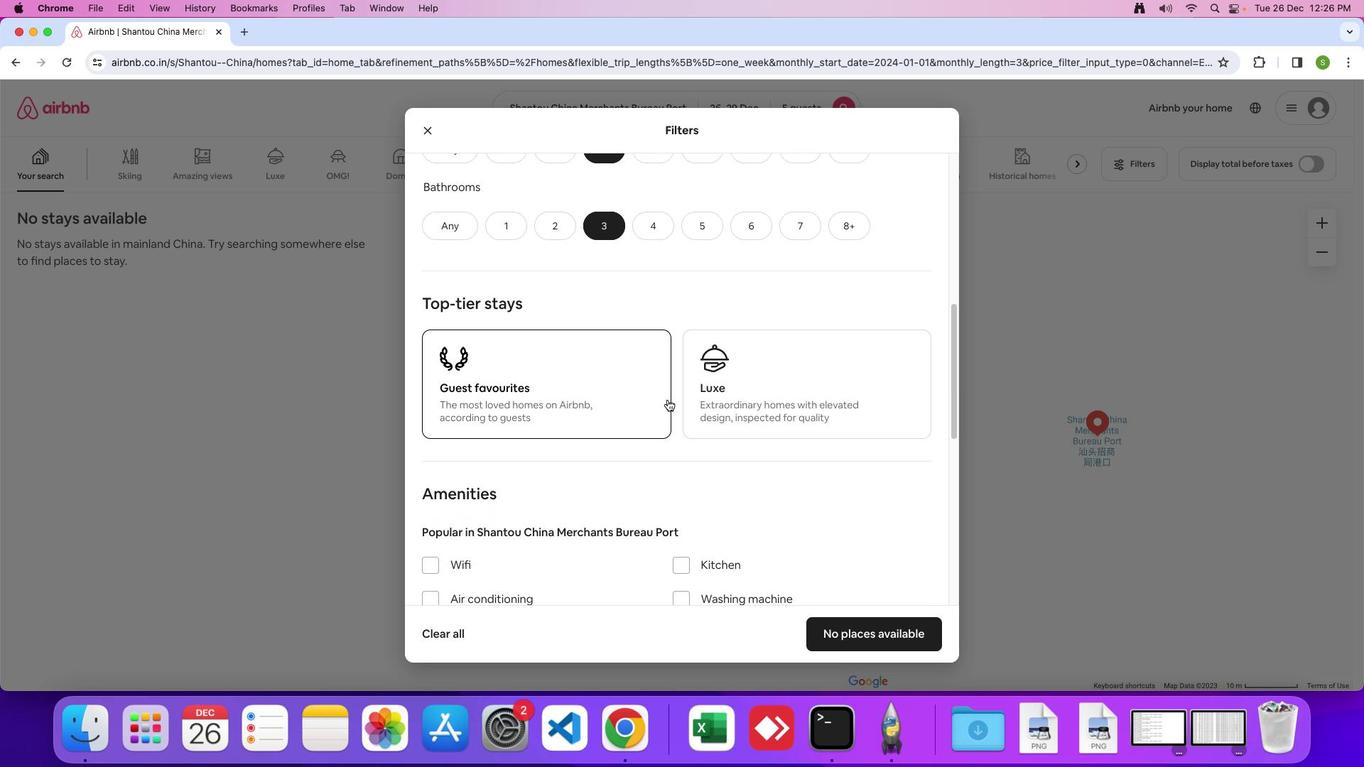 
Action: Mouse scrolled (667, 399) with delta (0, 0)
Screenshot: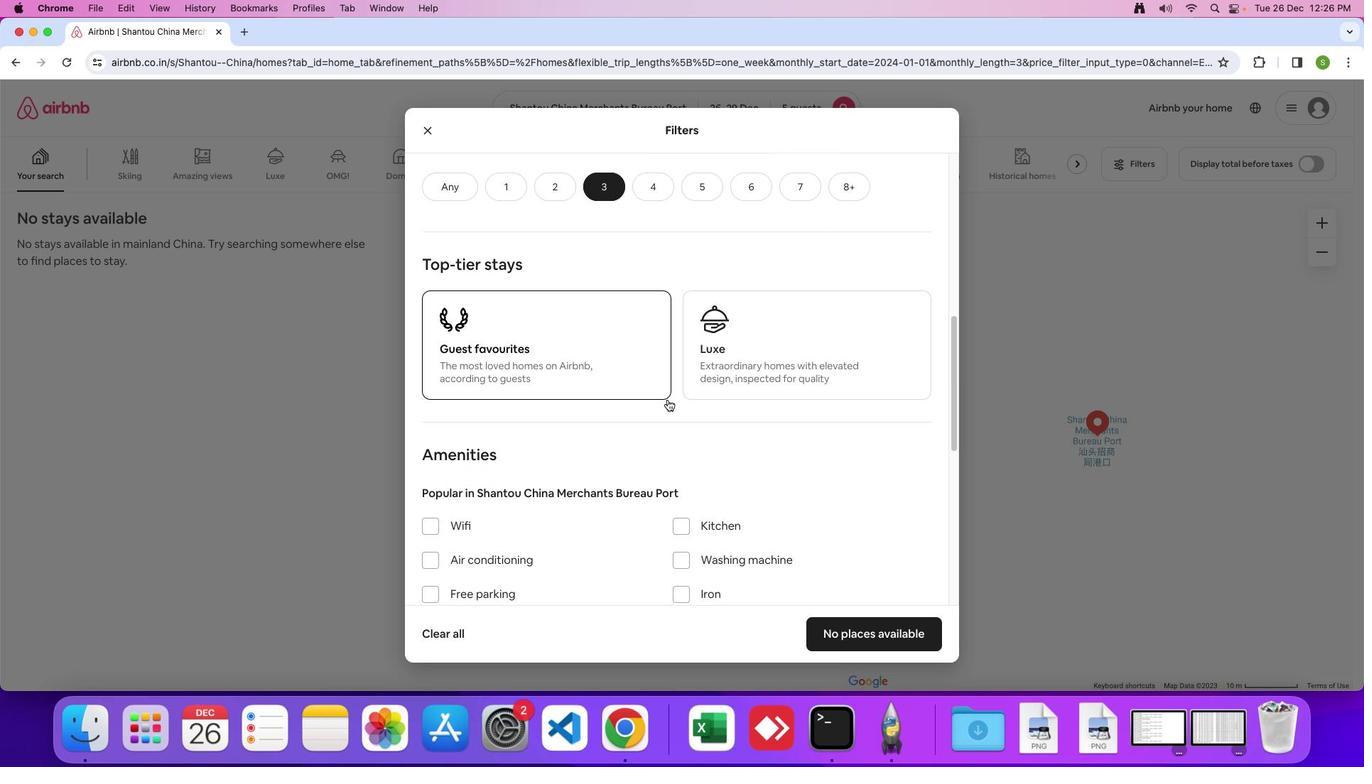 
Action: Mouse scrolled (667, 399) with delta (0, 0)
Screenshot: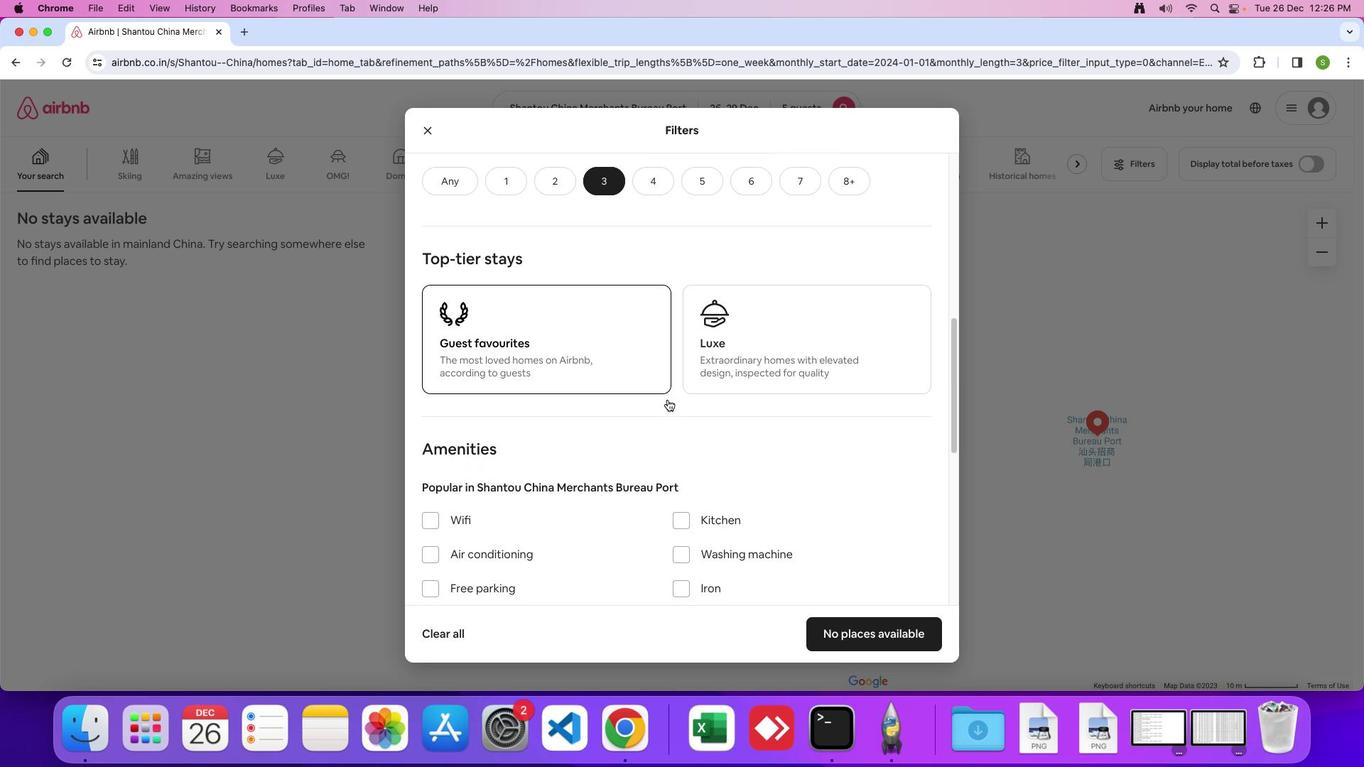 
Action: Mouse scrolled (667, 399) with delta (0, 0)
Screenshot: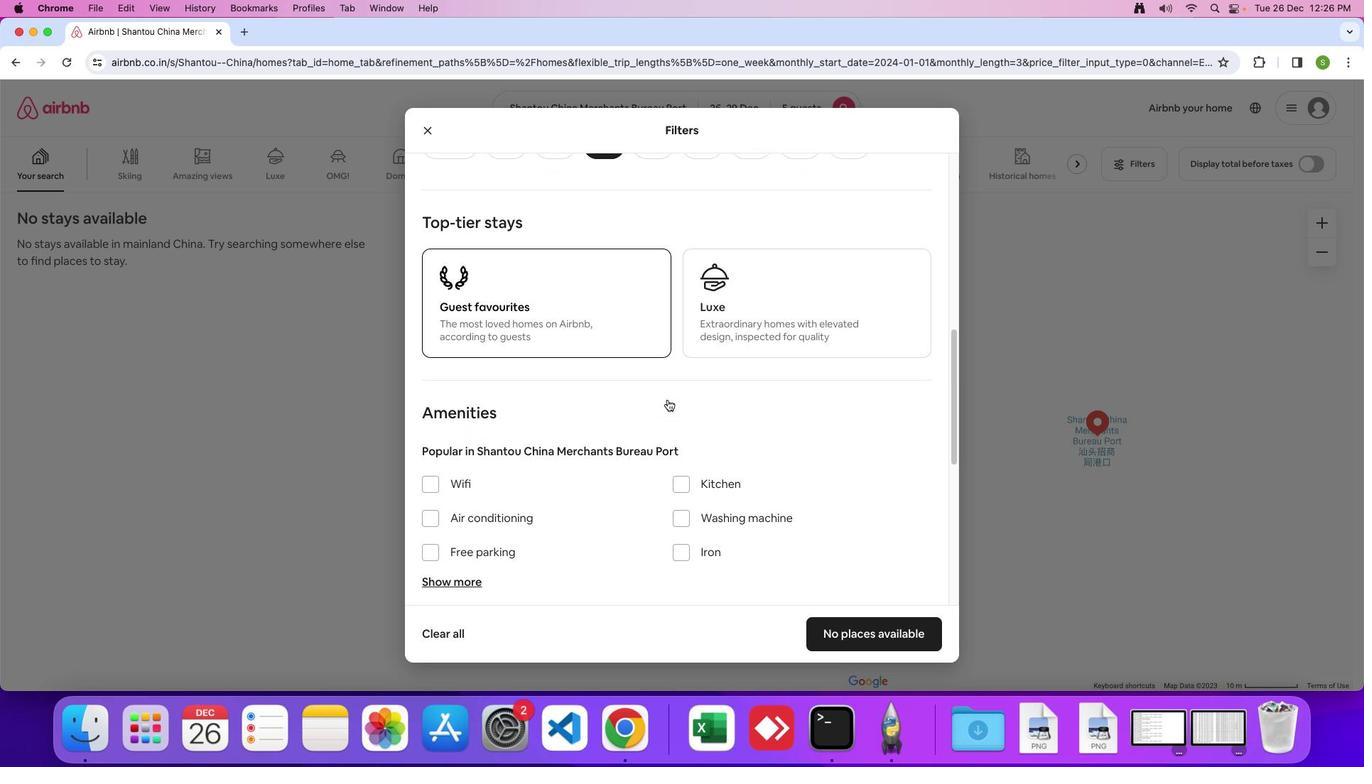 
Action: Mouse scrolled (667, 399) with delta (0, 0)
Screenshot: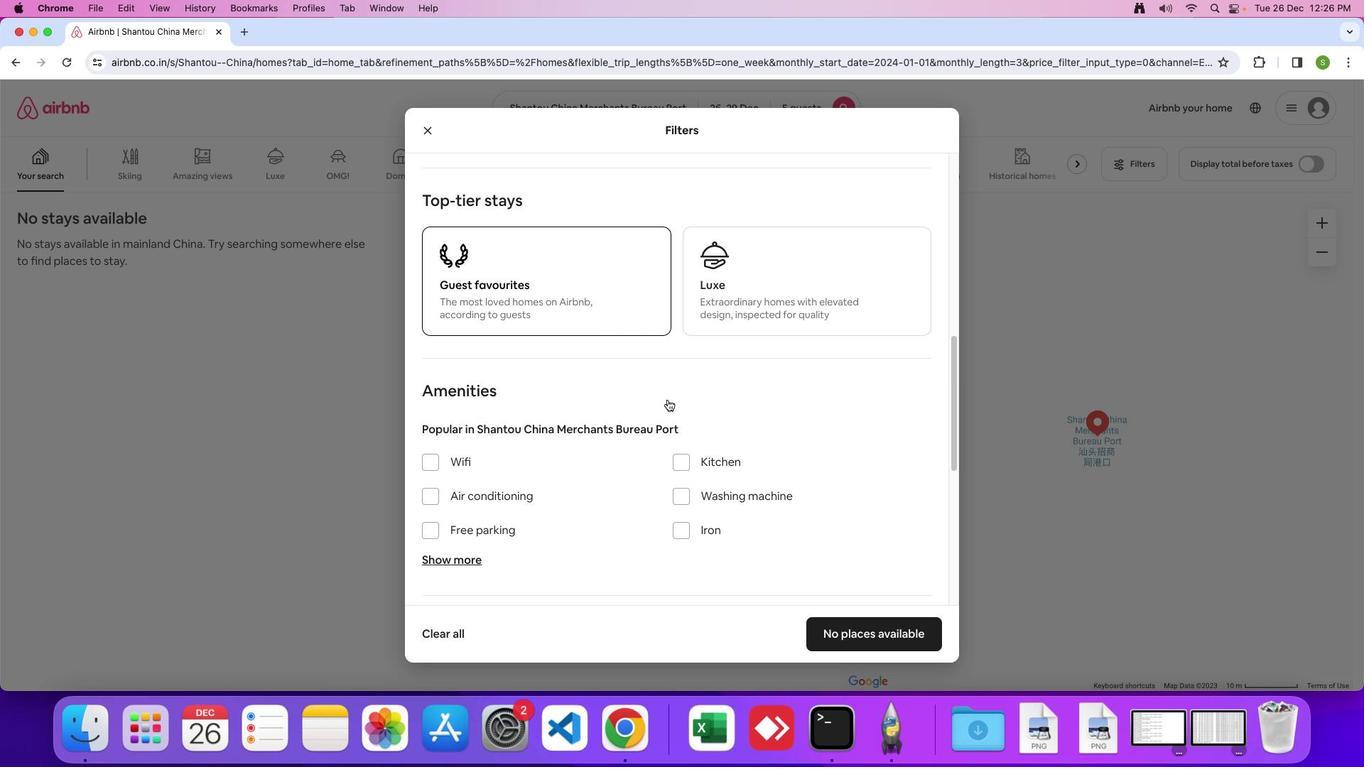
Action: Mouse scrolled (667, 399) with delta (0, 0)
Screenshot: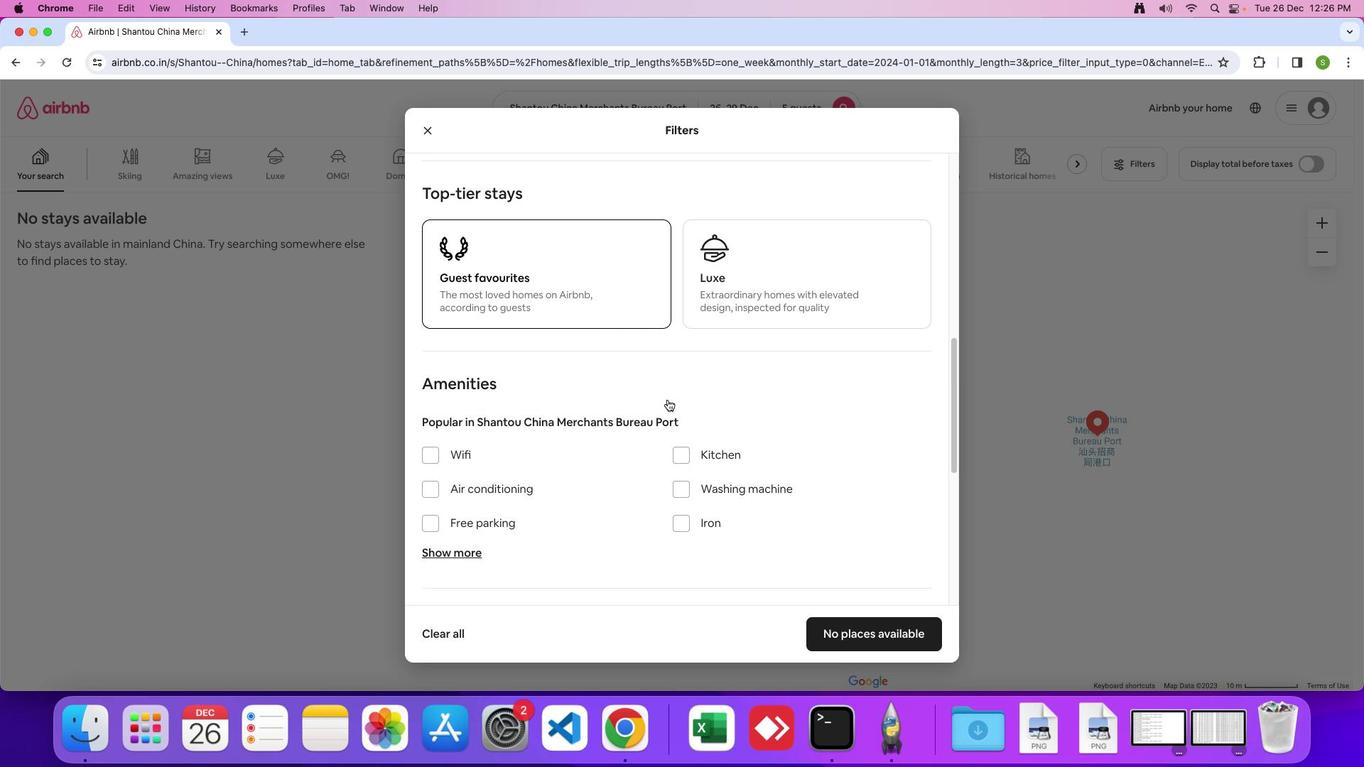 
Action: Mouse scrolled (667, 399) with delta (0, 0)
Screenshot: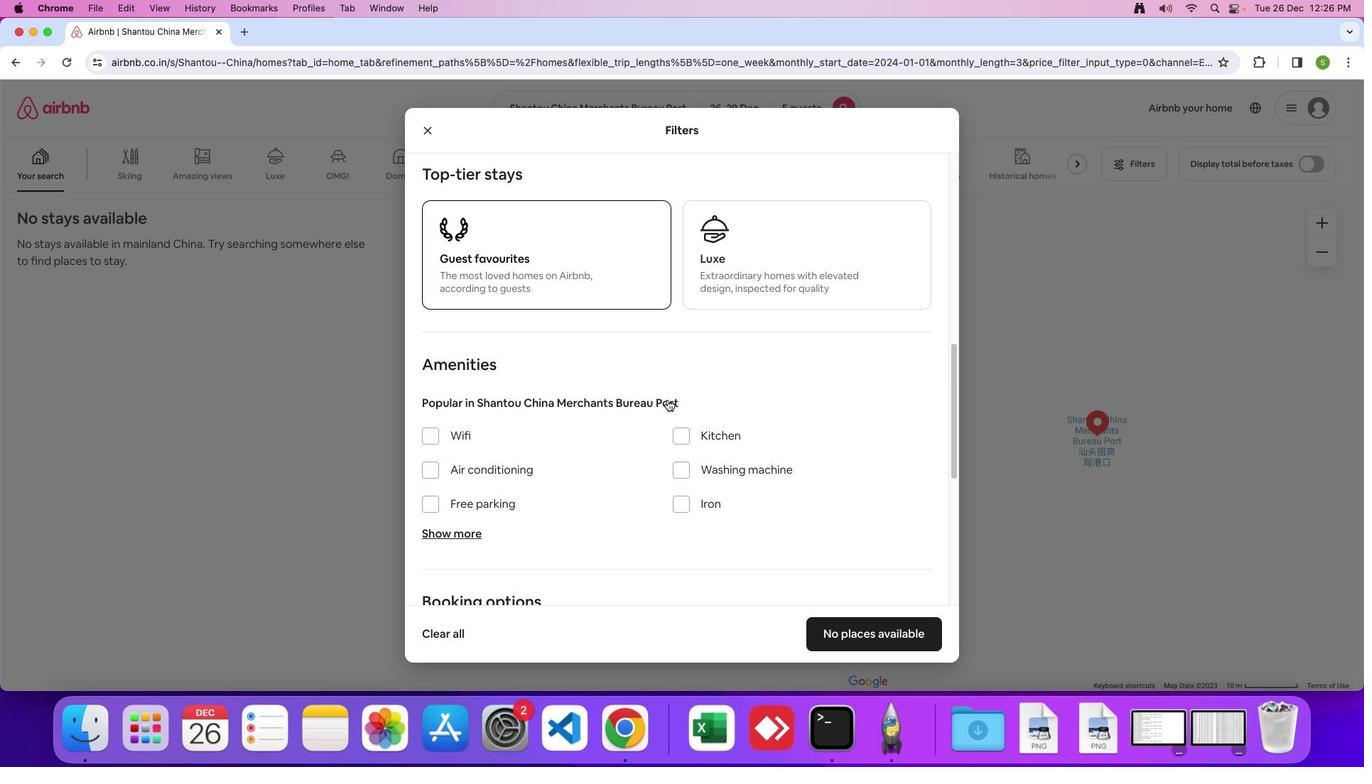 
Action: Mouse scrolled (667, 399) with delta (0, 0)
Screenshot: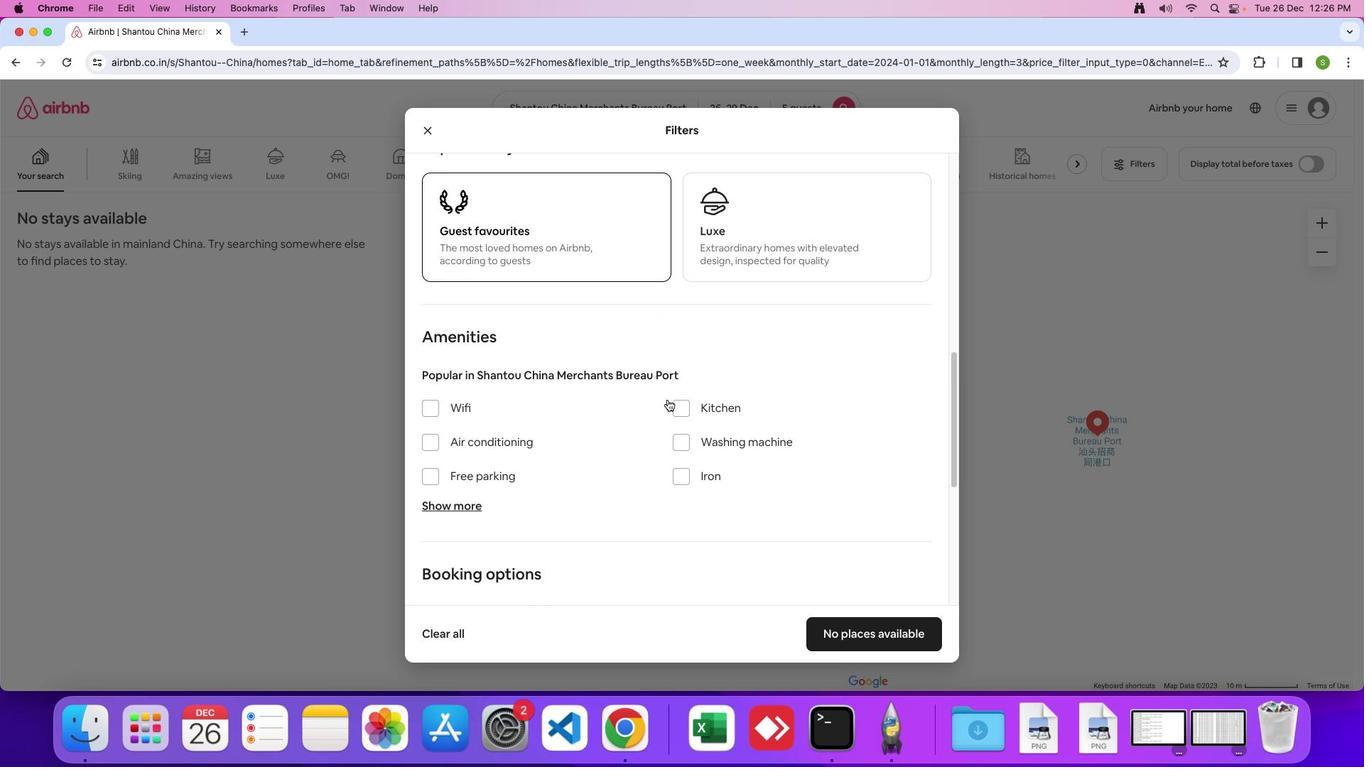 
Action: Mouse scrolled (667, 399) with delta (0, -2)
Screenshot: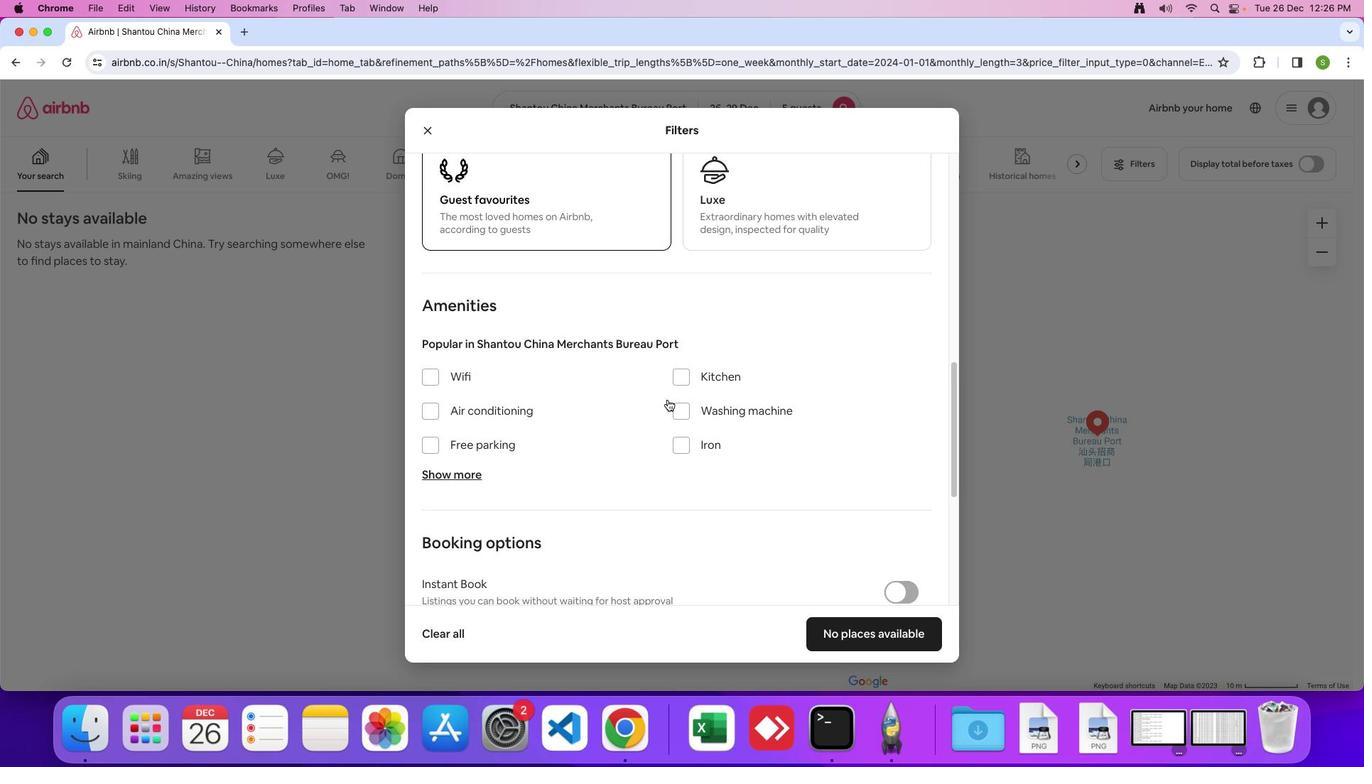 
Action: Mouse scrolled (667, 399) with delta (0, 0)
Screenshot: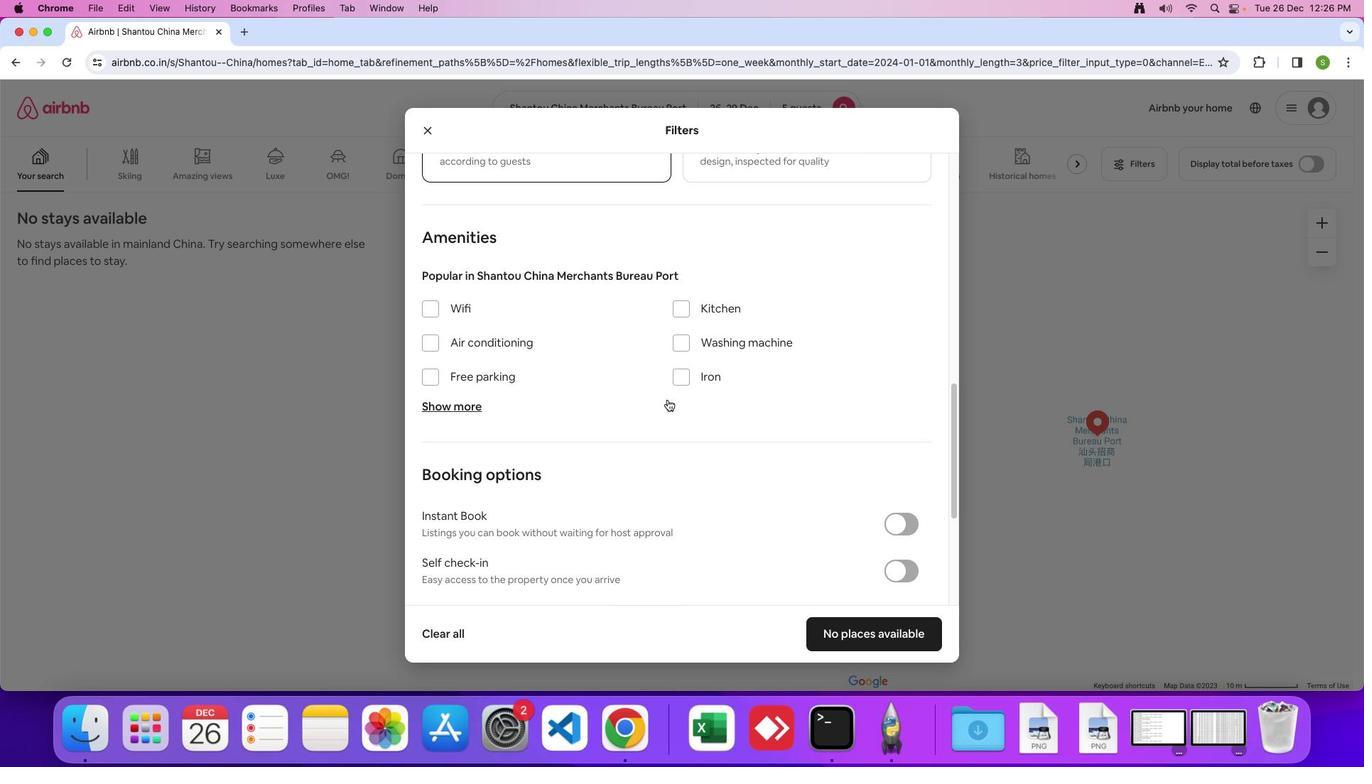
Action: Mouse scrolled (667, 399) with delta (0, 0)
Screenshot: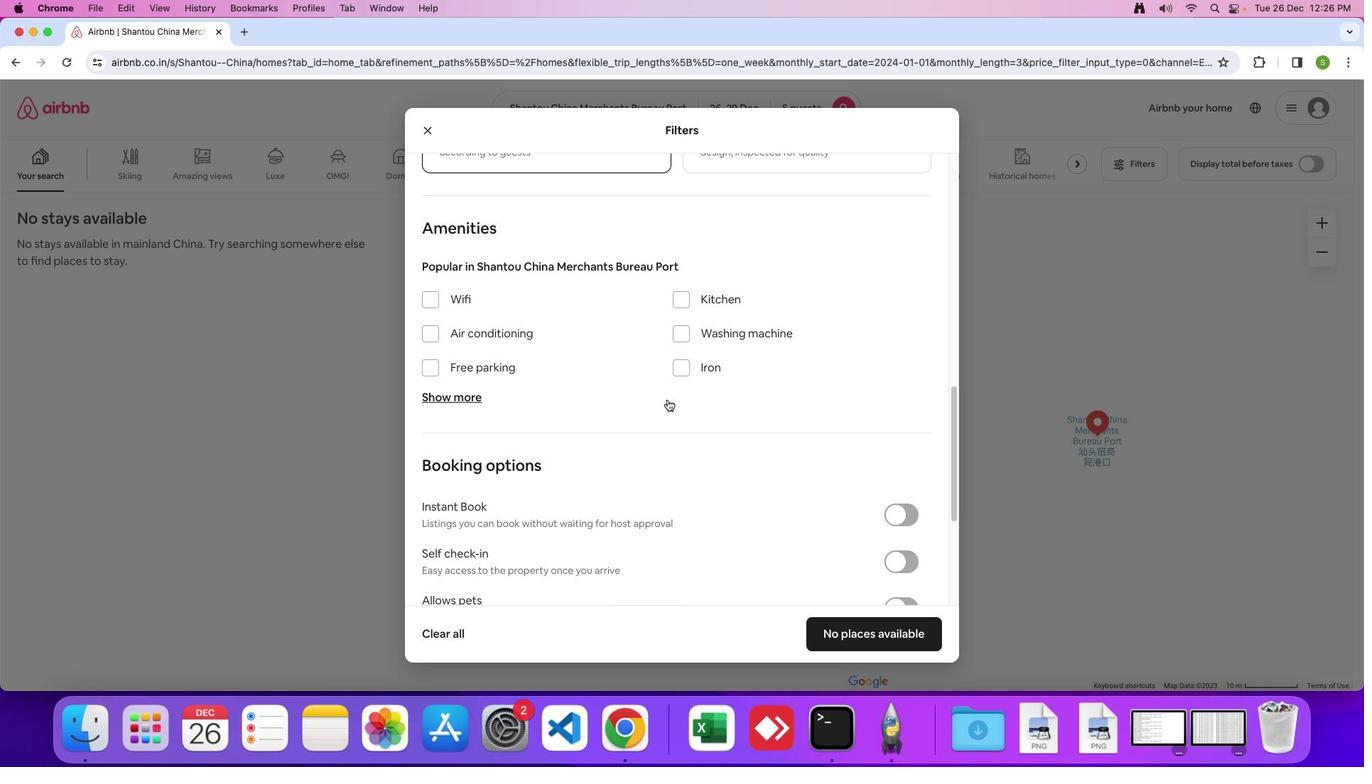 
Action: Mouse scrolled (667, 399) with delta (0, -1)
Screenshot: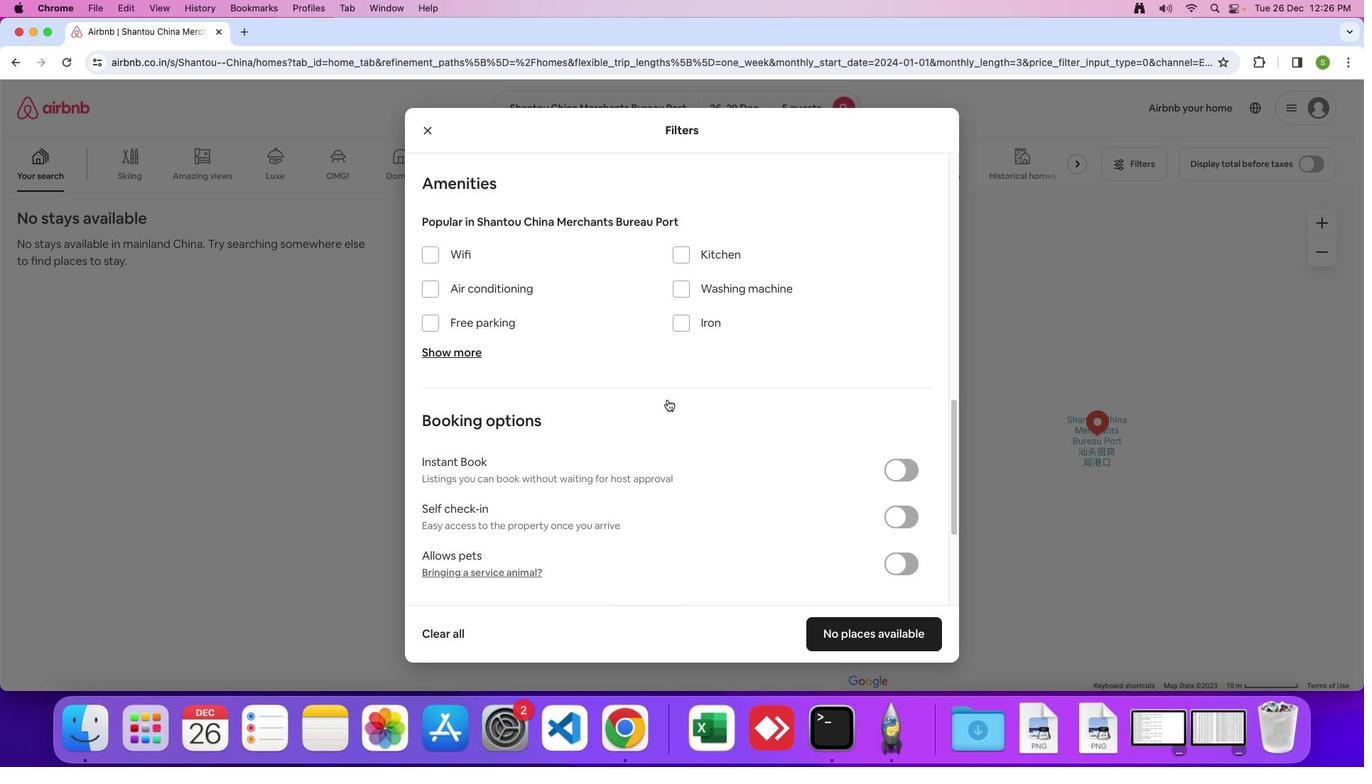 
Action: Mouse scrolled (667, 399) with delta (0, 0)
Screenshot: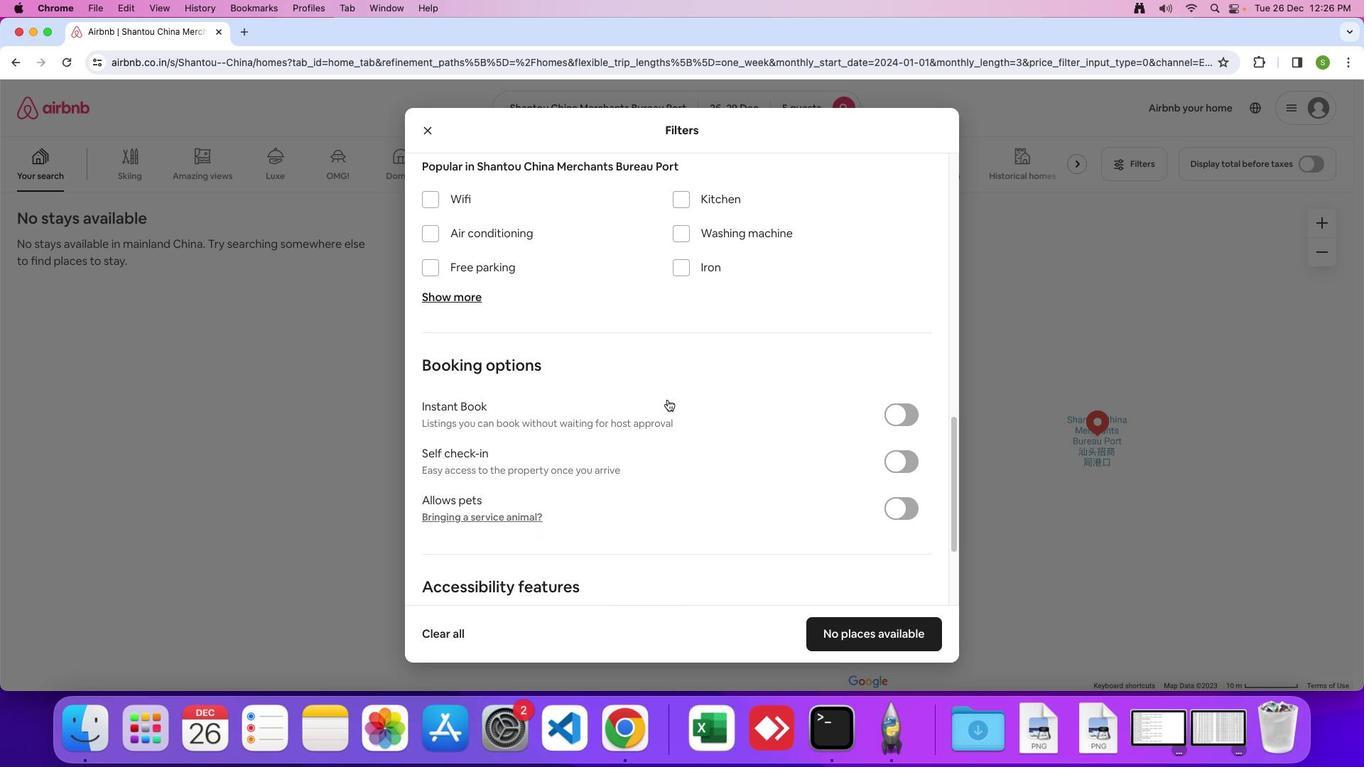 
Action: Mouse scrolled (667, 399) with delta (0, 0)
Screenshot: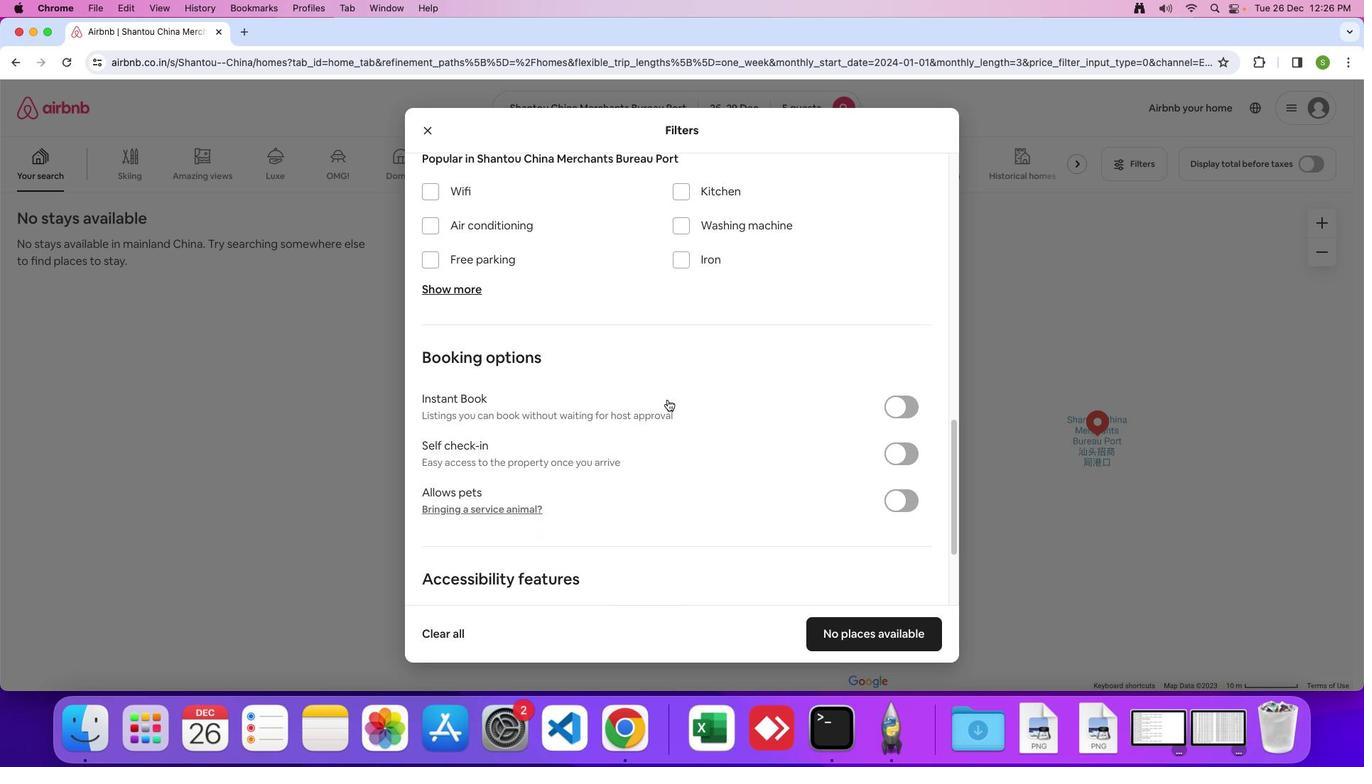 
Action: Mouse scrolled (667, 399) with delta (0, -1)
Screenshot: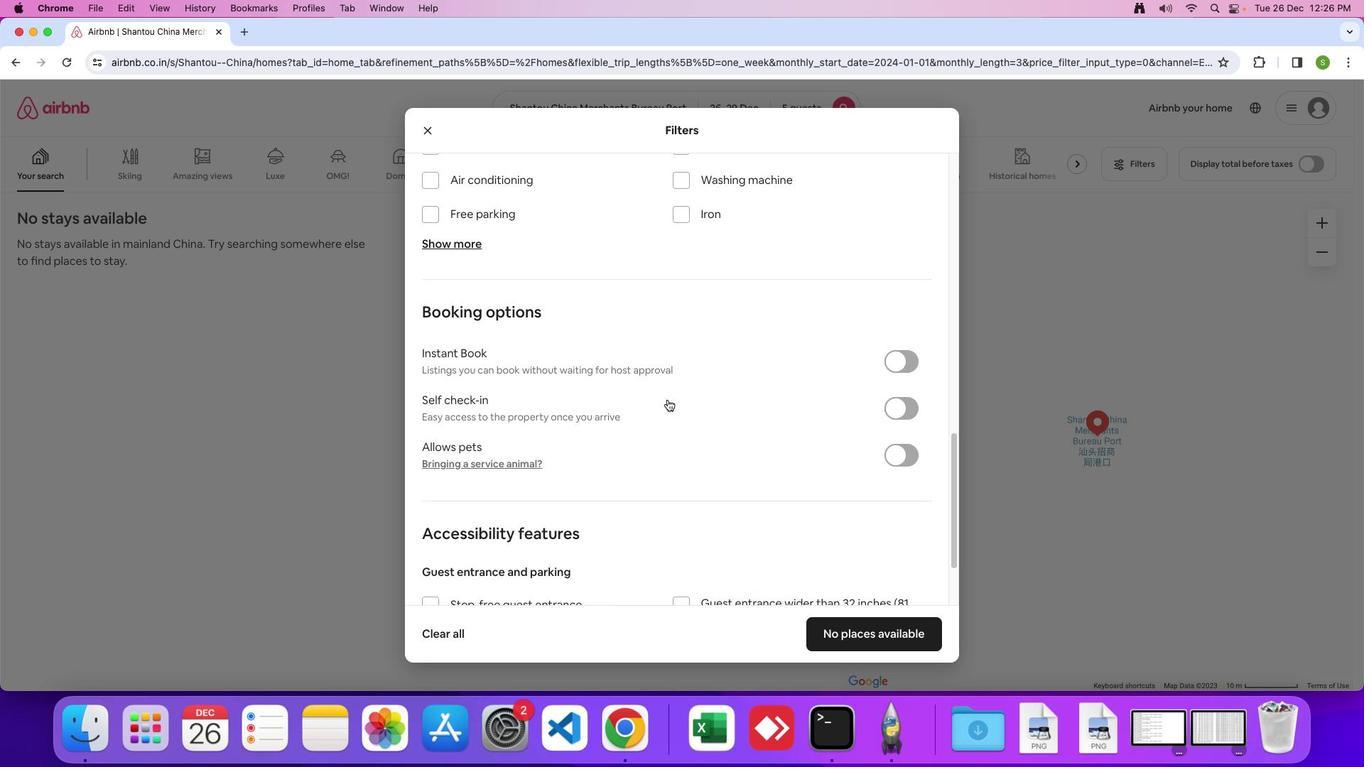 
Action: Mouse scrolled (667, 399) with delta (0, 0)
Screenshot: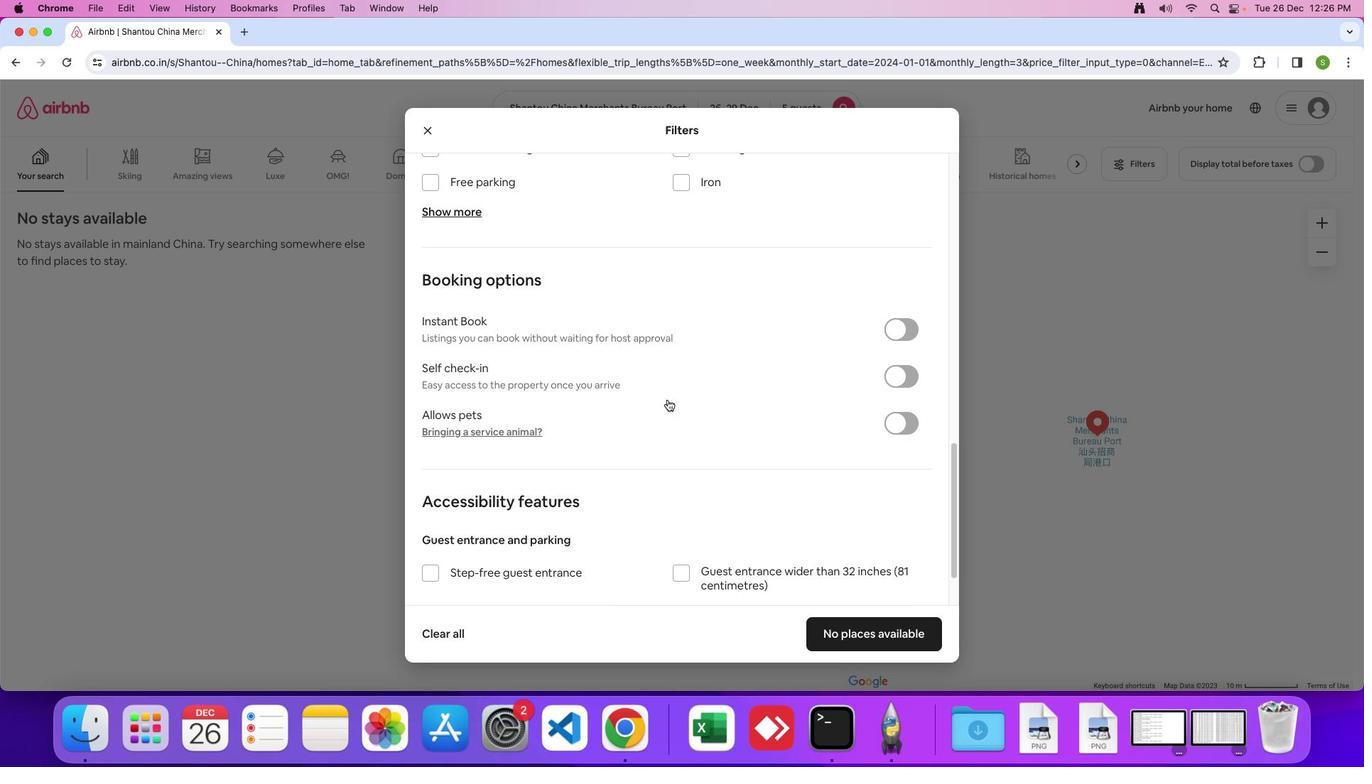
Action: Mouse scrolled (667, 399) with delta (0, 0)
Screenshot: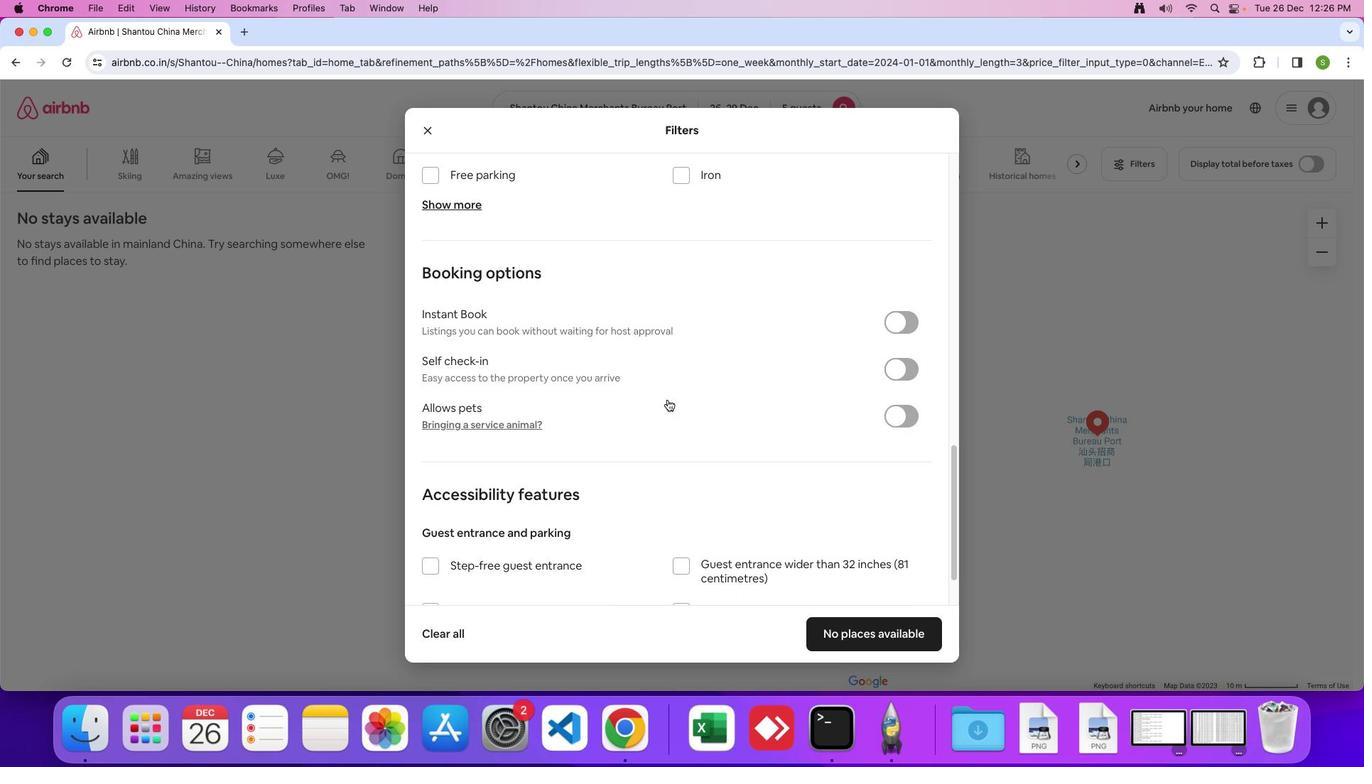 
Action: Mouse scrolled (667, 399) with delta (0, -2)
Screenshot: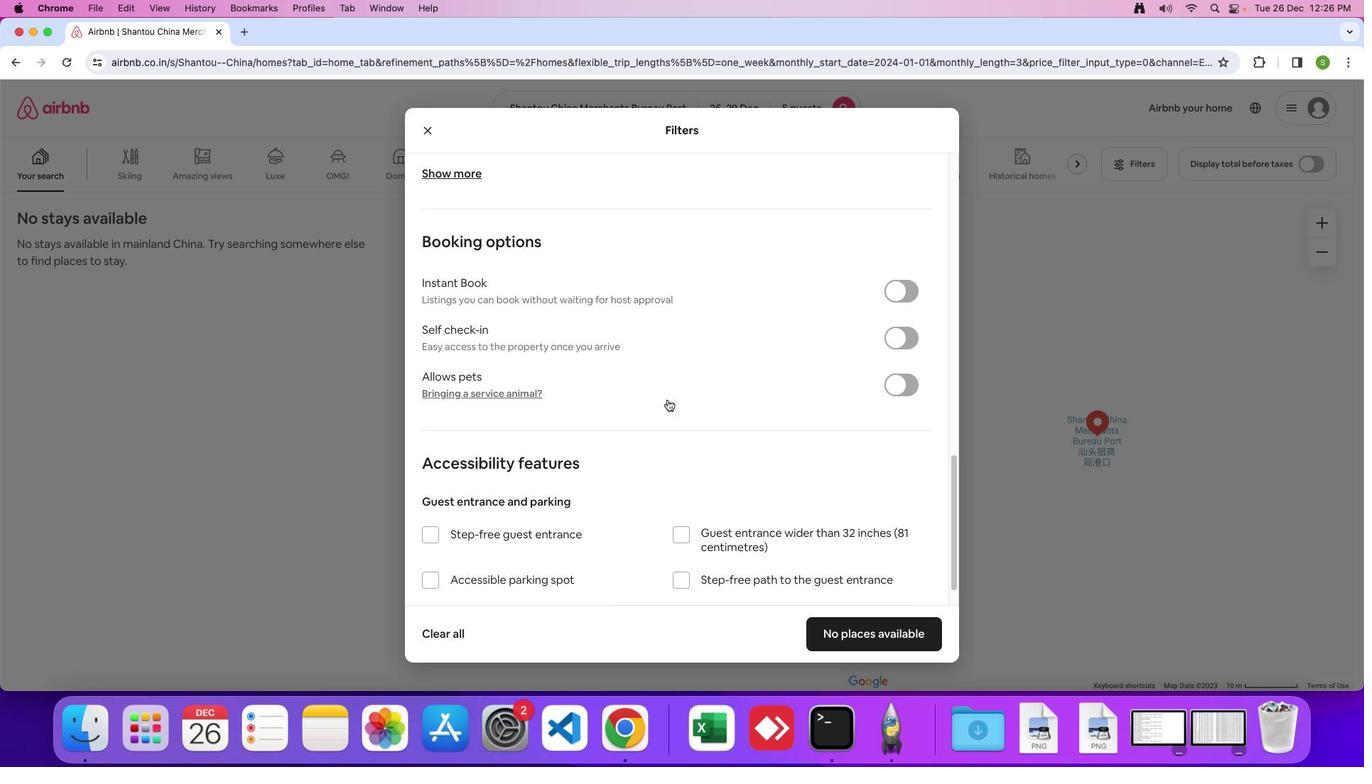 
Action: Mouse scrolled (667, 399) with delta (0, 0)
Screenshot: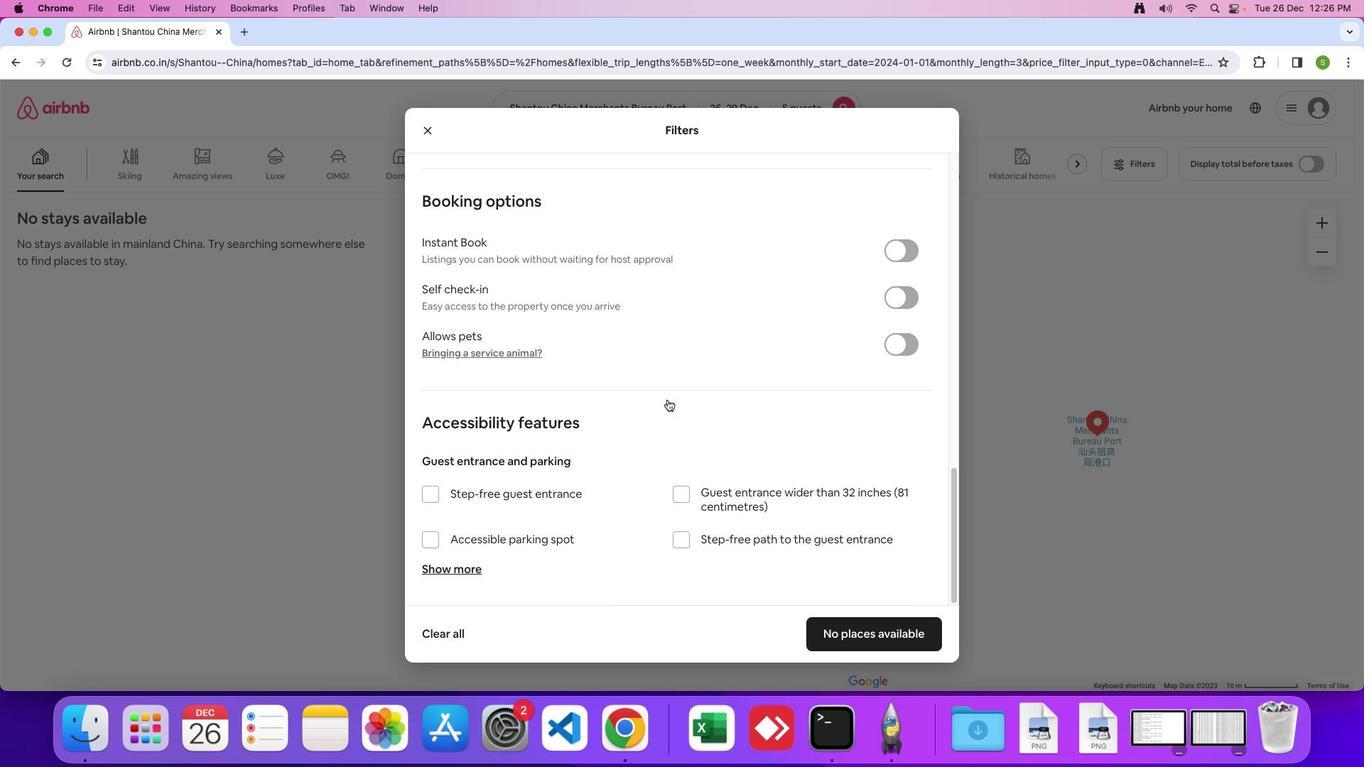 
Action: Mouse scrolled (667, 399) with delta (0, 0)
Screenshot: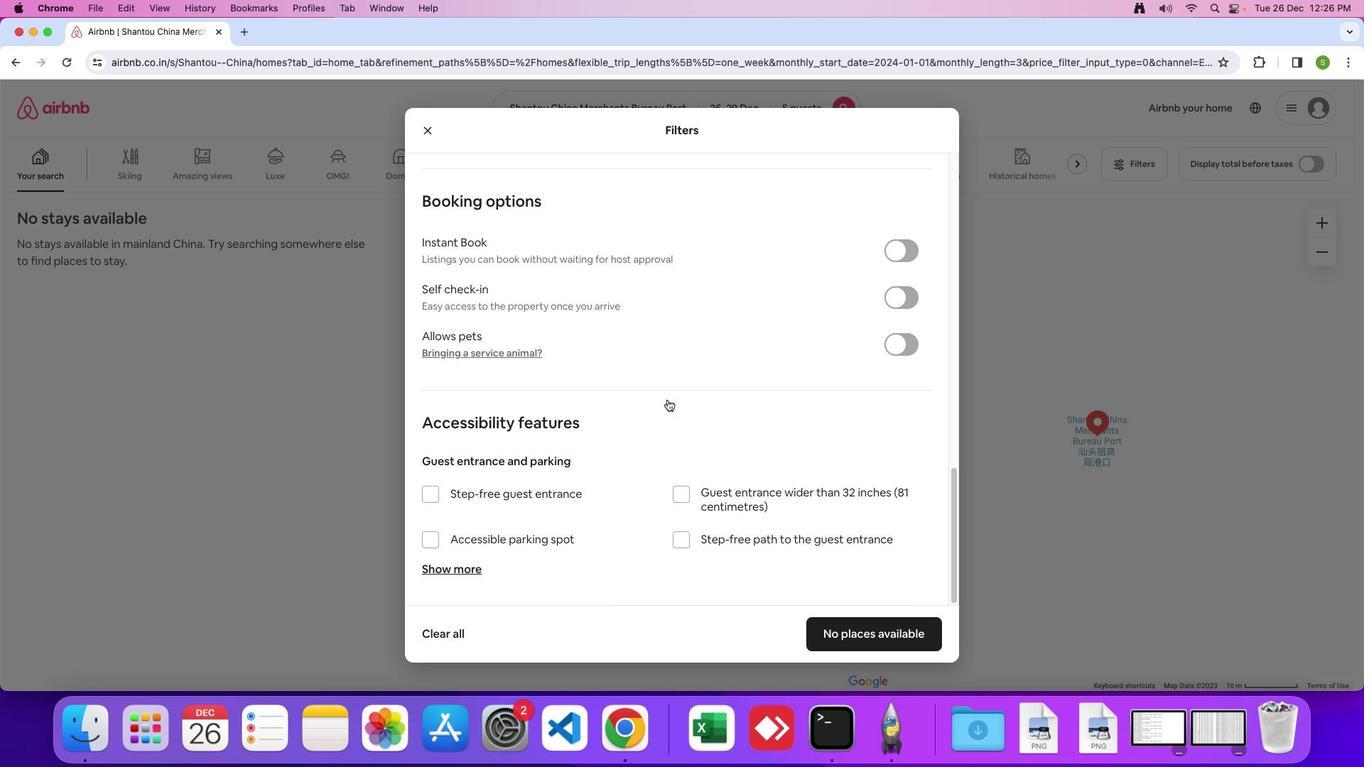 
Action: Mouse scrolled (667, 399) with delta (0, -2)
Screenshot: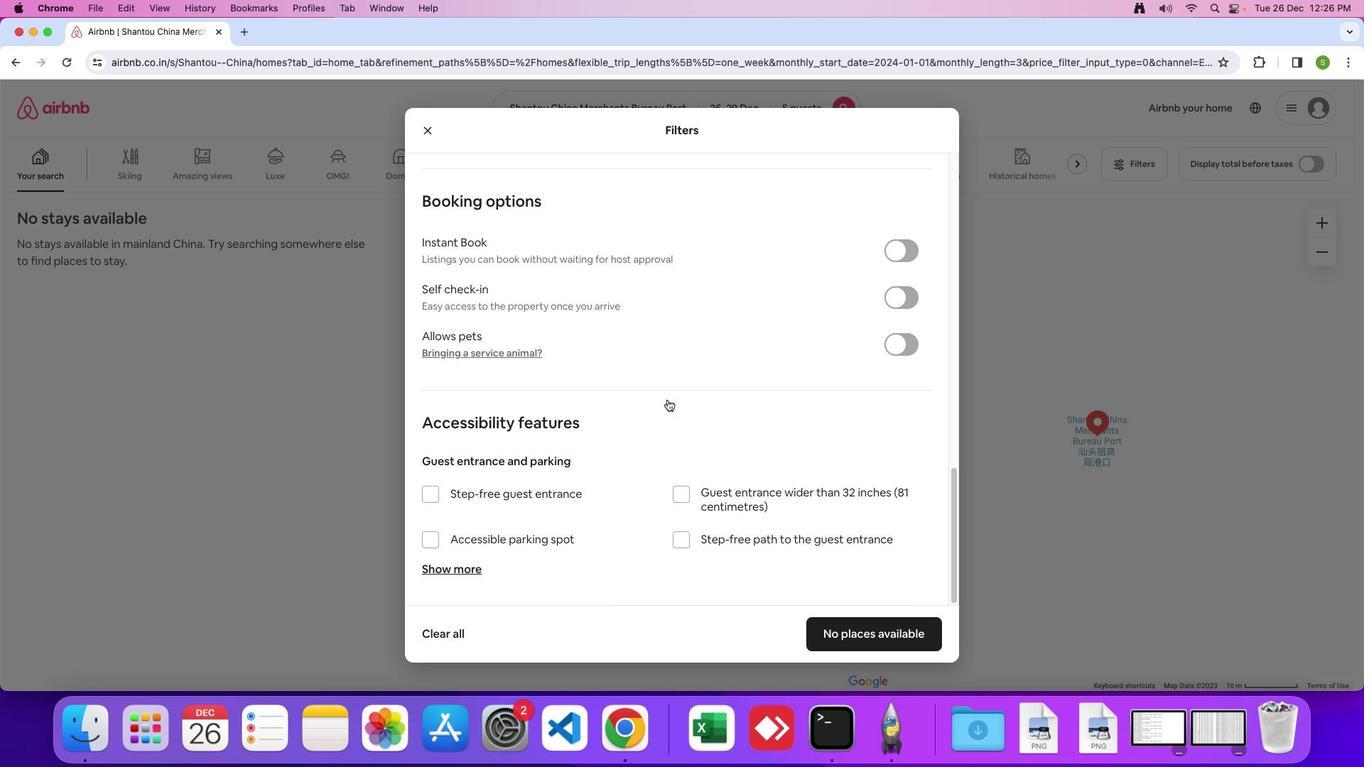 
Action: Mouse moved to (848, 630)
Screenshot: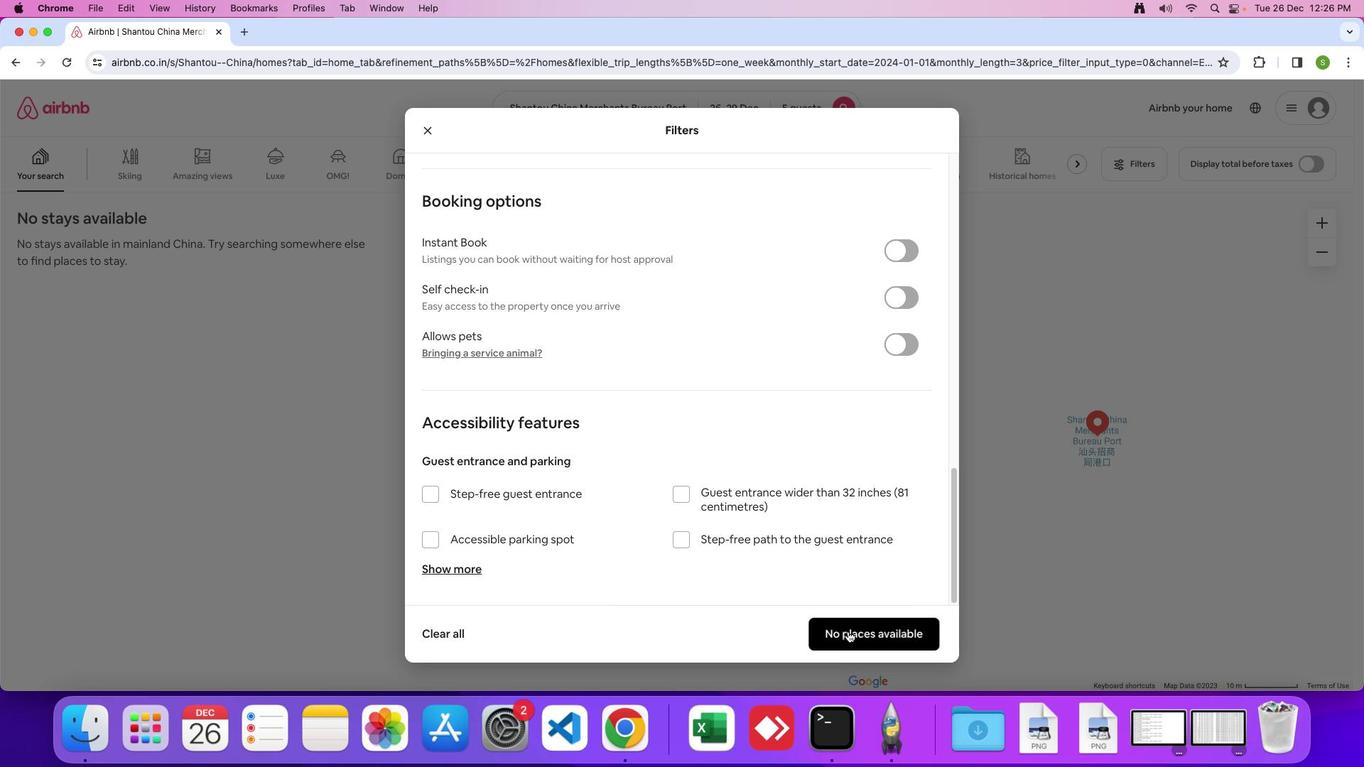 
Action: Mouse pressed left at (848, 630)
Screenshot: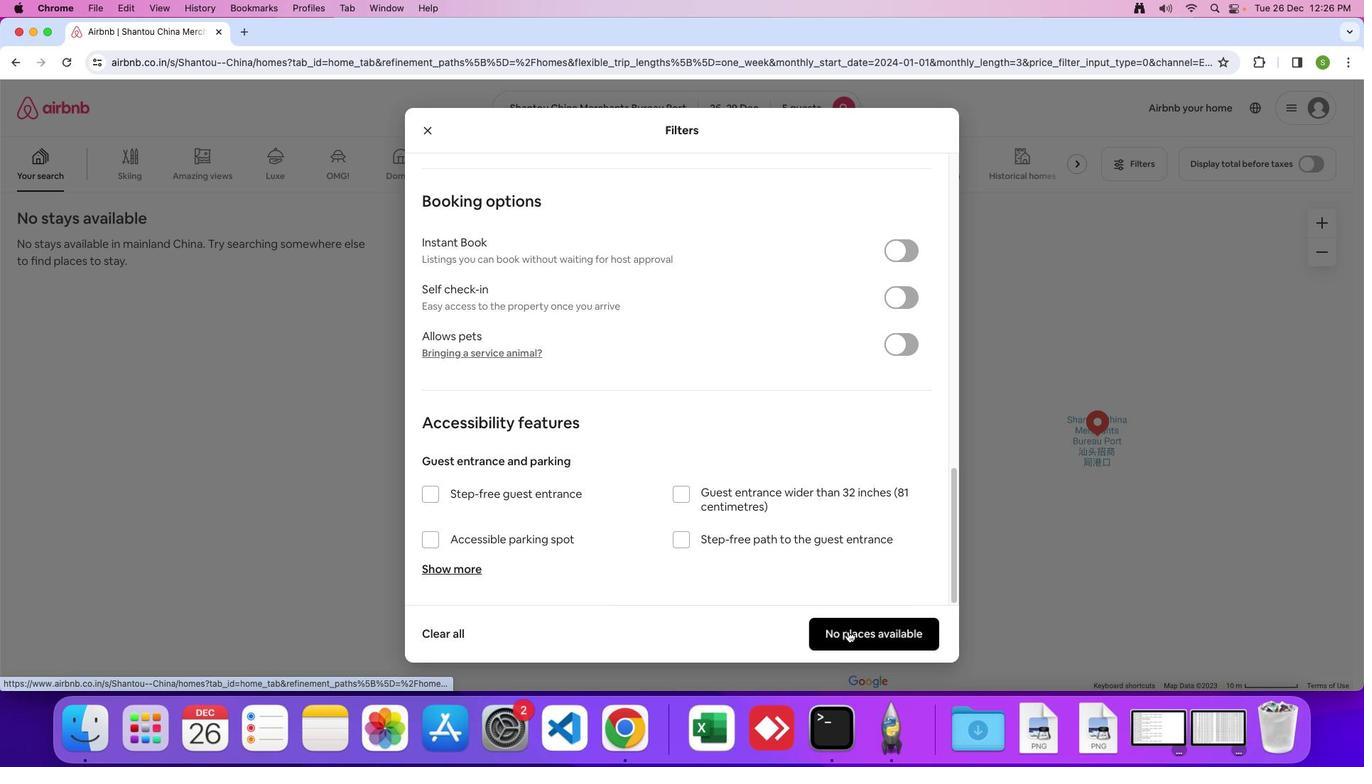 
Action: Mouse moved to (561, 404)
Screenshot: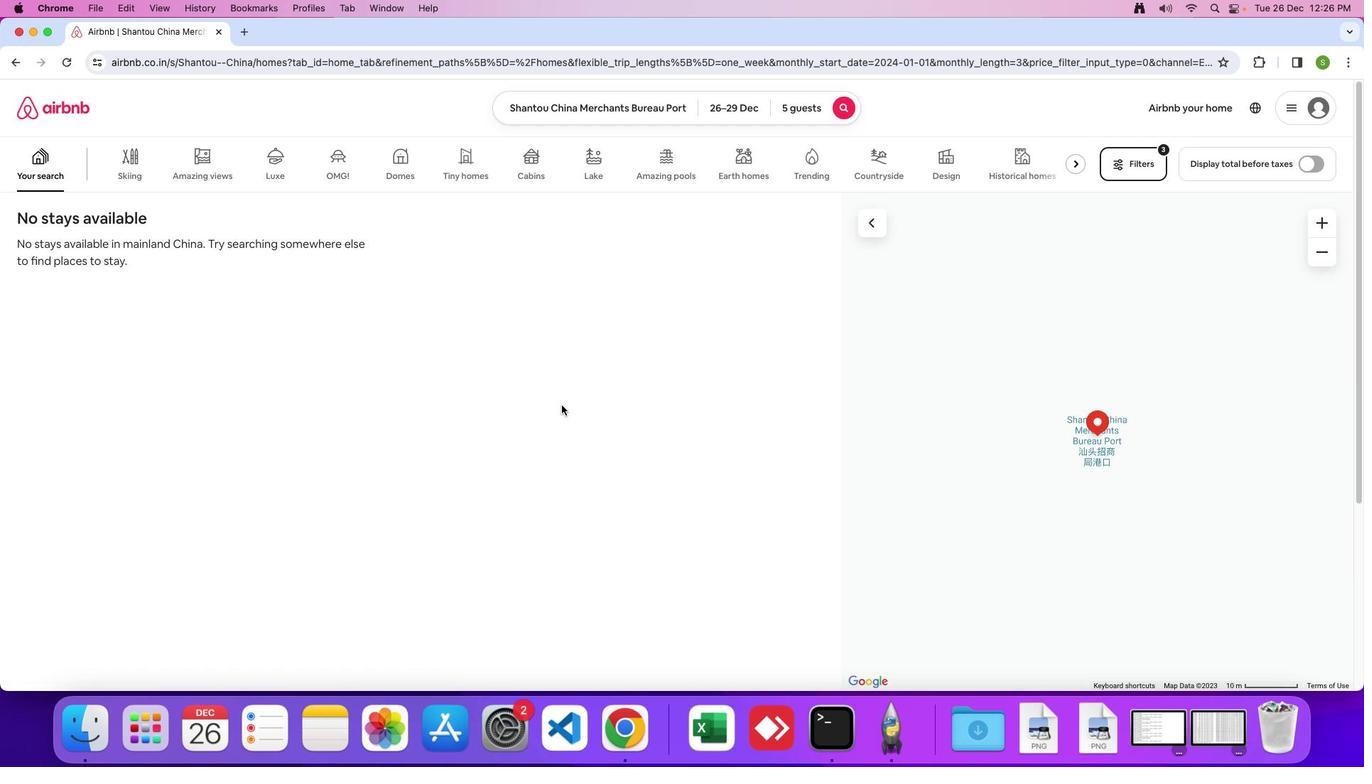 
